 Task: Find a one-way flight from San Francisco to Jackson for 5 passengers in first class on May 2, using United Airlines, with 1 checked bag, nonstop, and a price limit of ₹300,000.
Action: Mouse moved to (303, 503)
Screenshot: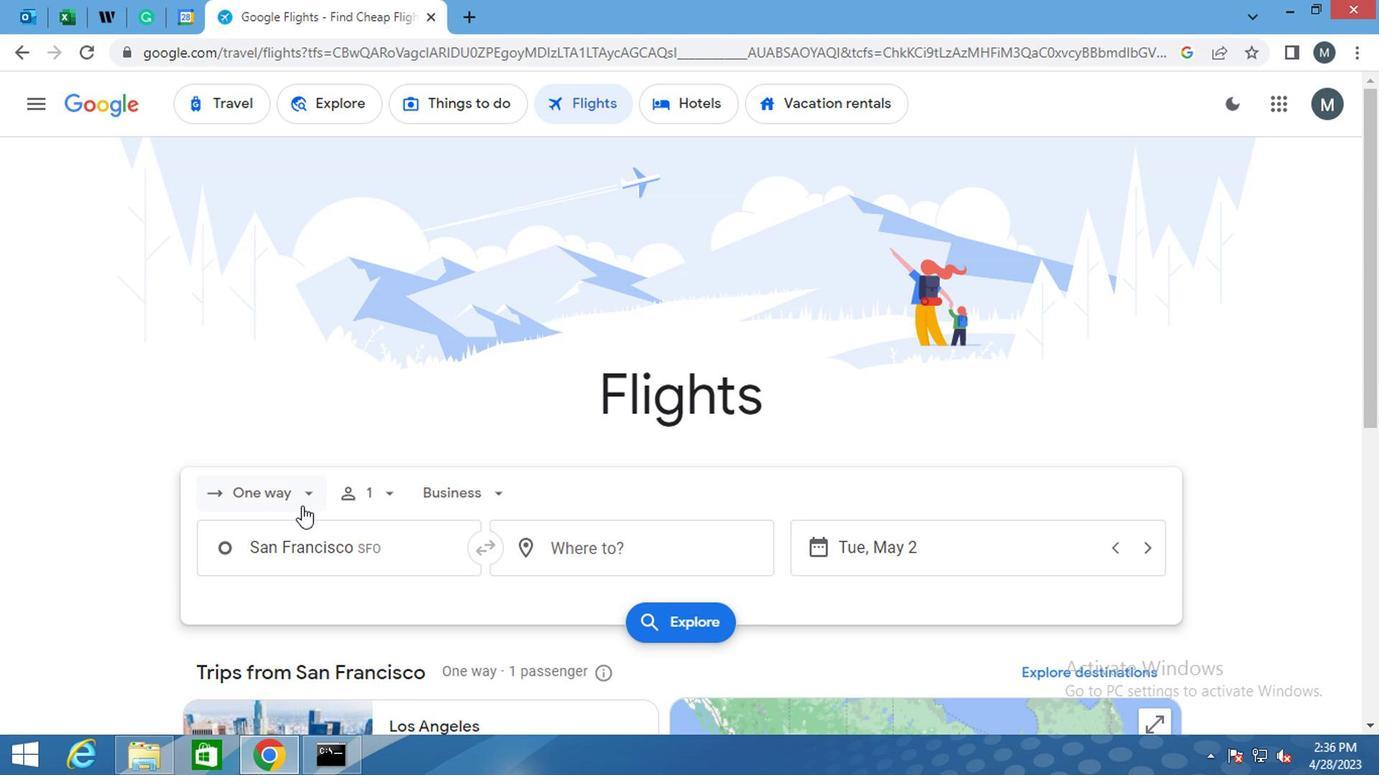 
Action: Mouse pressed left at (303, 503)
Screenshot: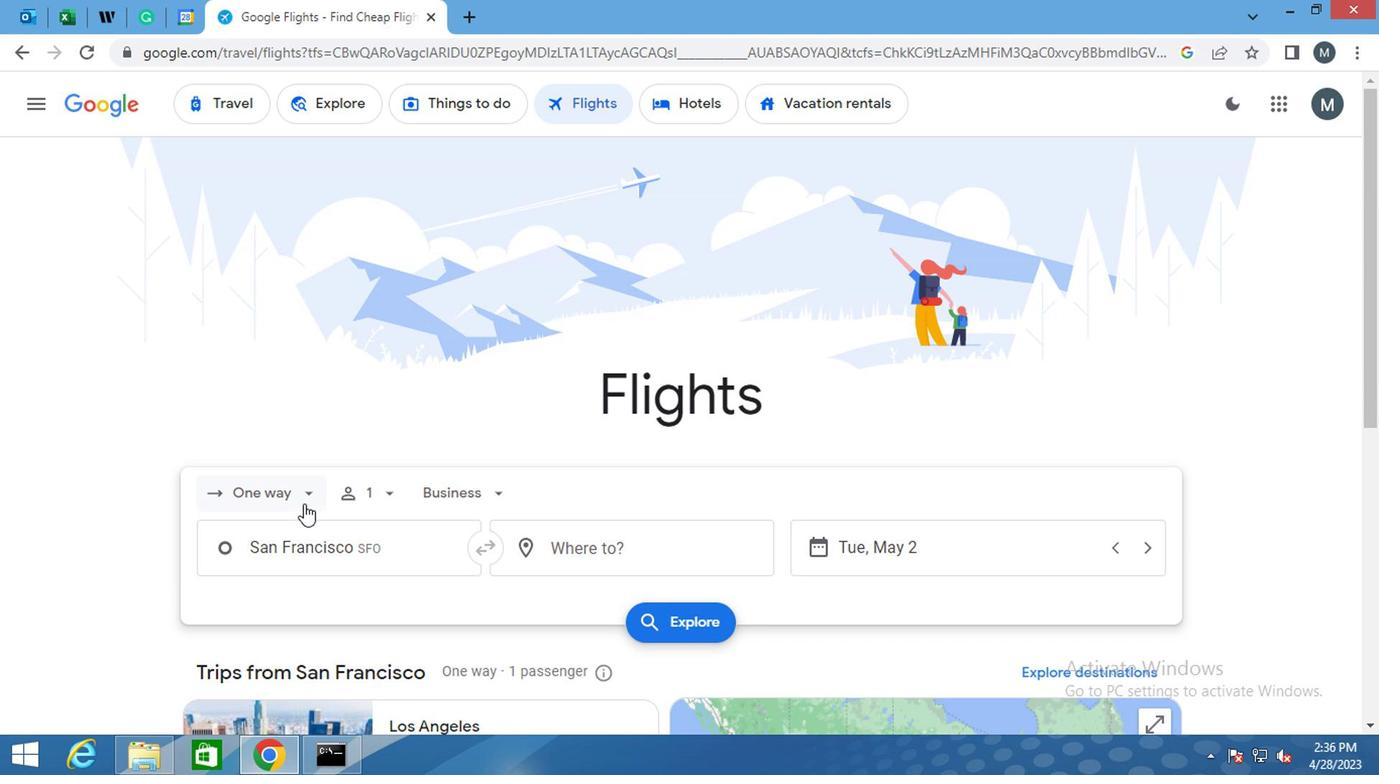 
Action: Mouse moved to (300, 595)
Screenshot: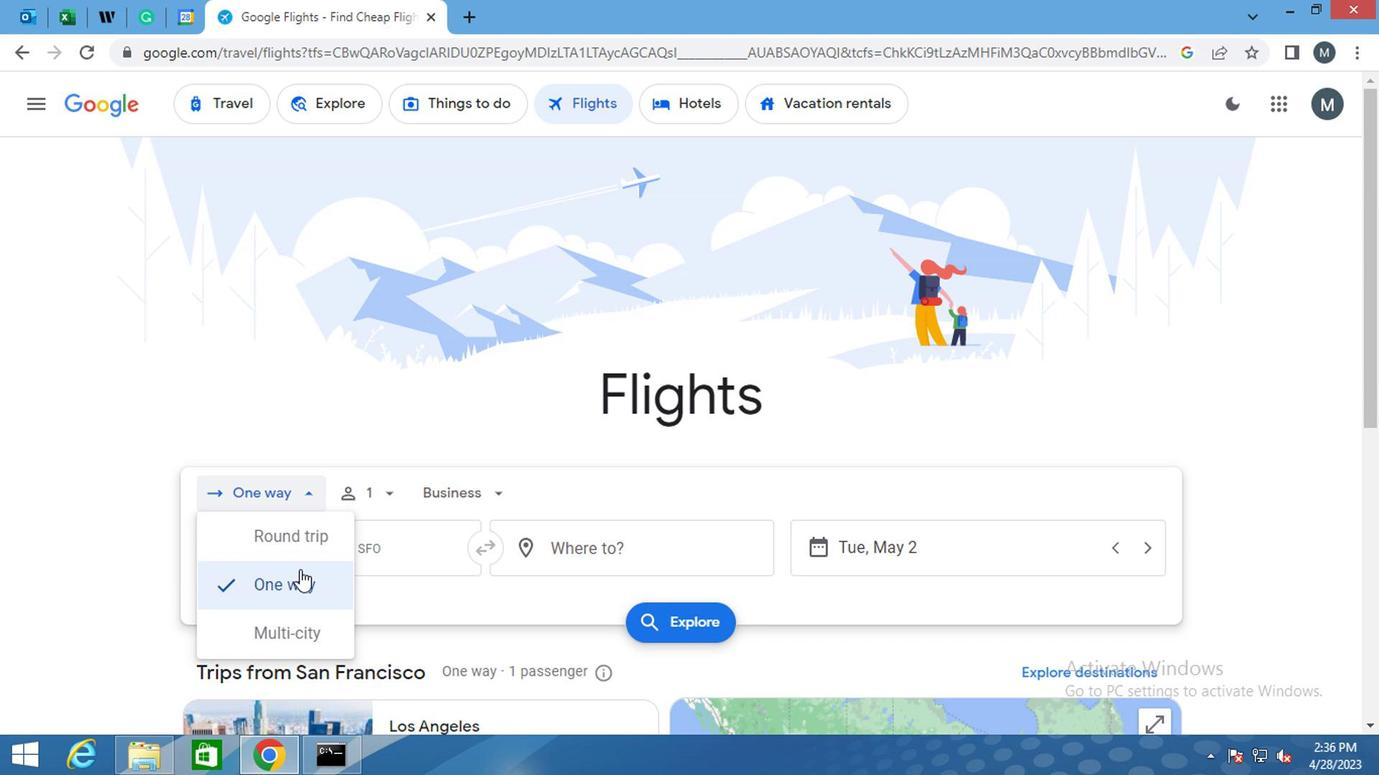 
Action: Mouse pressed left at (300, 595)
Screenshot: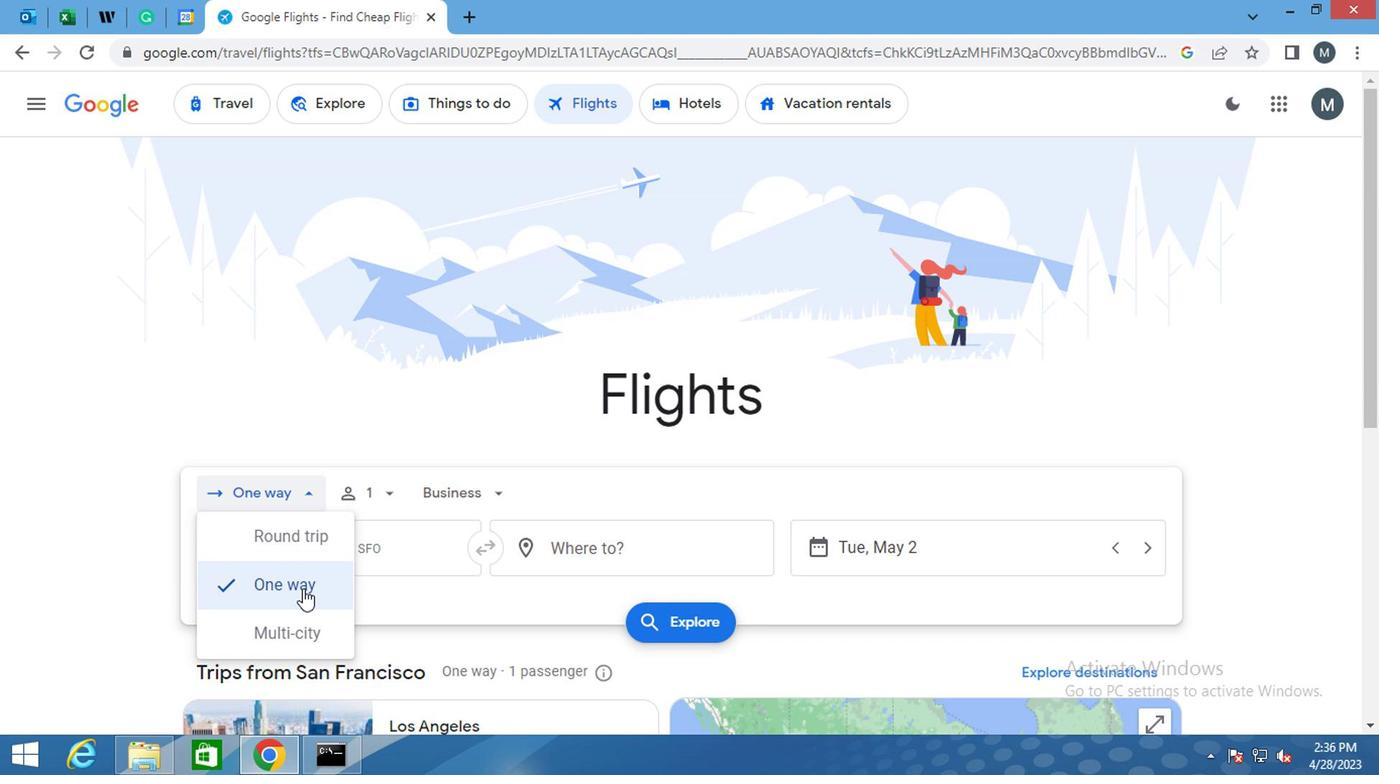 
Action: Mouse moved to (383, 499)
Screenshot: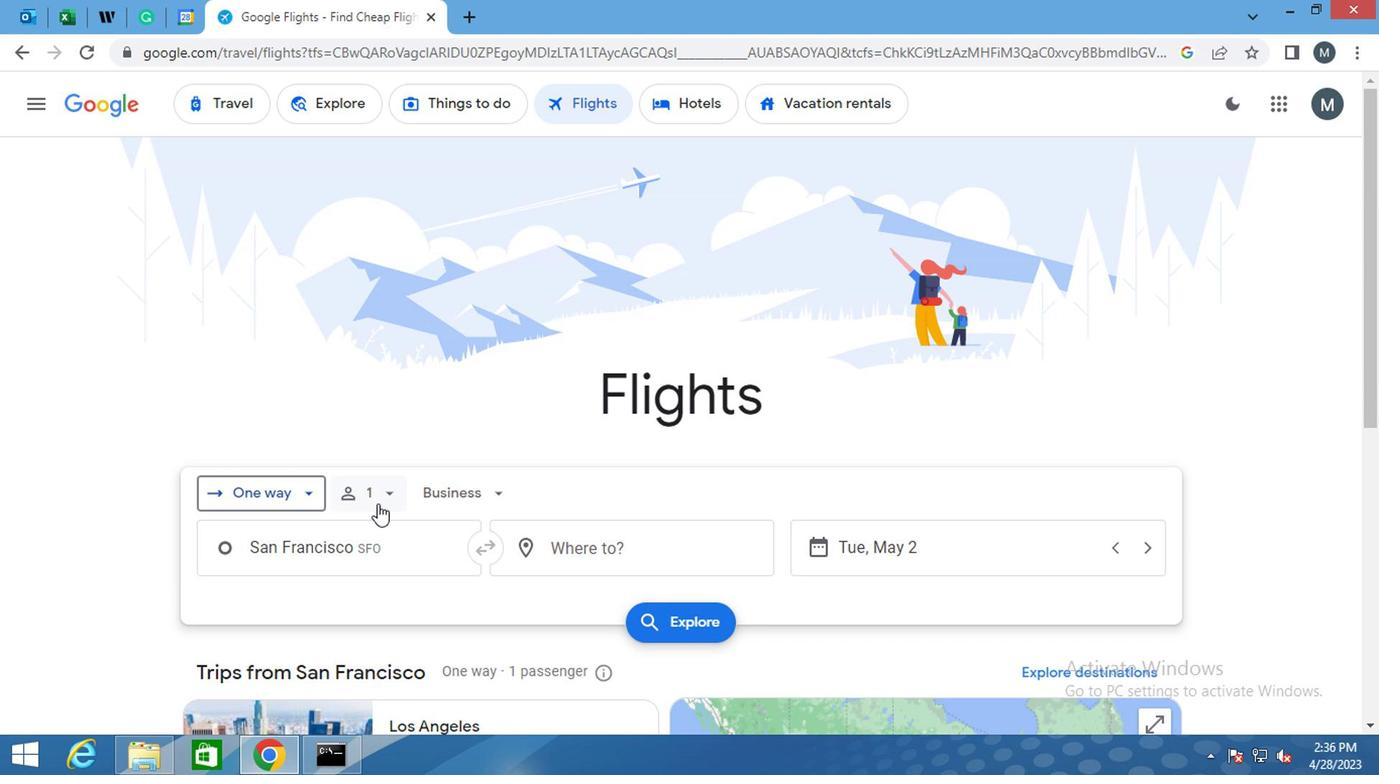 
Action: Mouse pressed left at (383, 499)
Screenshot: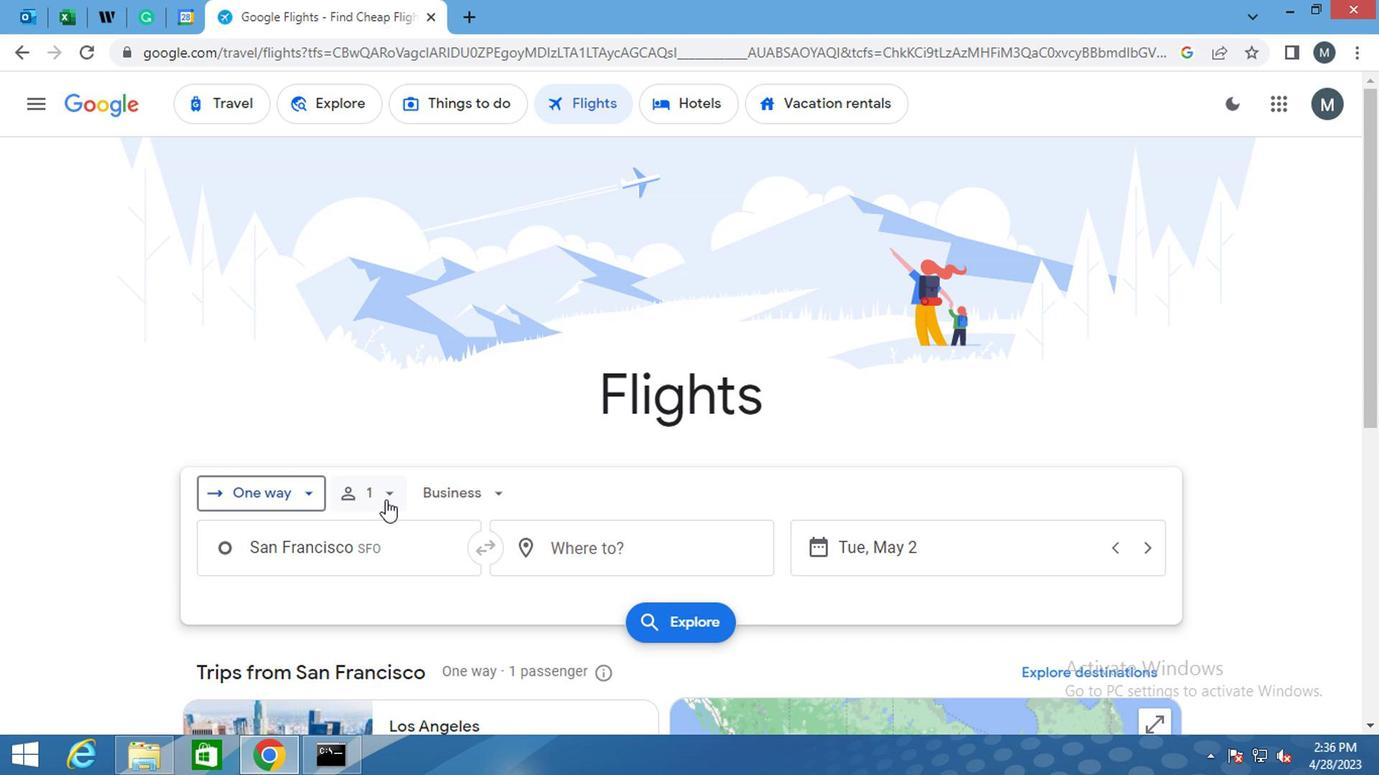 
Action: Mouse moved to (453, 489)
Screenshot: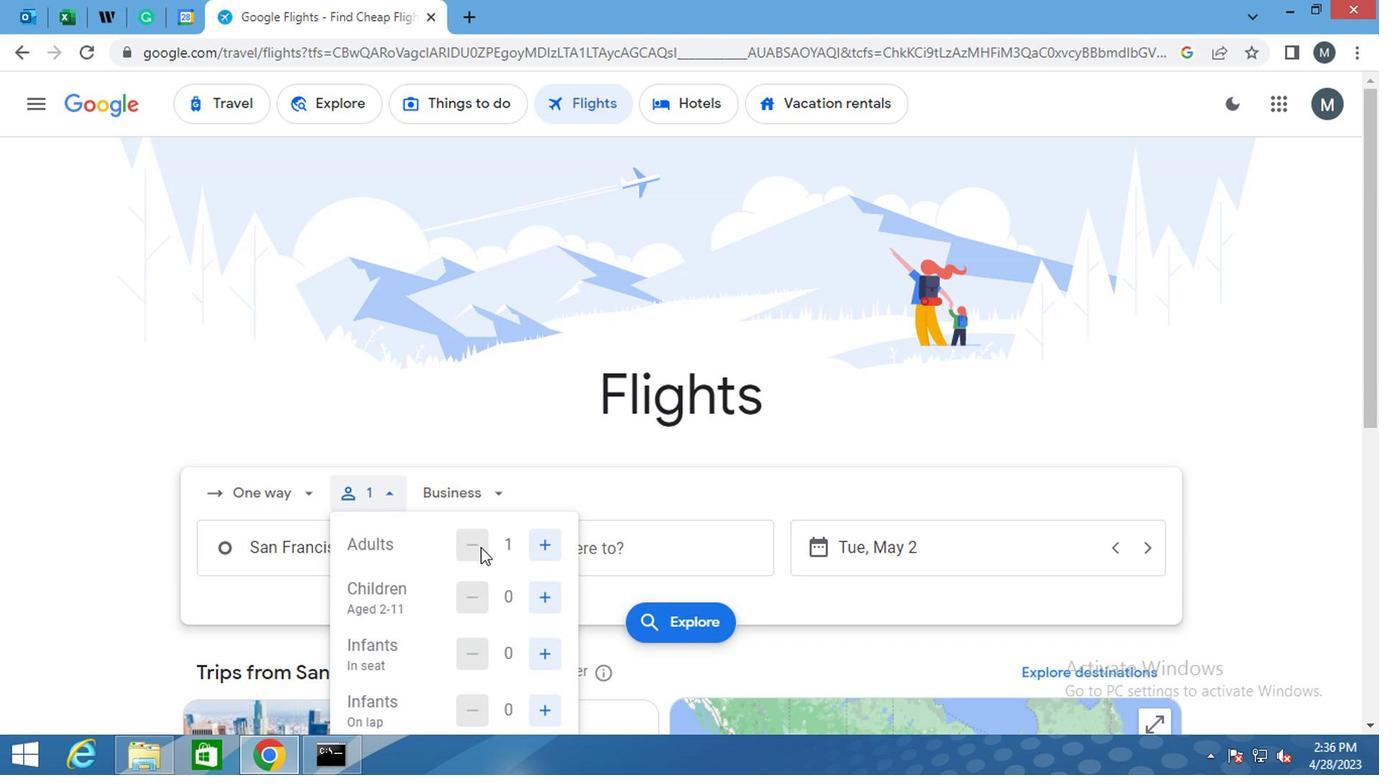 
Action: Mouse scrolled (453, 488) with delta (0, 0)
Screenshot: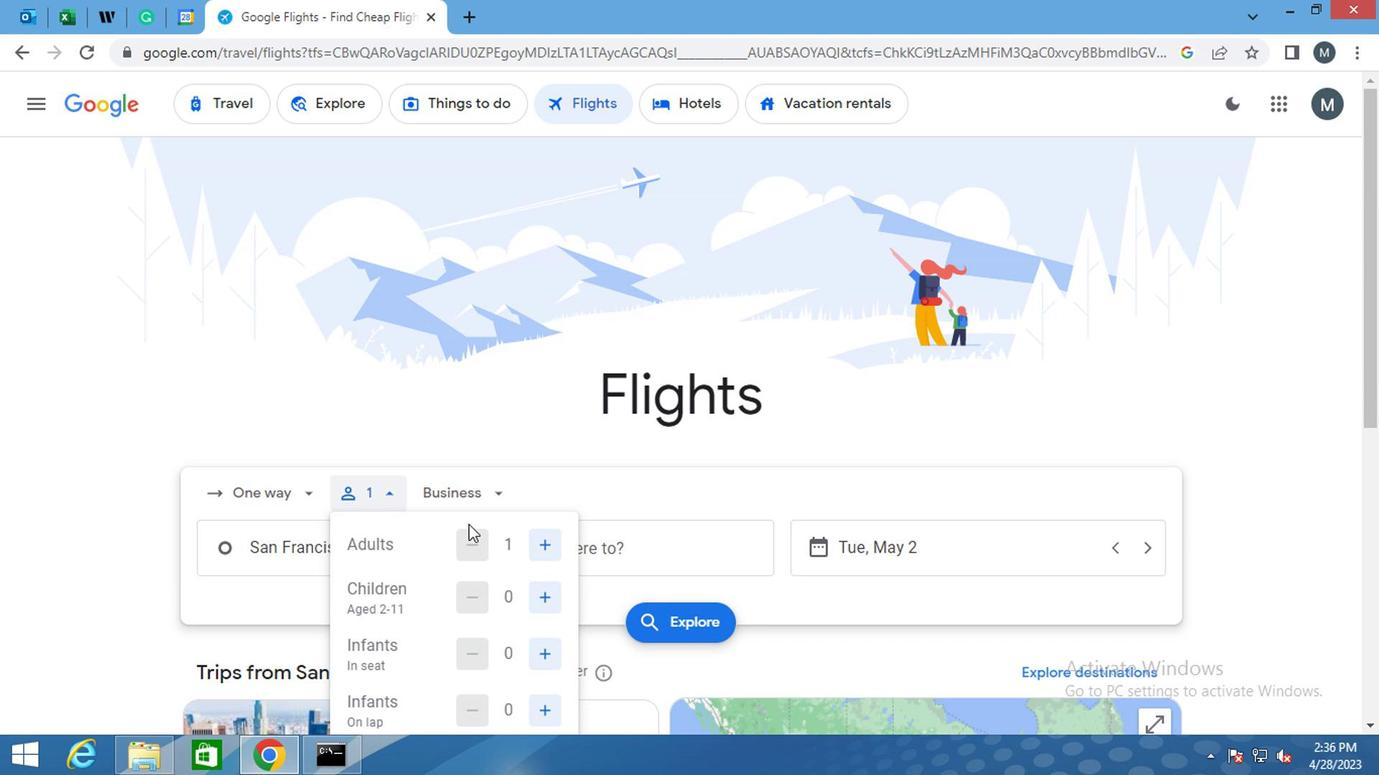 
Action: Mouse scrolled (453, 488) with delta (0, 0)
Screenshot: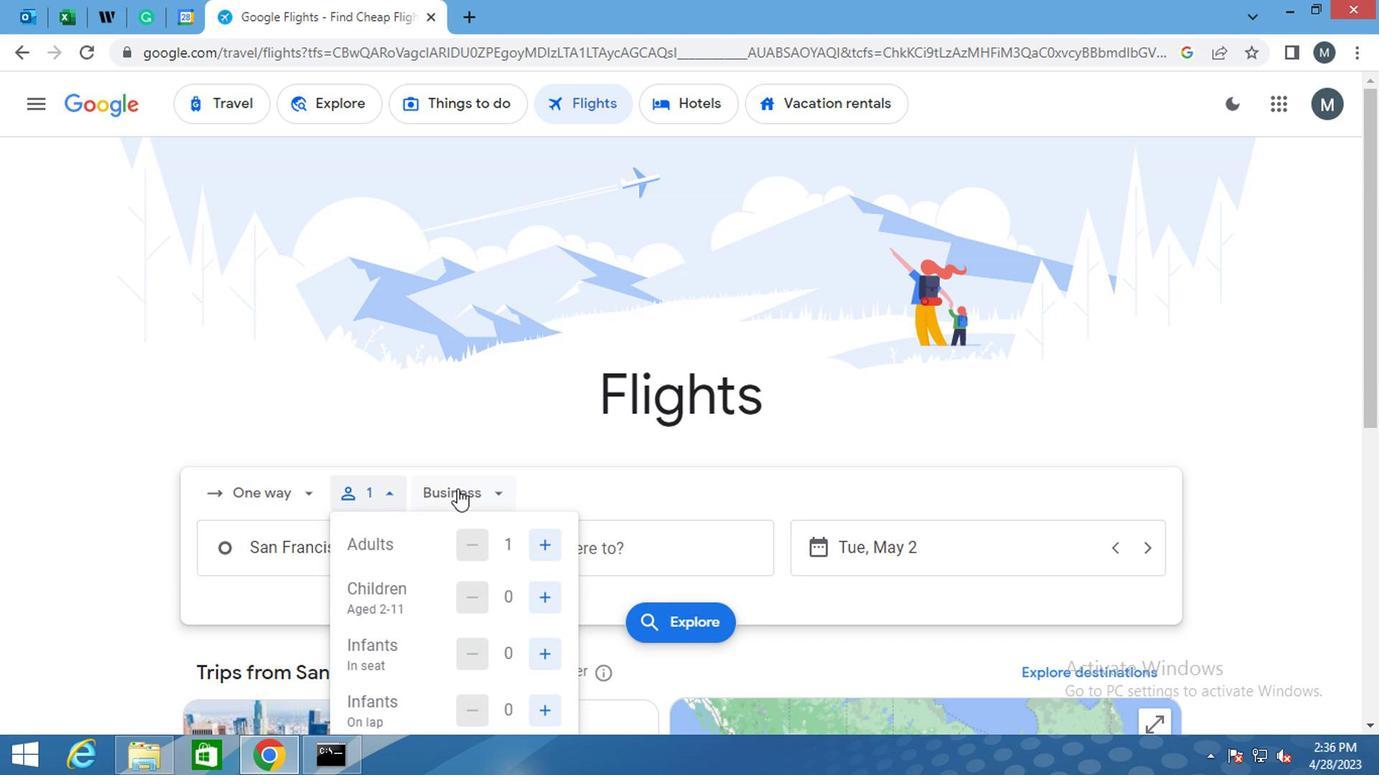 
Action: Mouse moved to (546, 338)
Screenshot: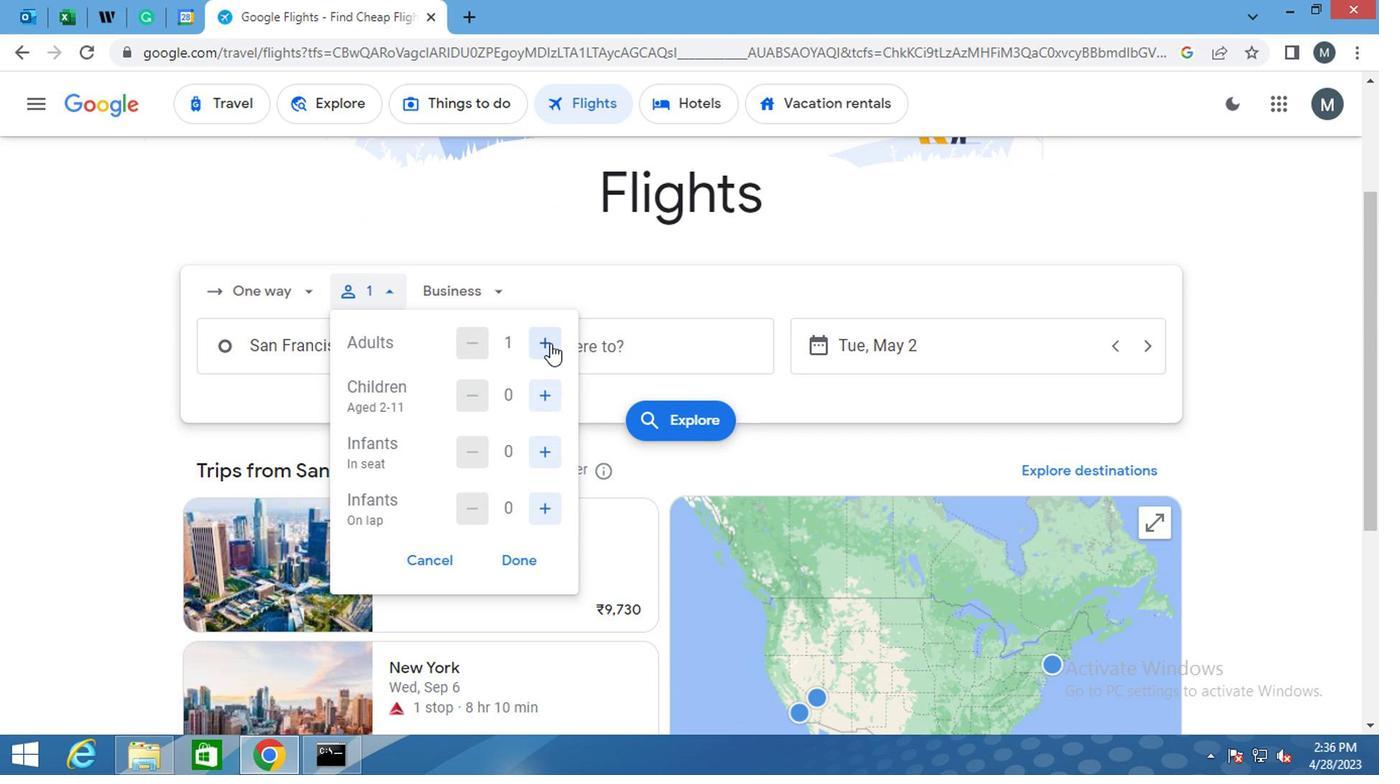 
Action: Mouse pressed left at (546, 338)
Screenshot: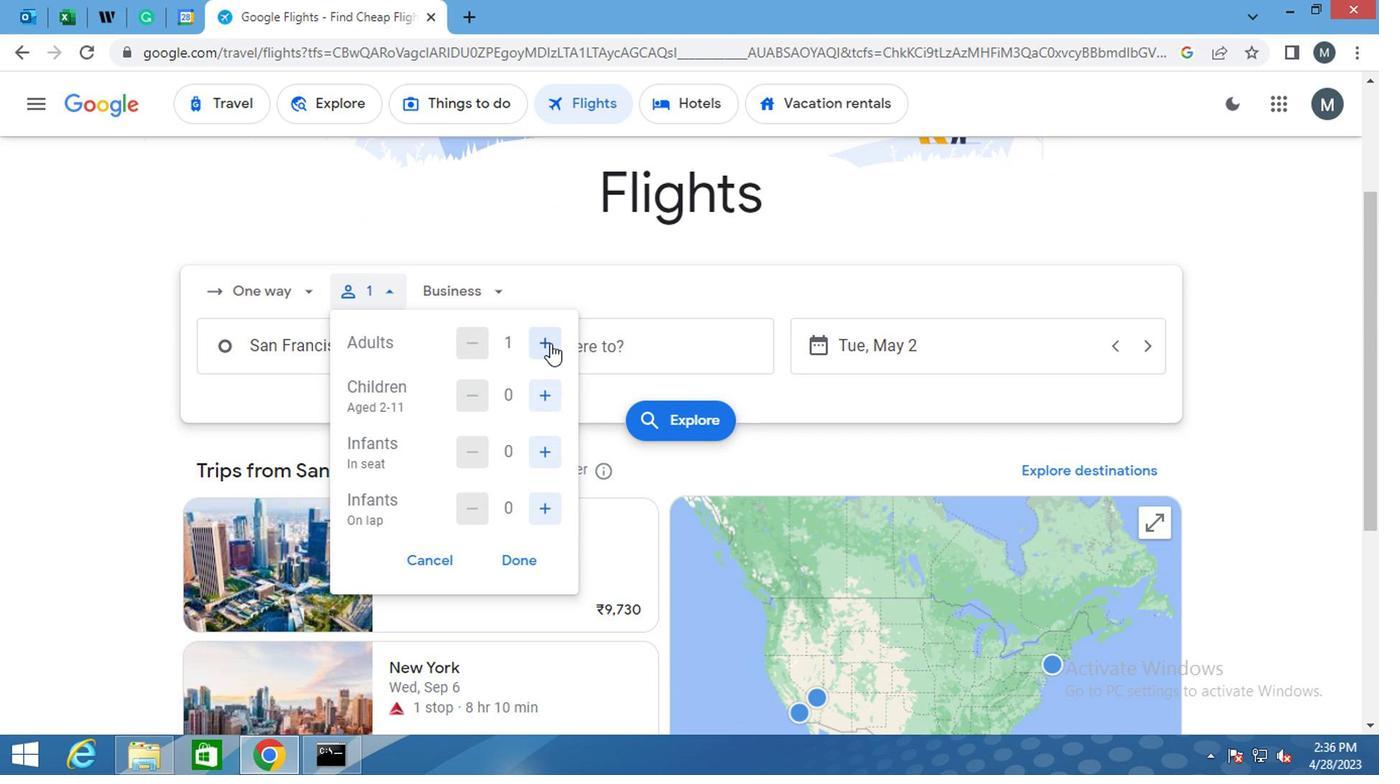 
Action: Mouse moved to (541, 453)
Screenshot: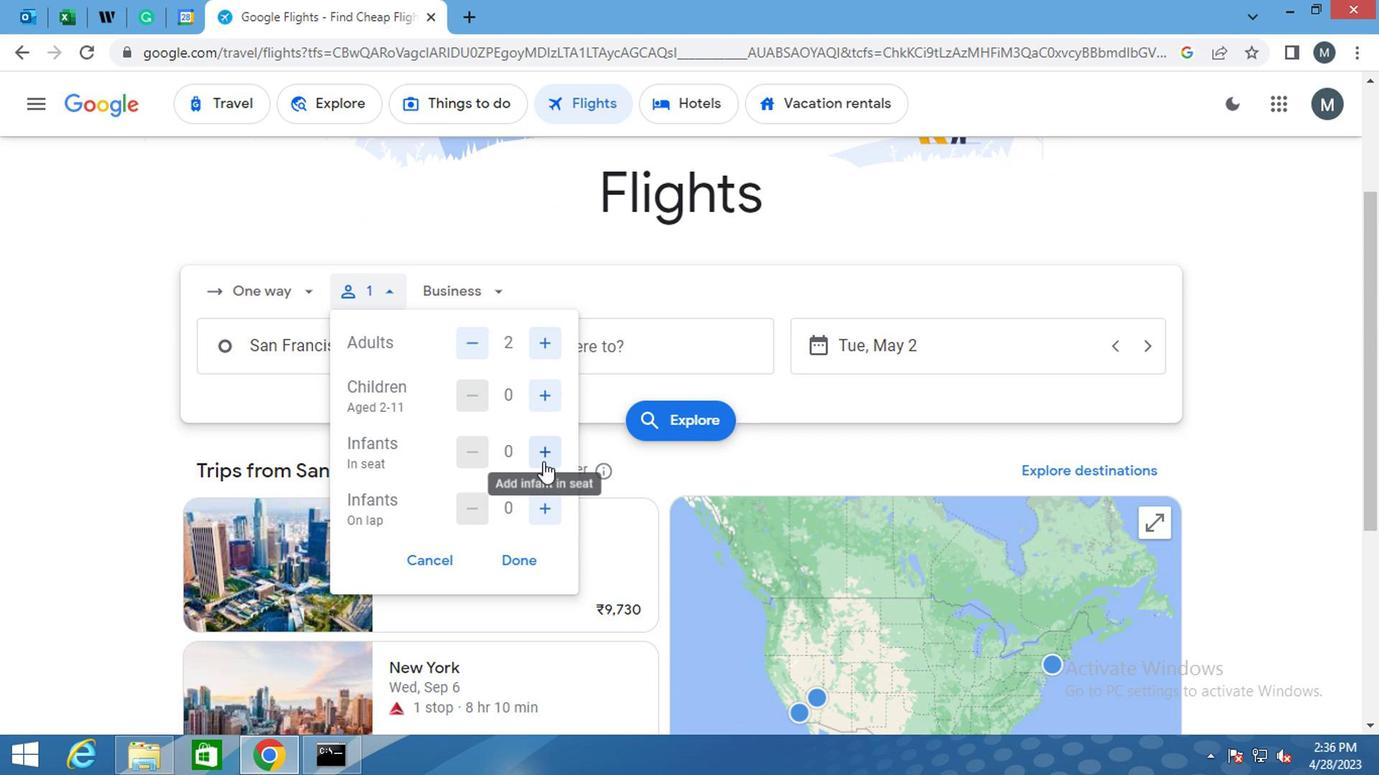
Action: Mouse pressed left at (541, 453)
Screenshot: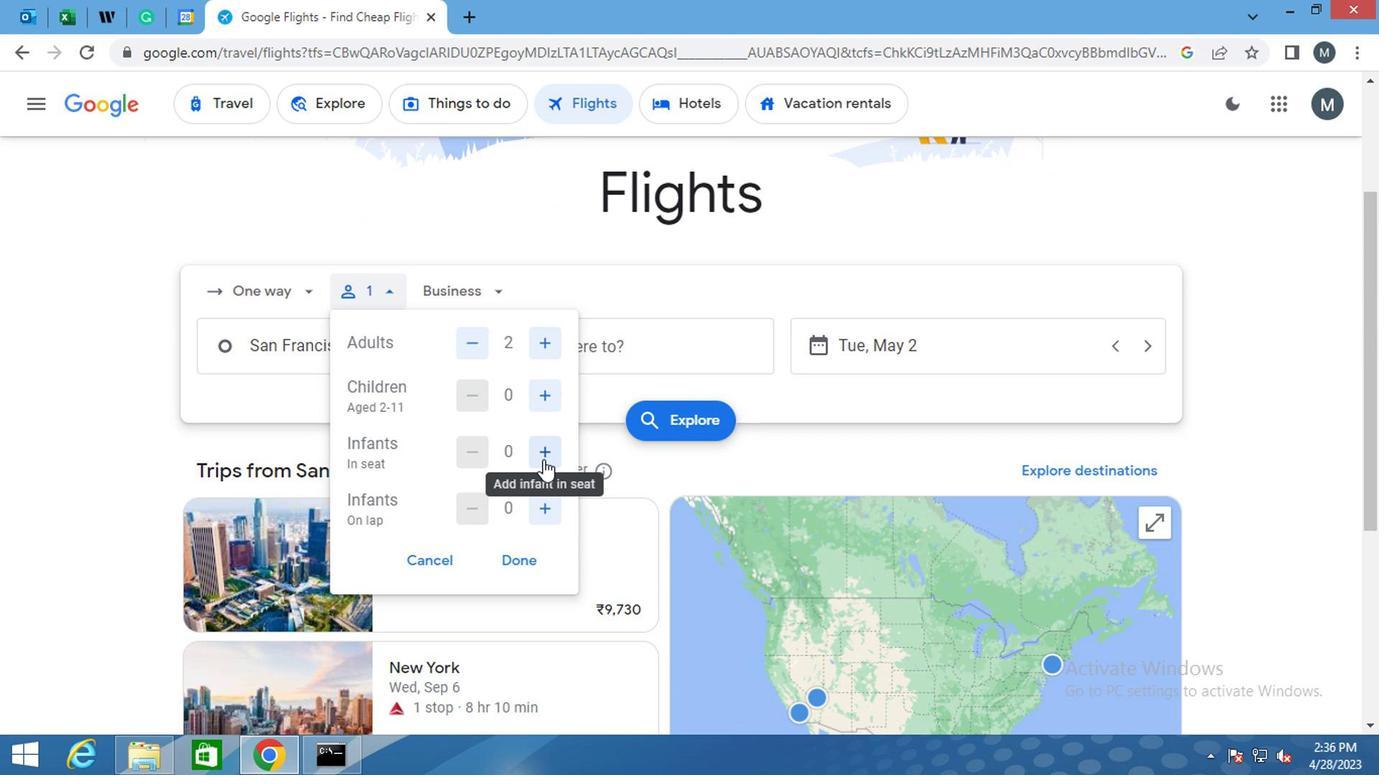 
Action: Mouse moved to (541, 452)
Screenshot: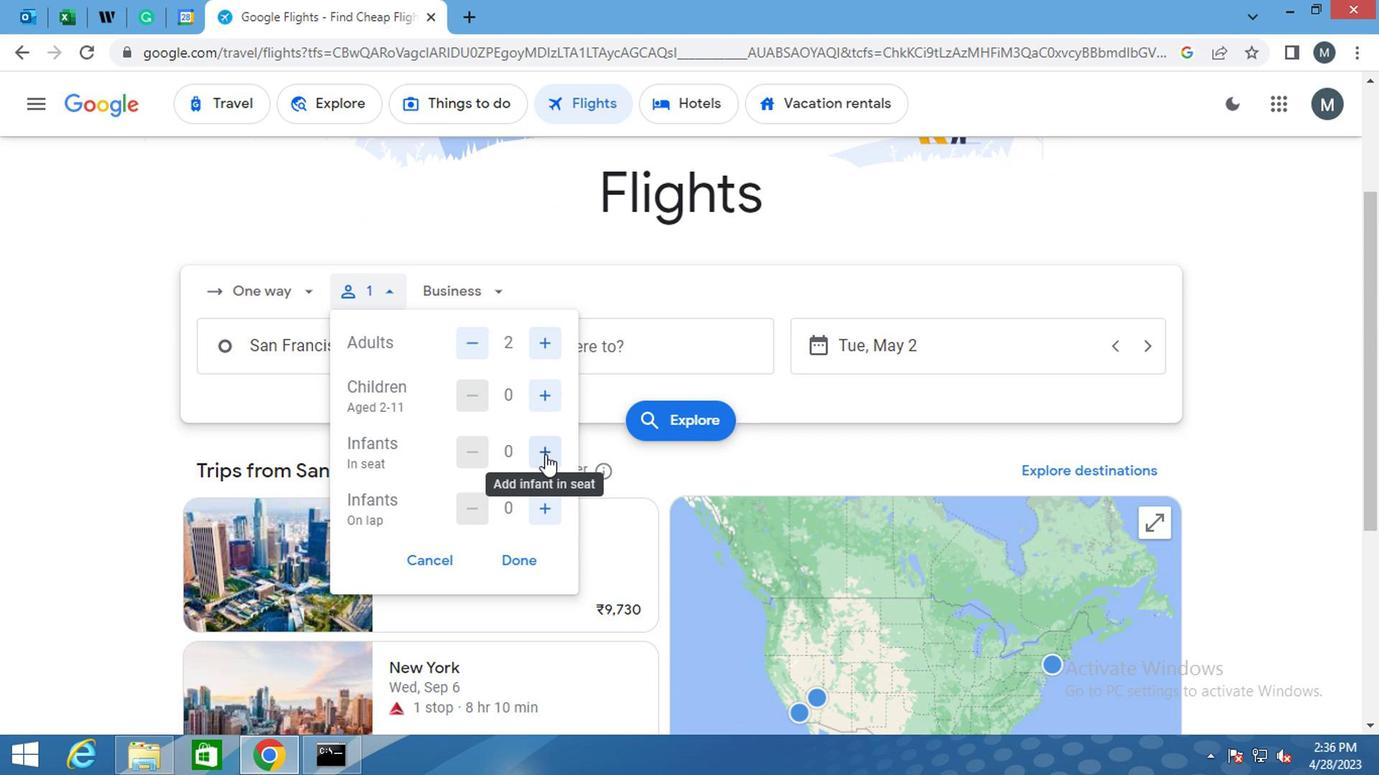 
Action: Mouse pressed left at (541, 452)
Screenshot: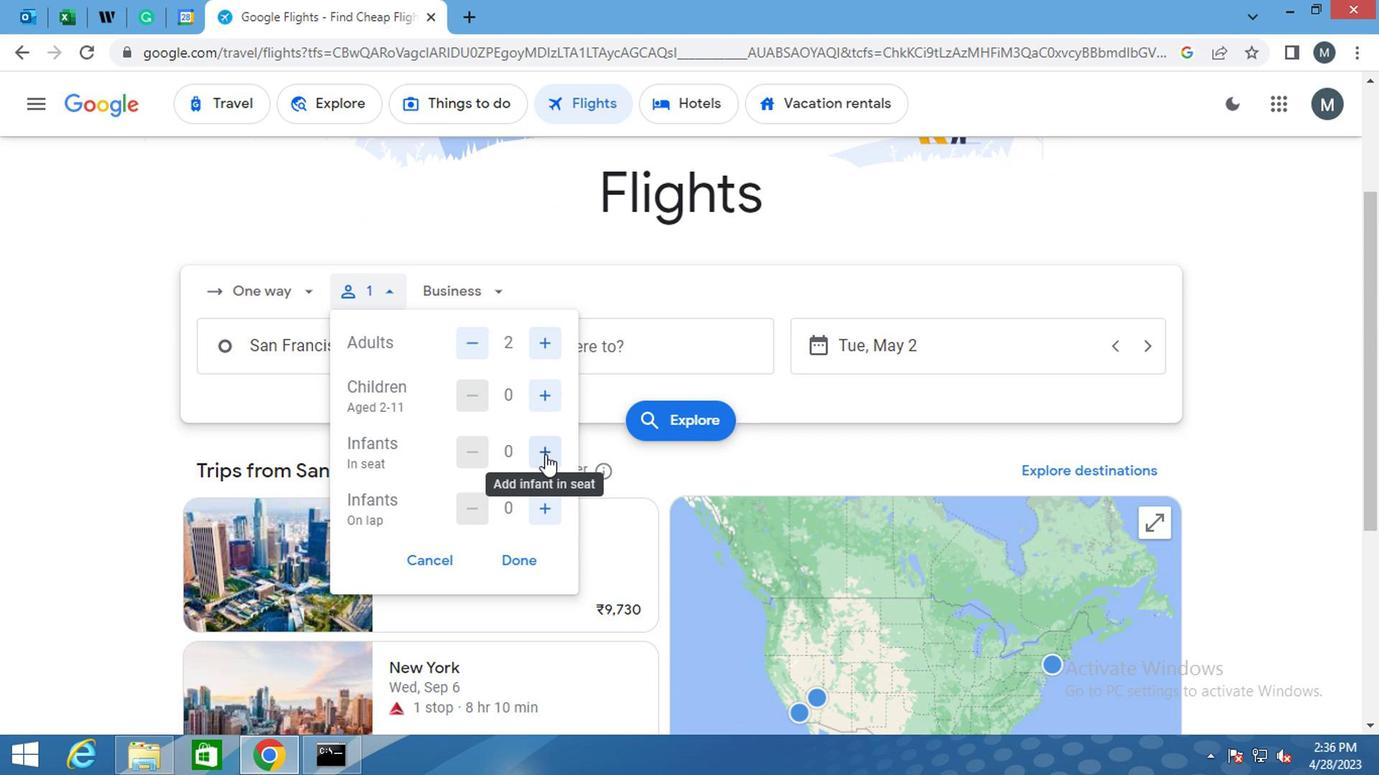 
Action: Mouse moved to (544, 513)
Screenshot: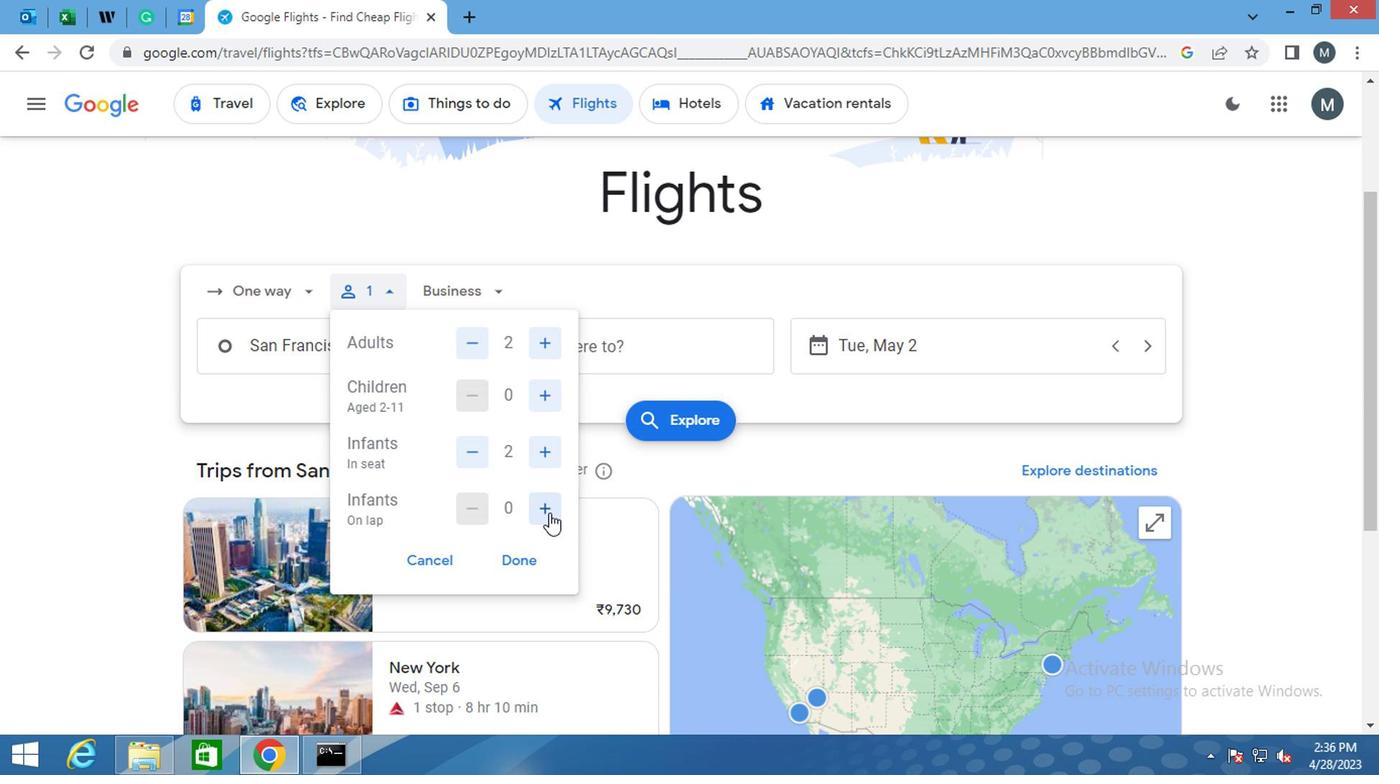 
Action: Mouse pressed left at (544, 513)
Screenshot: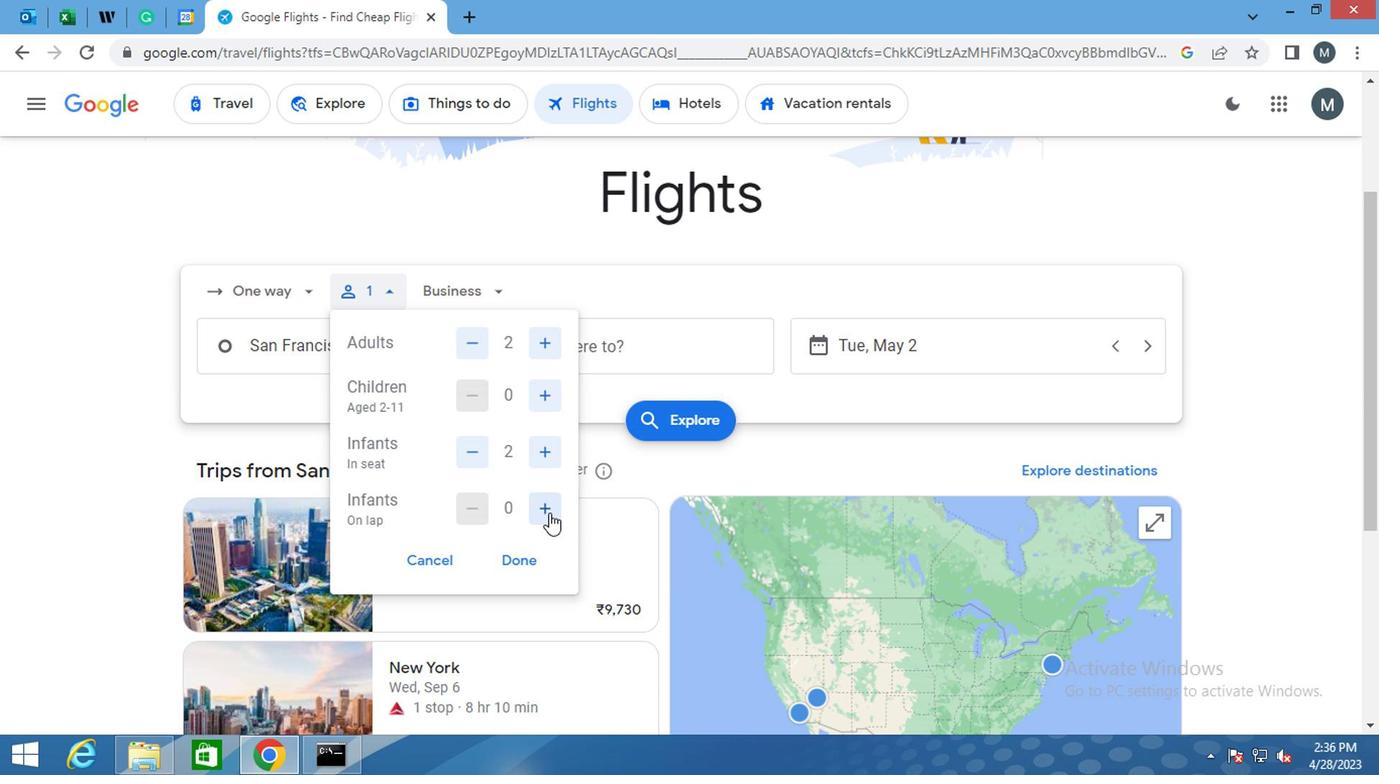 
Action: Mouse moved to (517, 564)
Screenshot: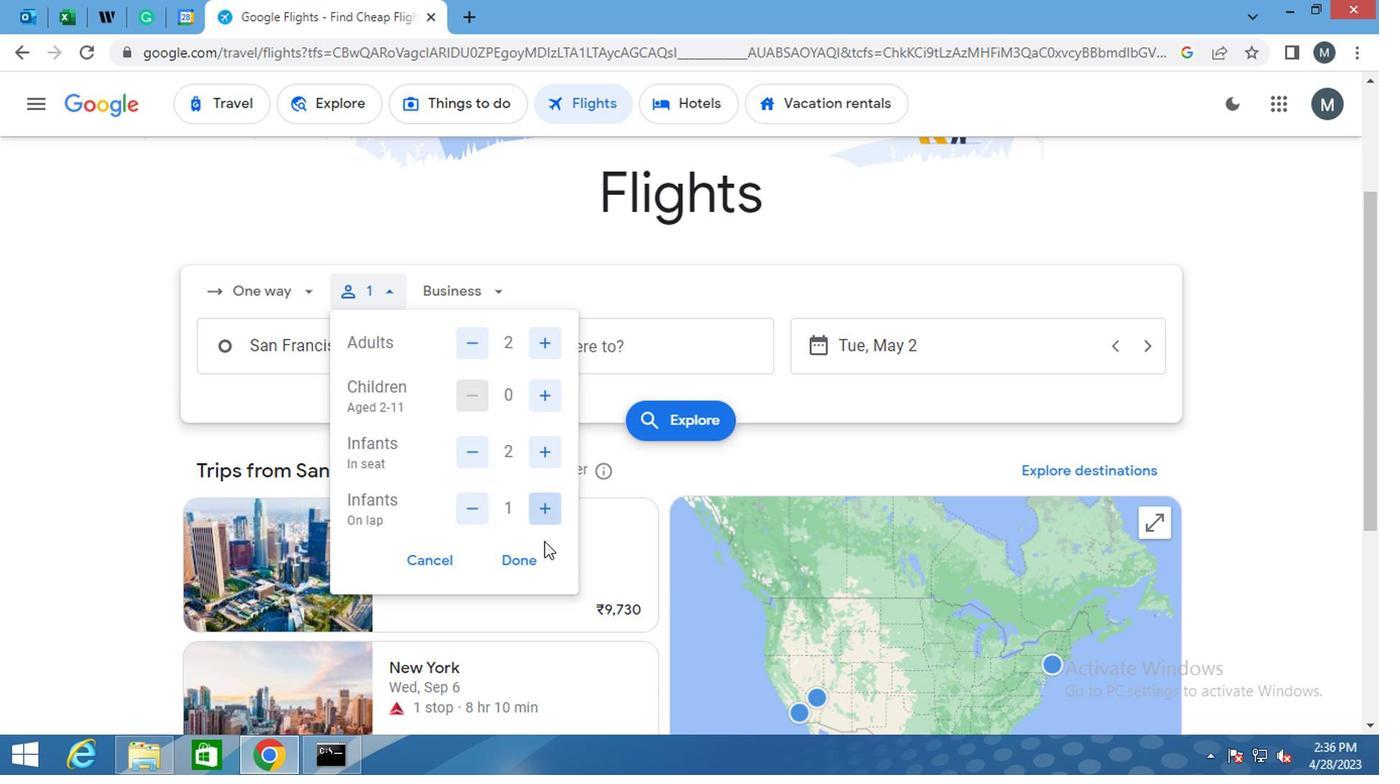 
Action: Mouse pressed left at (517, 564)
Screenshot: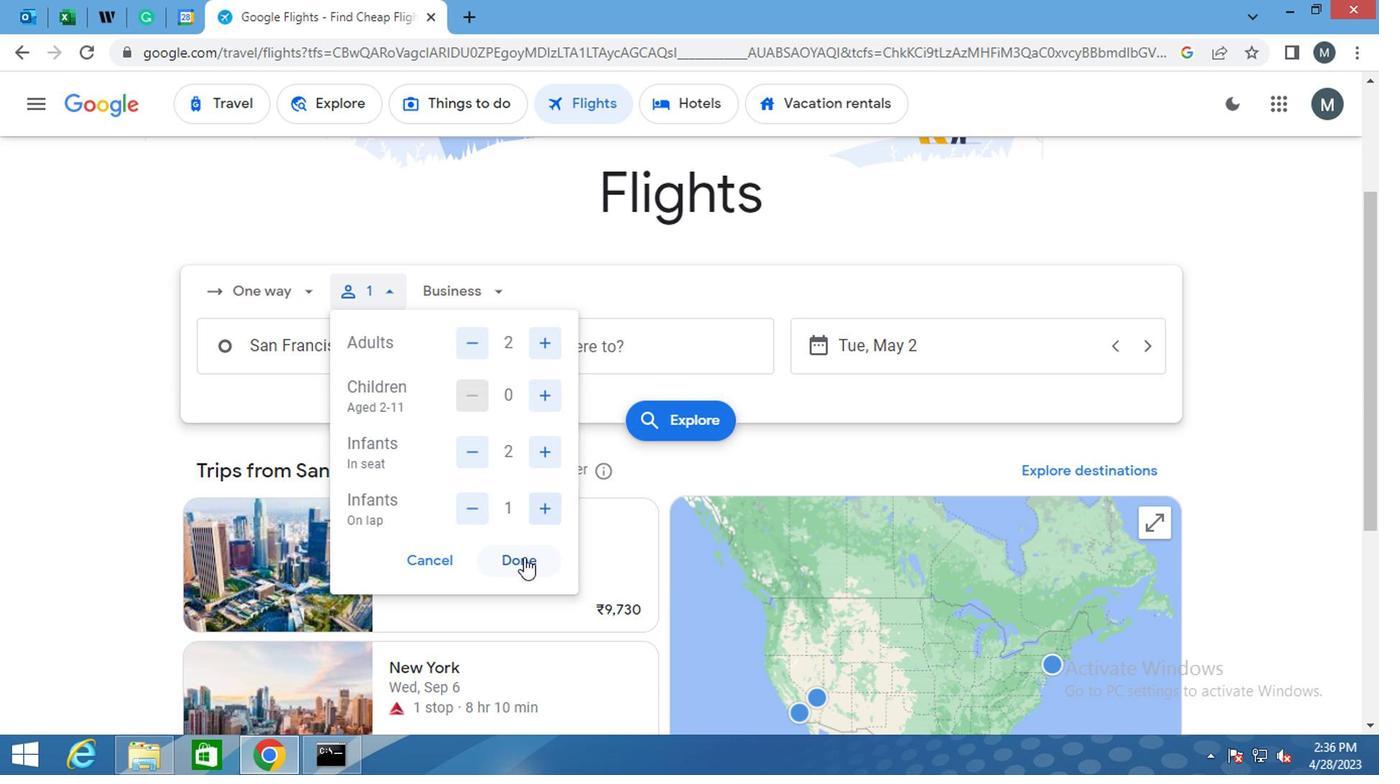 
Action: Mouse moved to (489, 280)
Screenshot: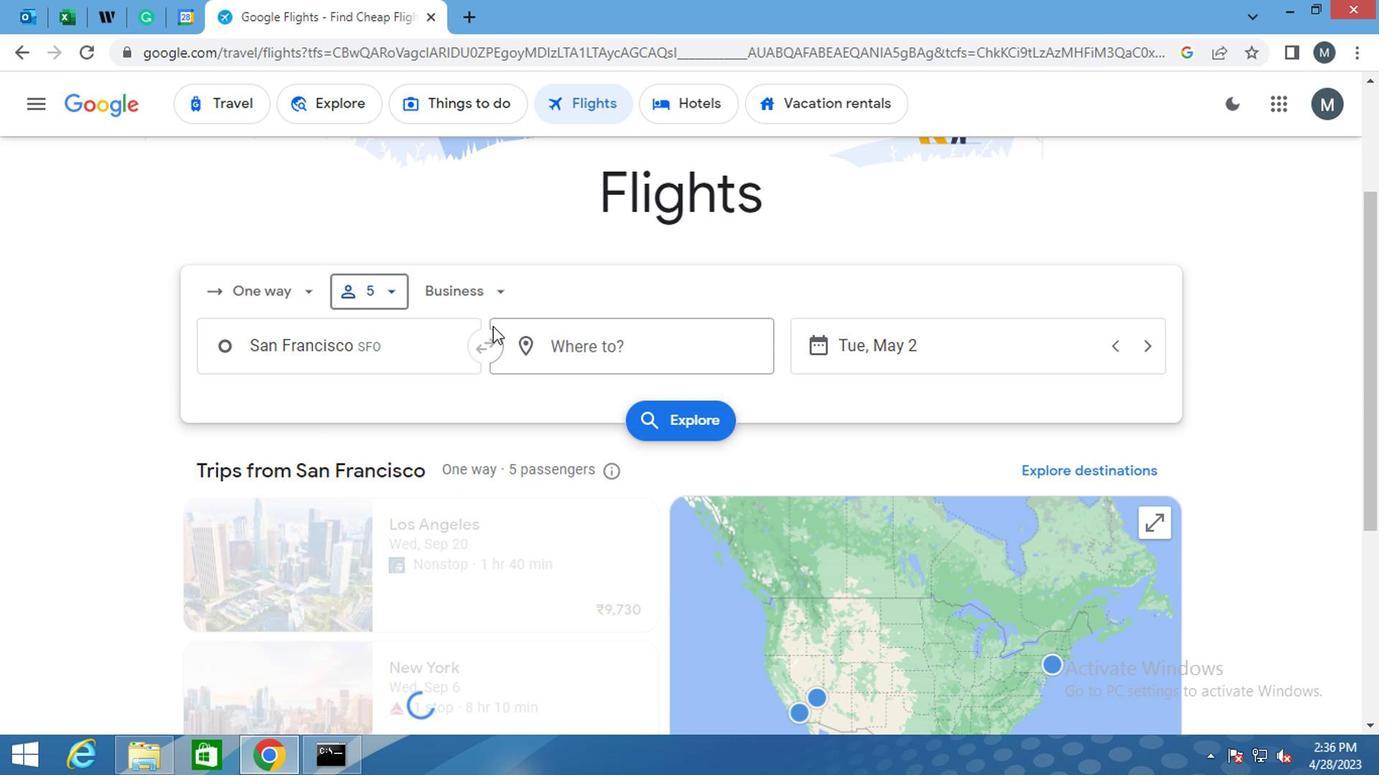 
Action: Mouse pressed left at (489, 280)
Screenshot: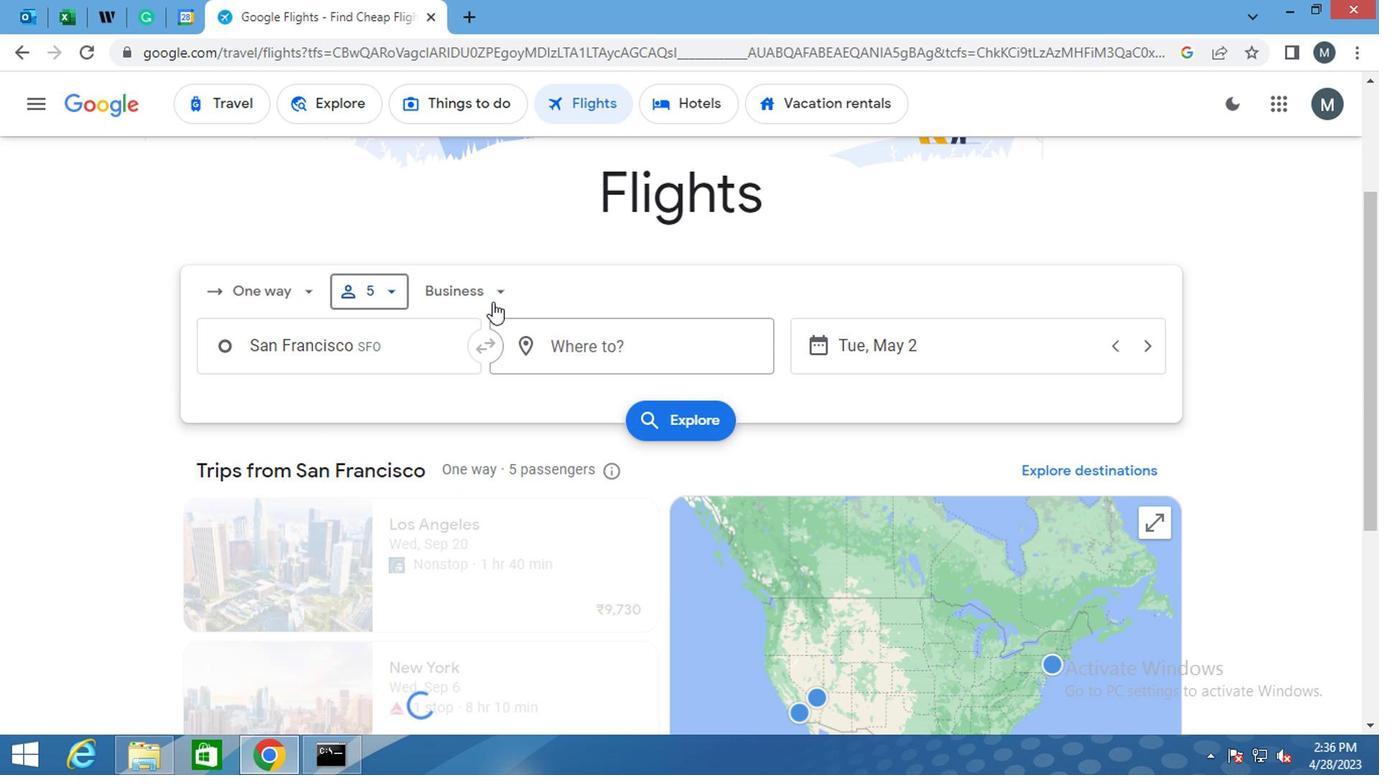 
Action: Mouse moved to (508, 477)
Screenshot: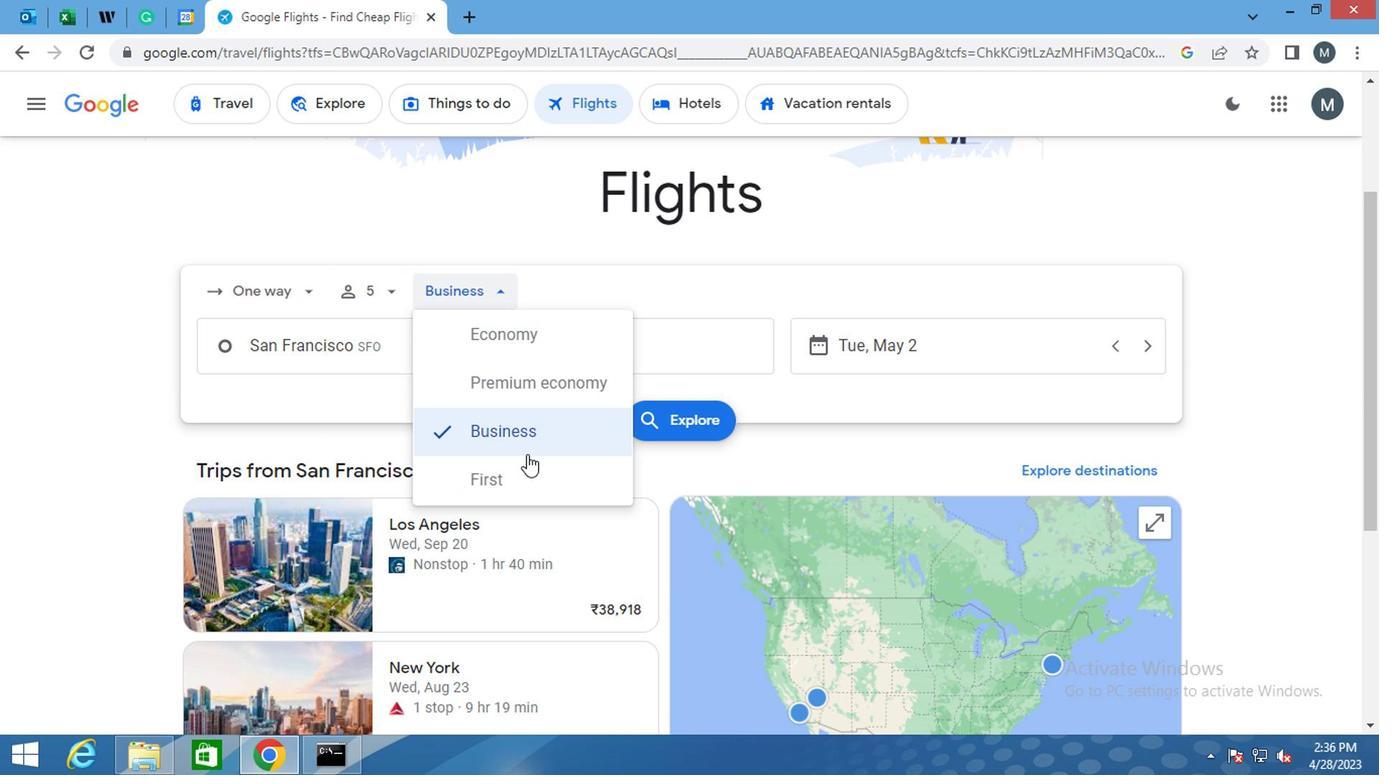 
Action: Mouse pressed left at (508, 477)
Screenshot: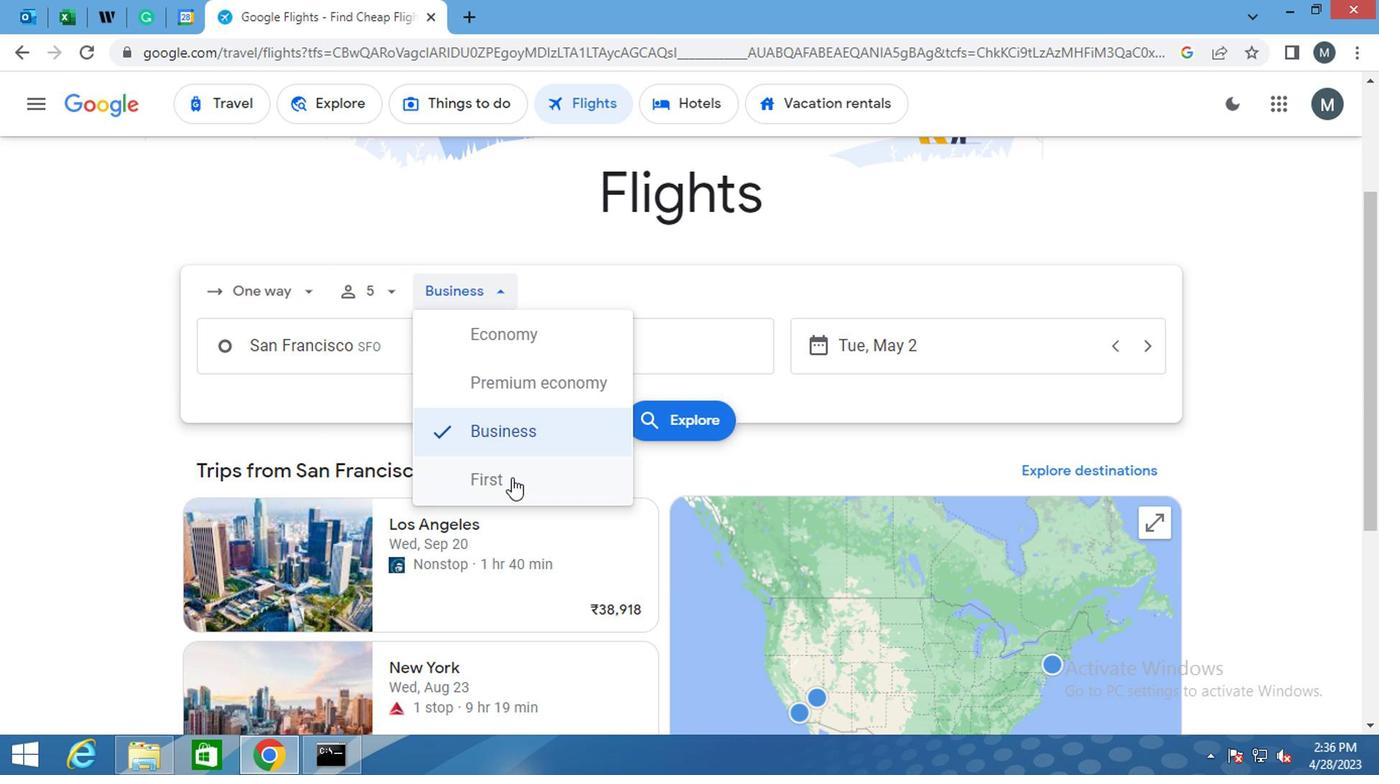 
Action: Mouse moved to (355, 349)
Screenshot: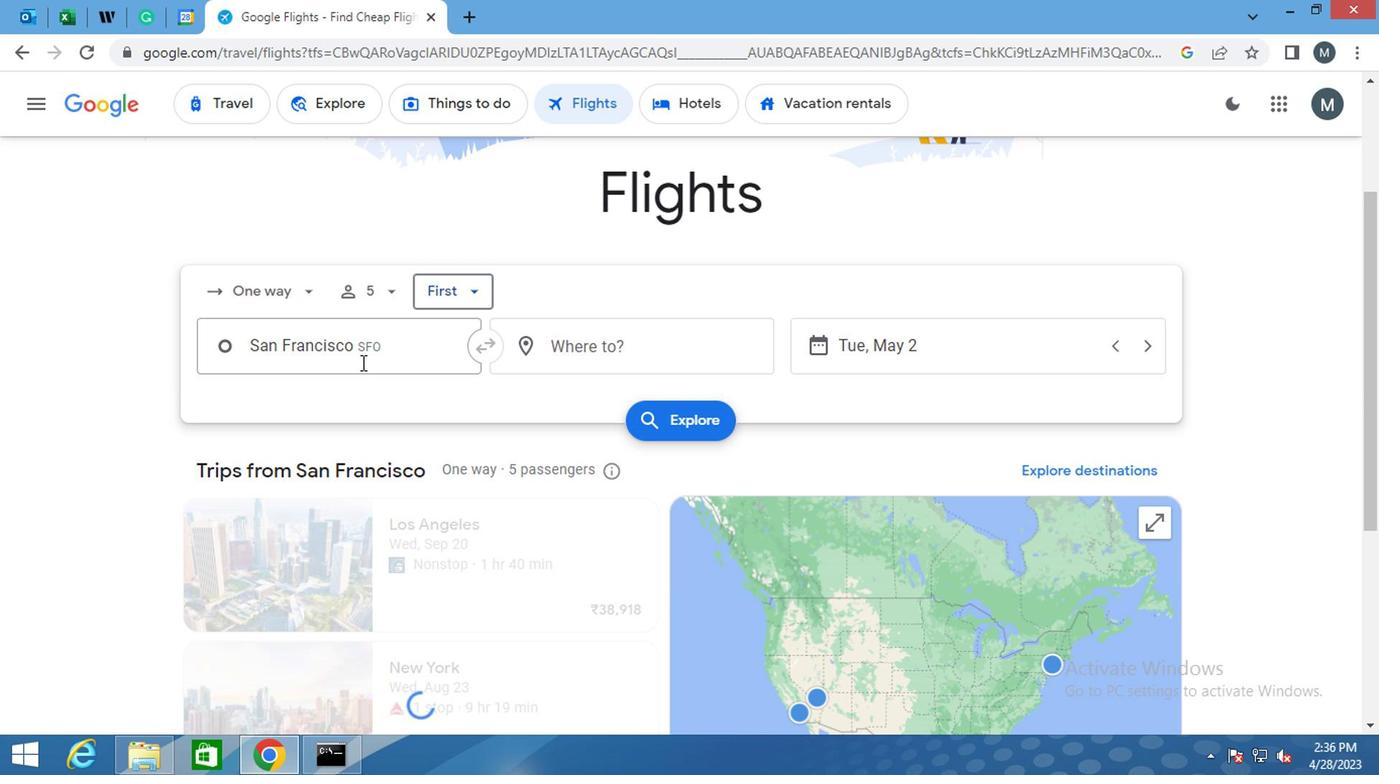 
Action: Mouse pressed left at (355, 349)
Screenshot: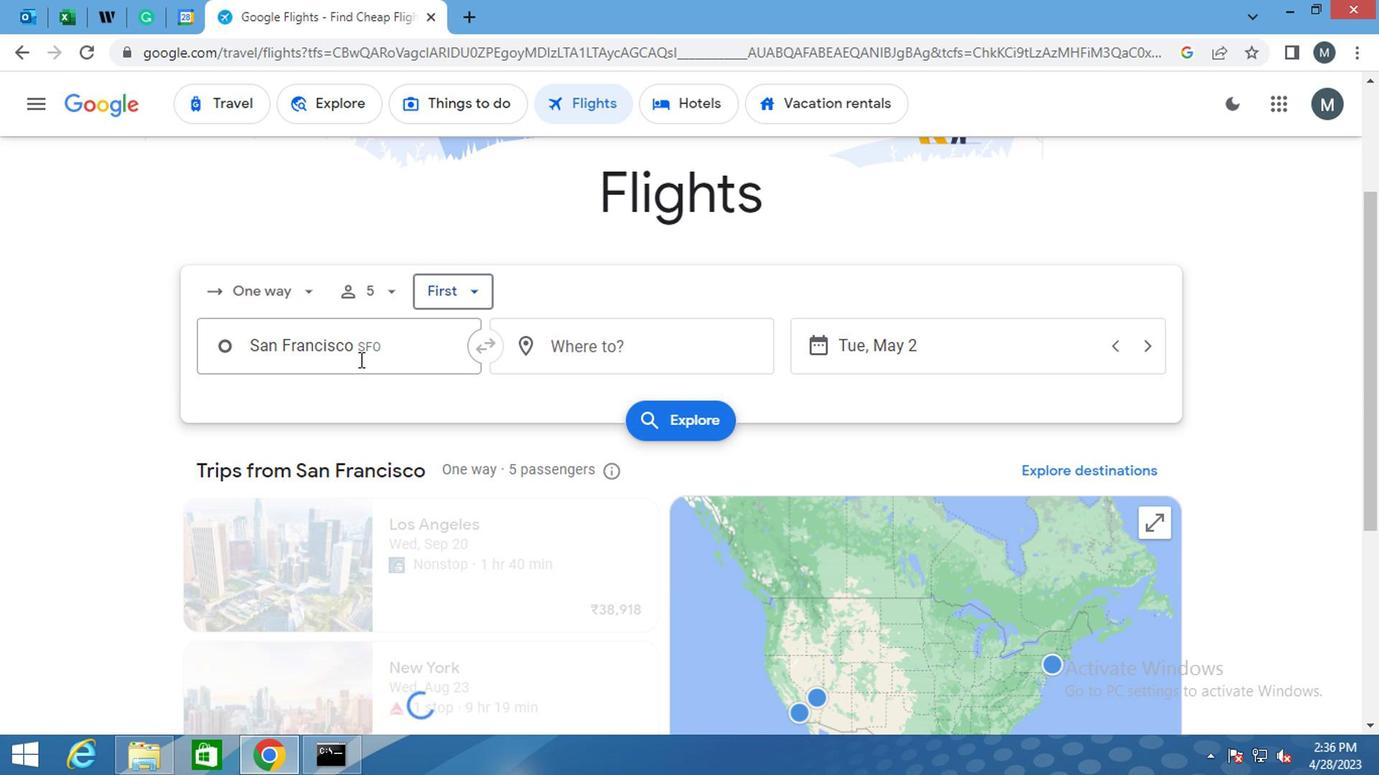 
Action: Mouse moved to (367, 459)
Screenshot: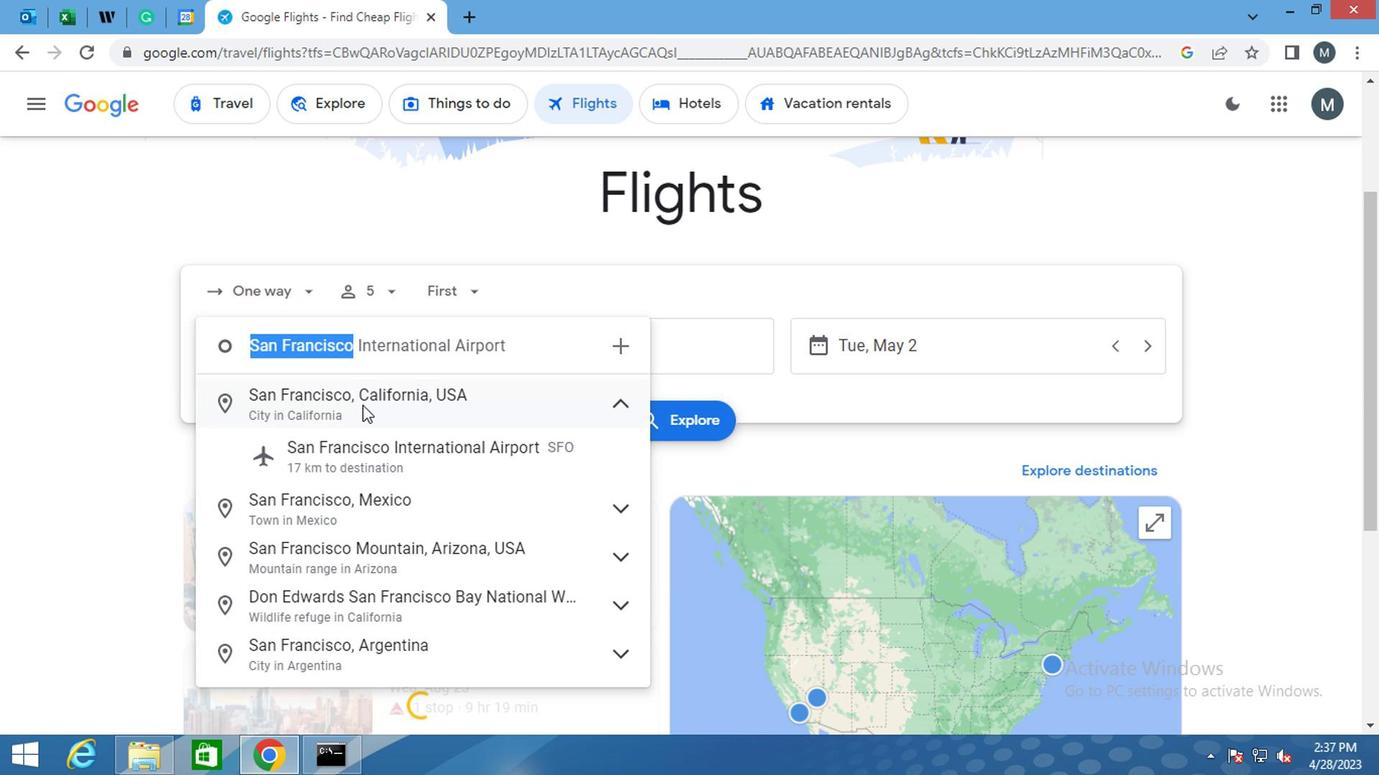 
Action: Mouse pressed left at (367, 459)
Screenshot: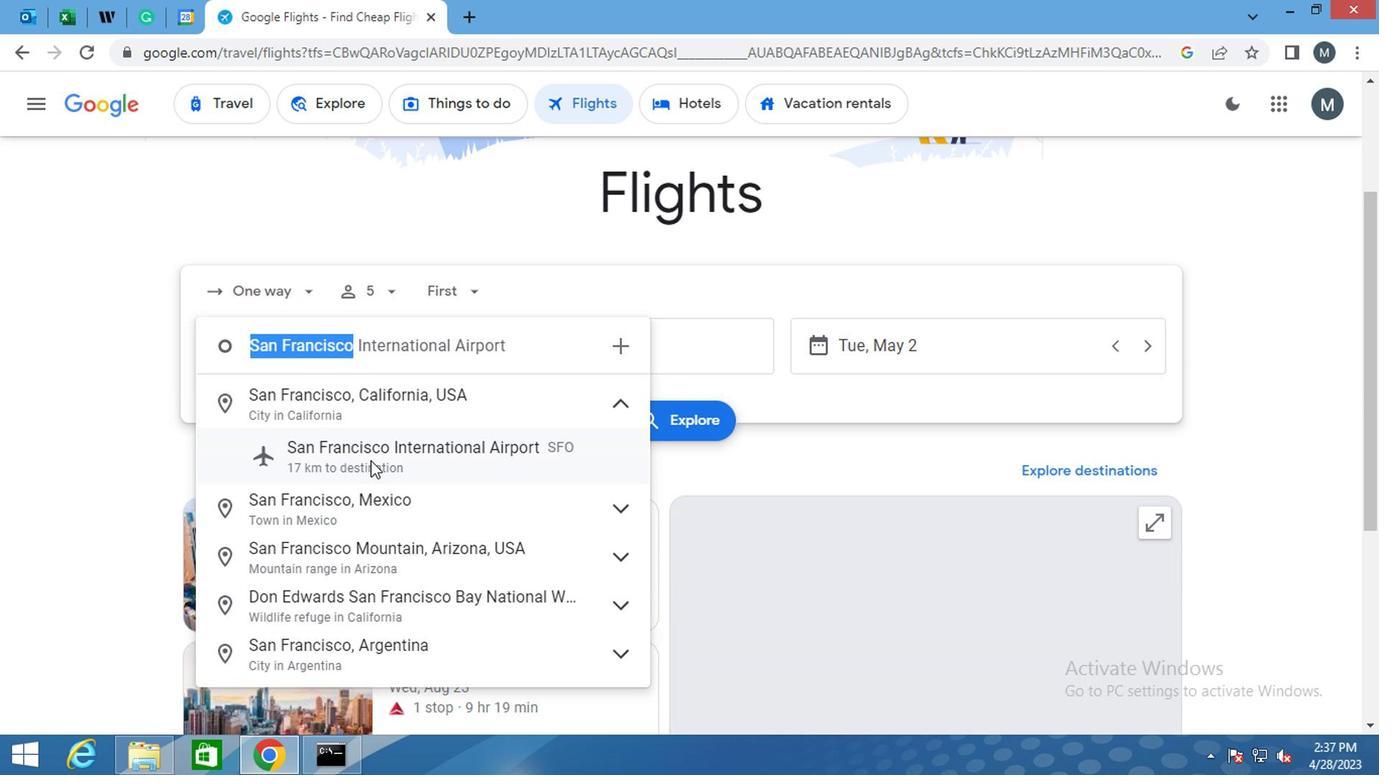 
Action: Mouse moved to (575, 350)
Screenshot: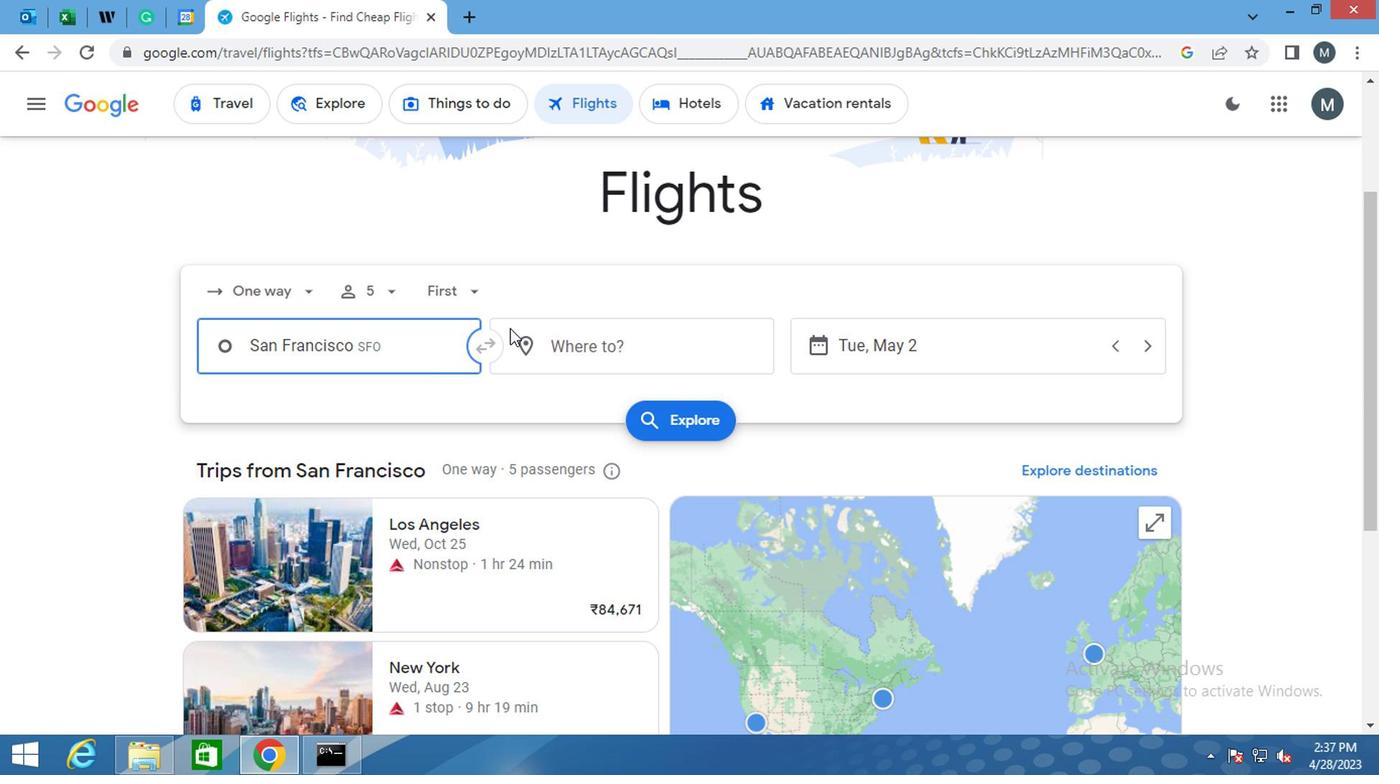 
Action: Mouse pressed left at (575, 350)
Screenshot: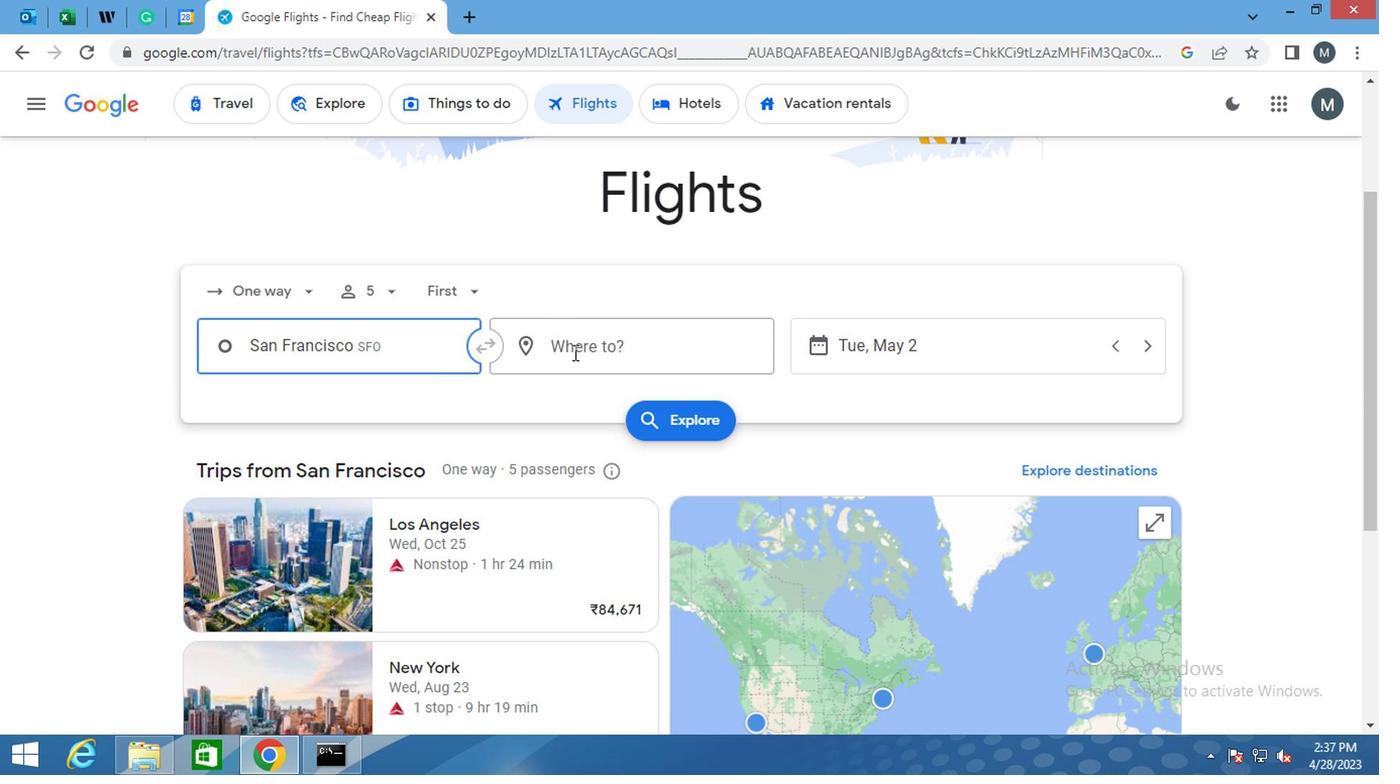 
Action: Key pressed <Key.shift>JACKSON<Key.space>HO
Screenshot: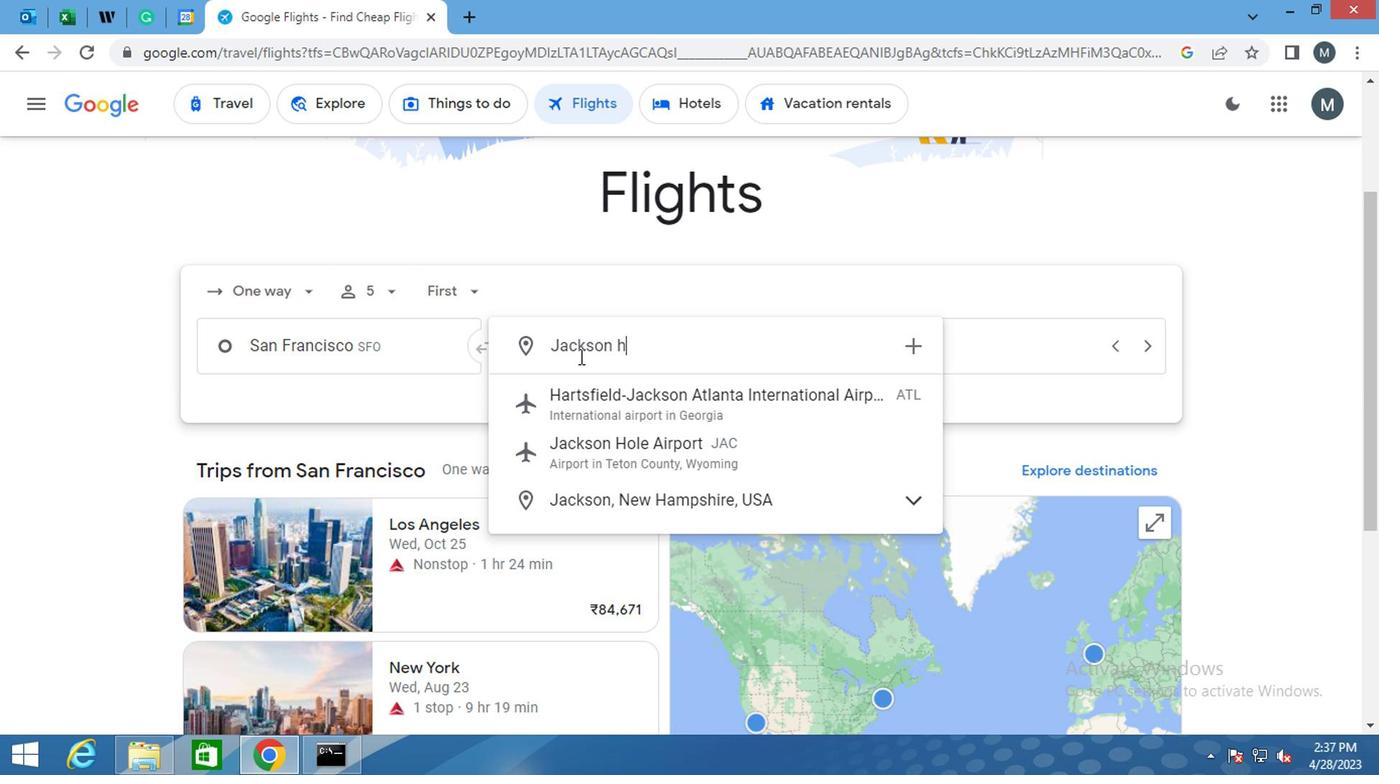 
Action: Mouse moved to (779, 402)
Screenshot: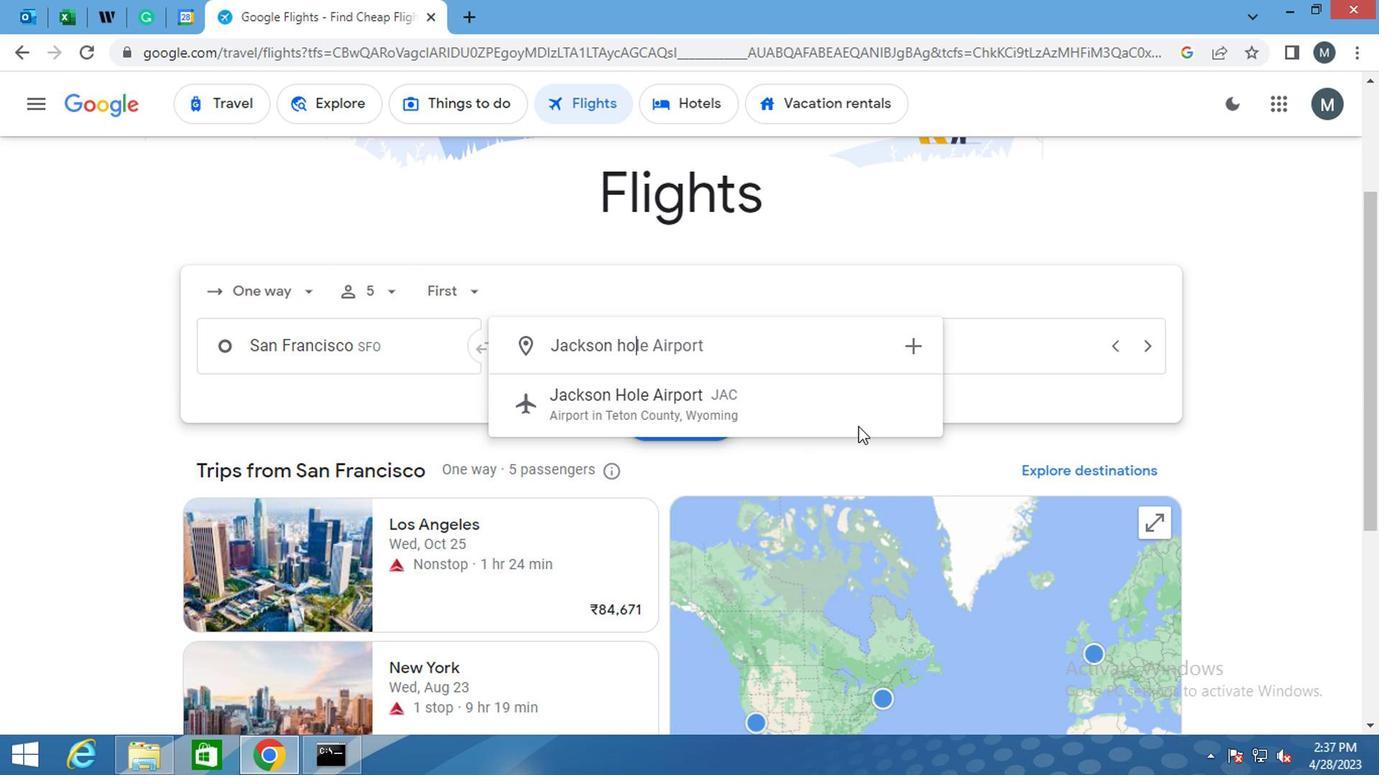
Action: Mouse pressed left at (779, 402)
Screenshot: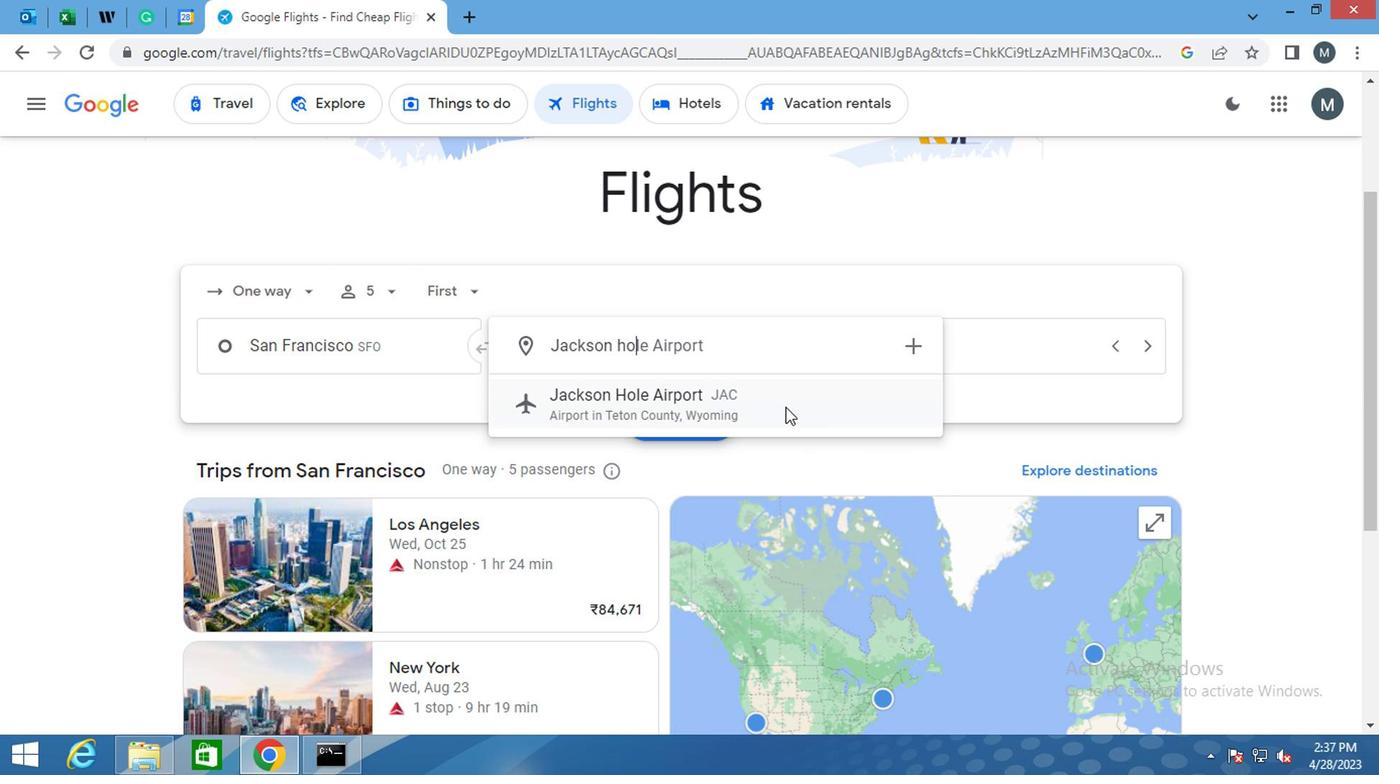 
Action: Mouse moved to (884, 344)
Screenshot: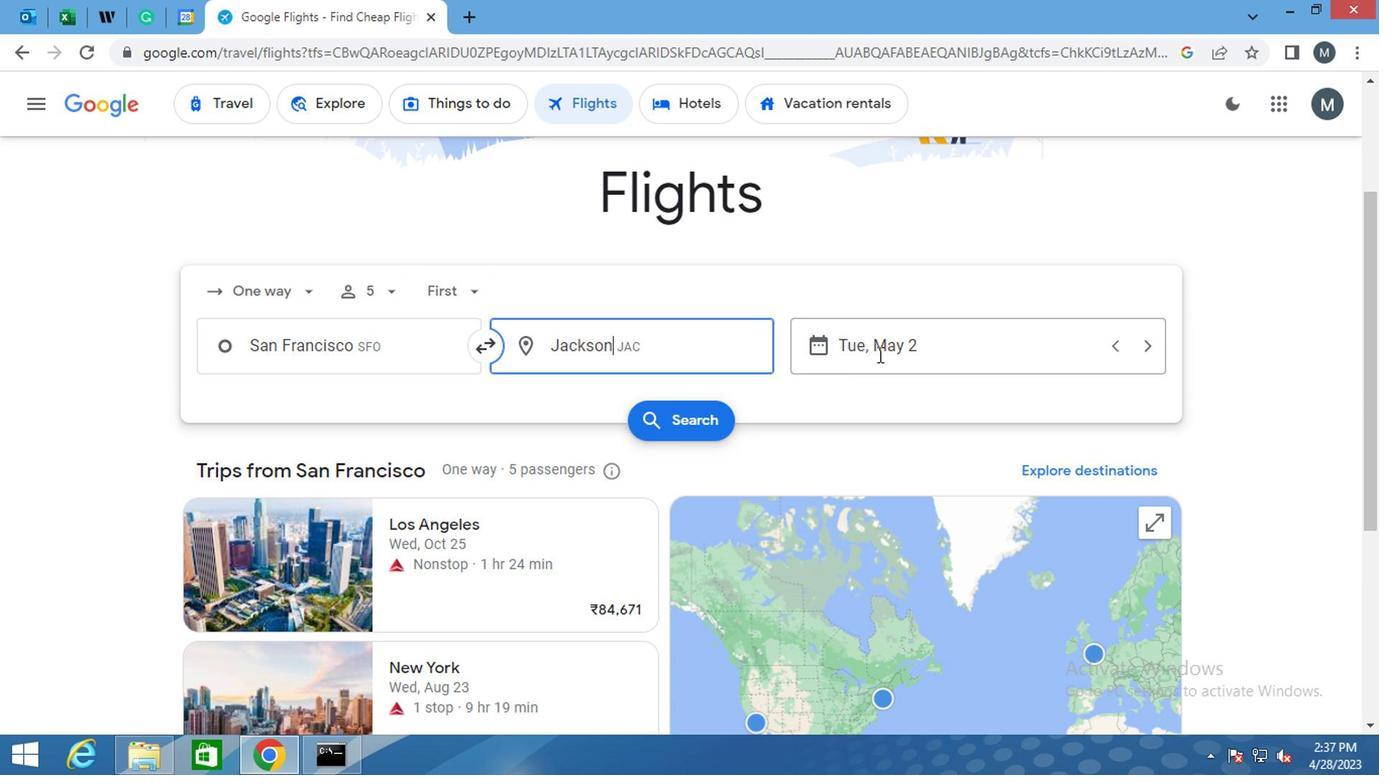 
Action: Mouse pressed left at (884, 344)
Screenshot: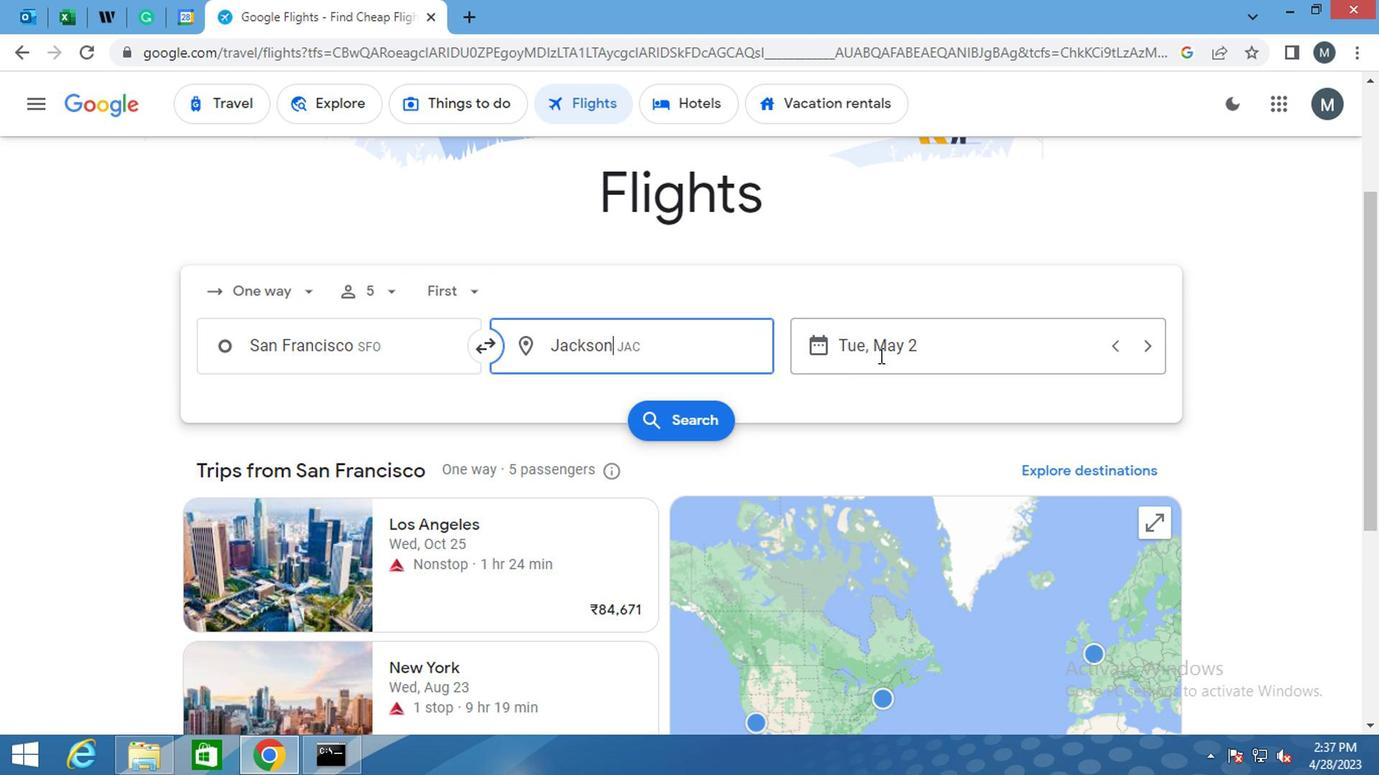 
Action: Mouse moved to (939, 344)
Screenshot: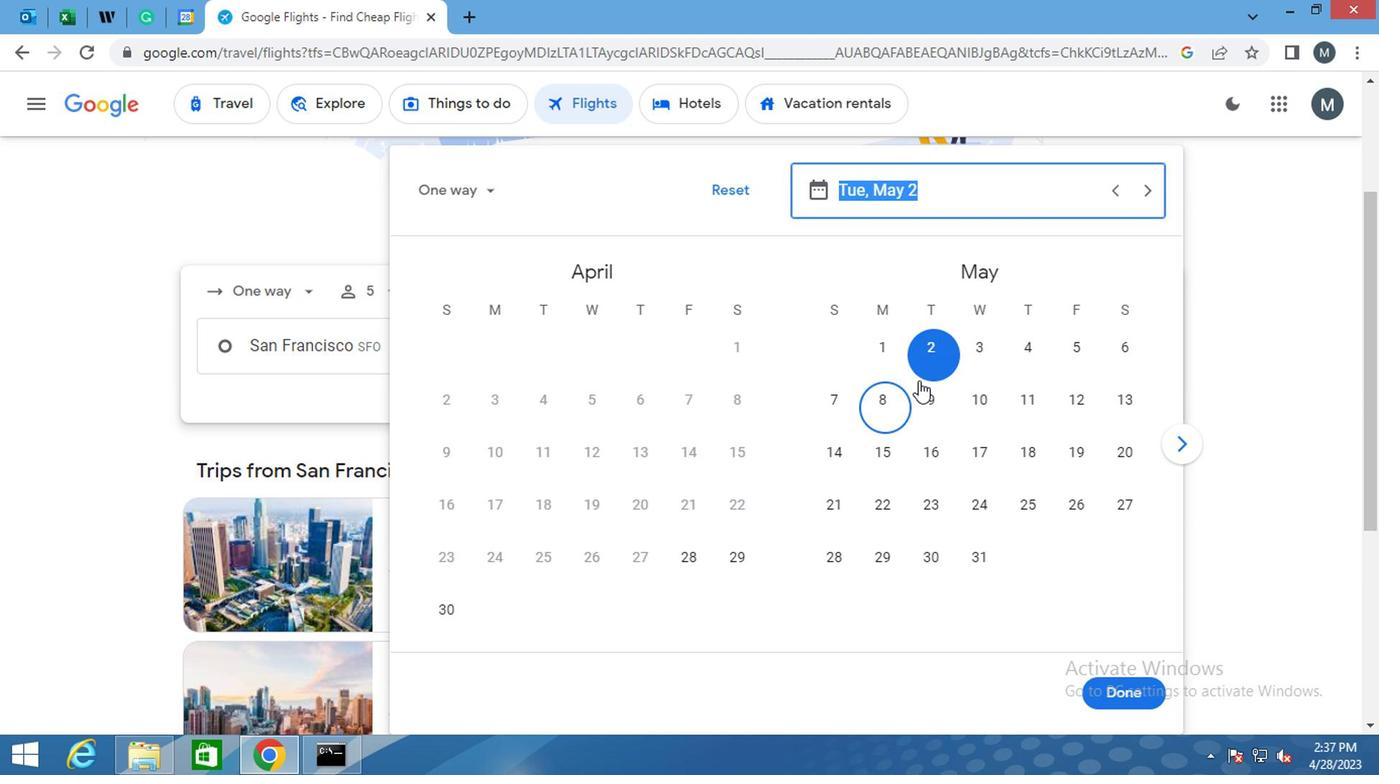 
Action: Mouse pressed left at (939, 344)
Screenshot: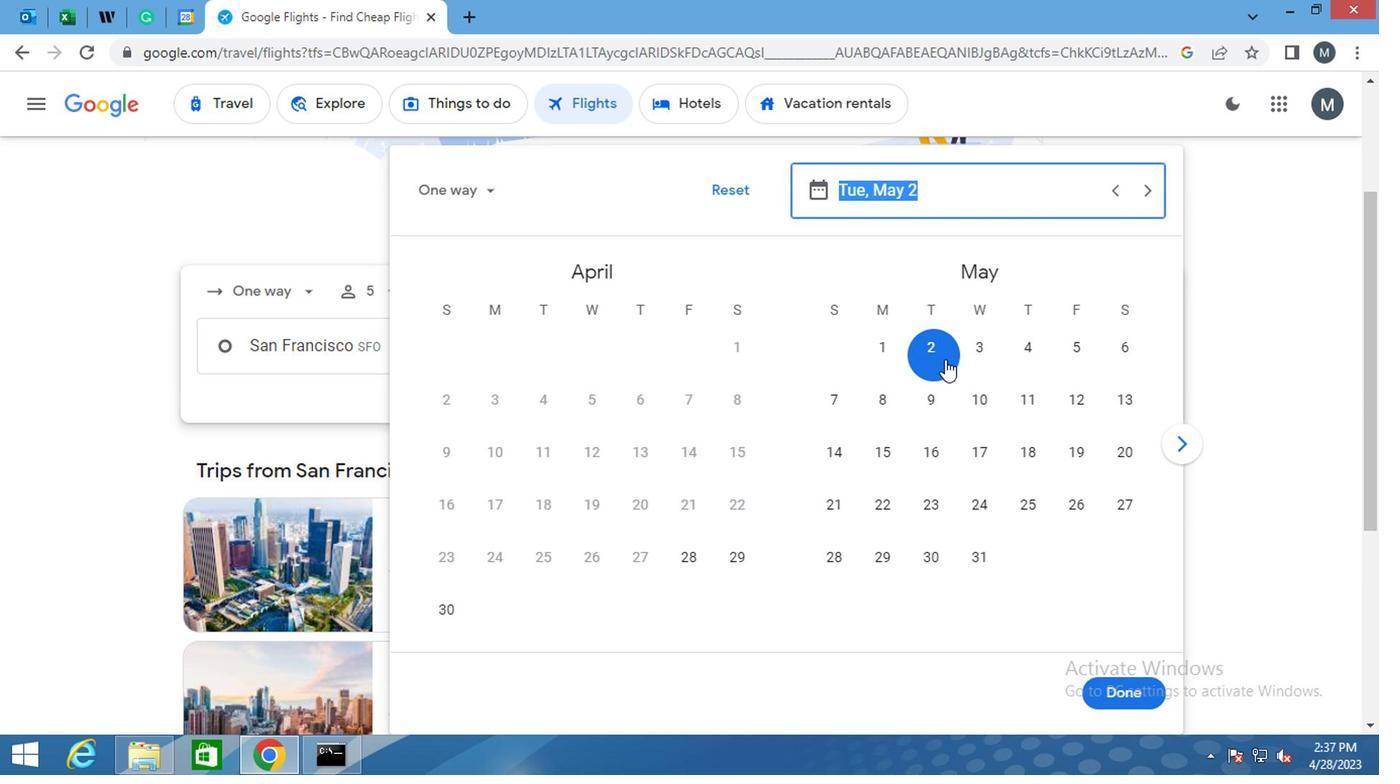 
Action: Mouse moved to (1116, 701)
Screenshot: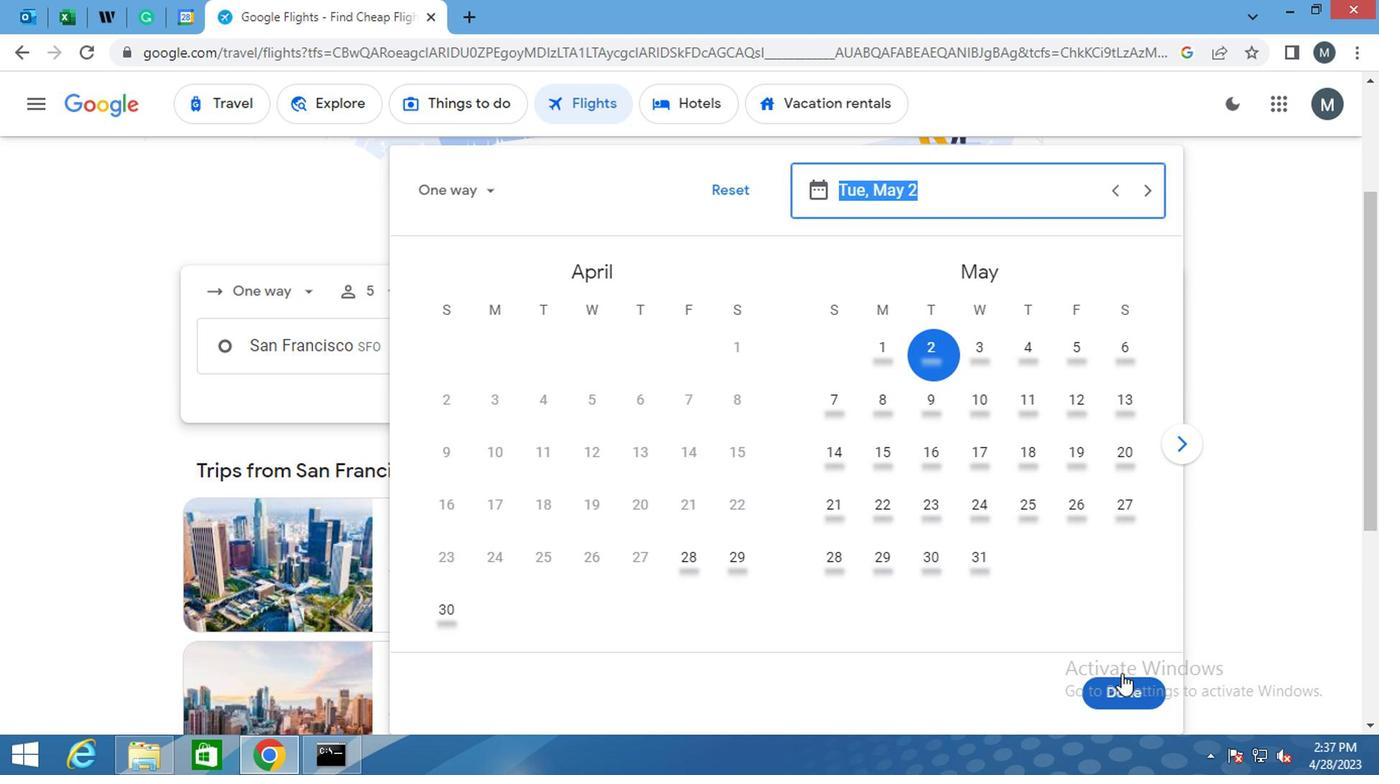 
Action: Mouse pressed left at (1116, 701)
Screenshot: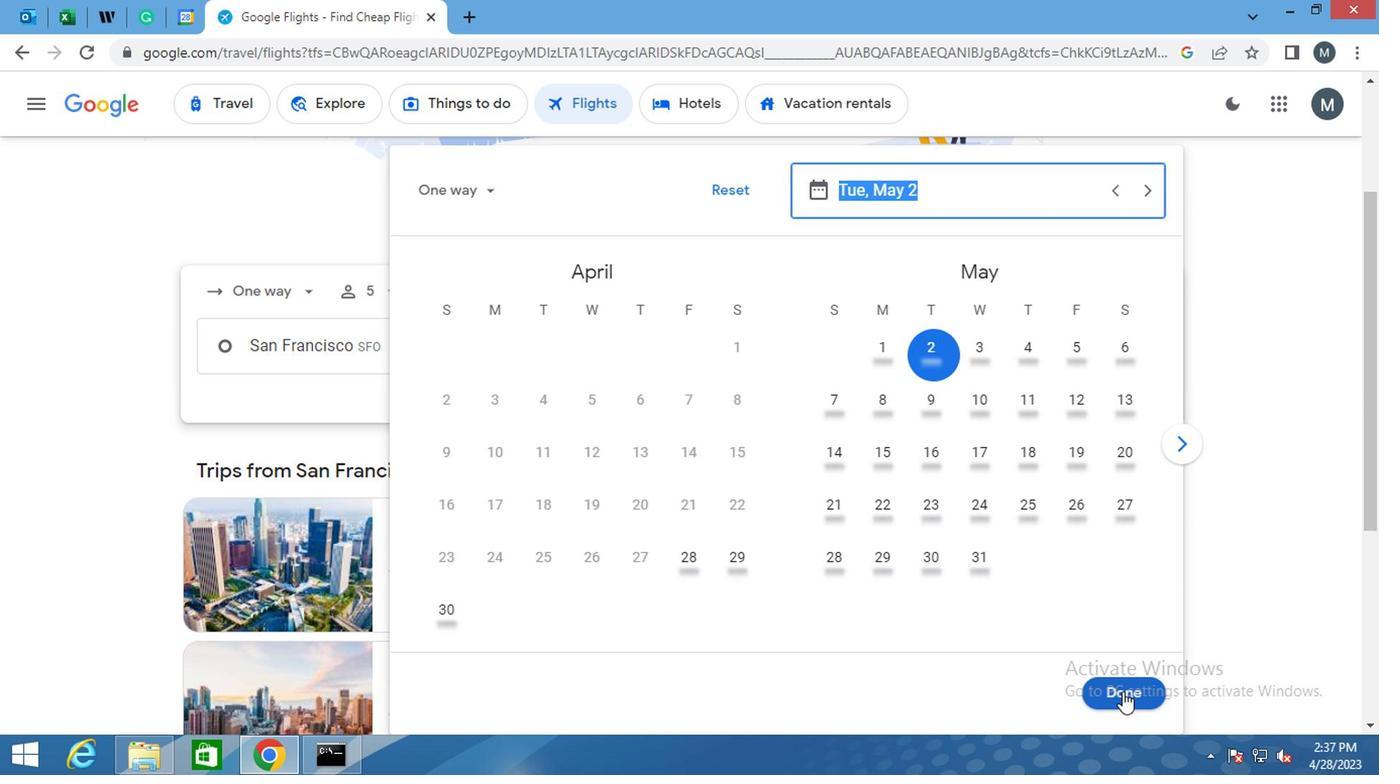 
Action: Mouse moved to (672, 417)
Screenshot: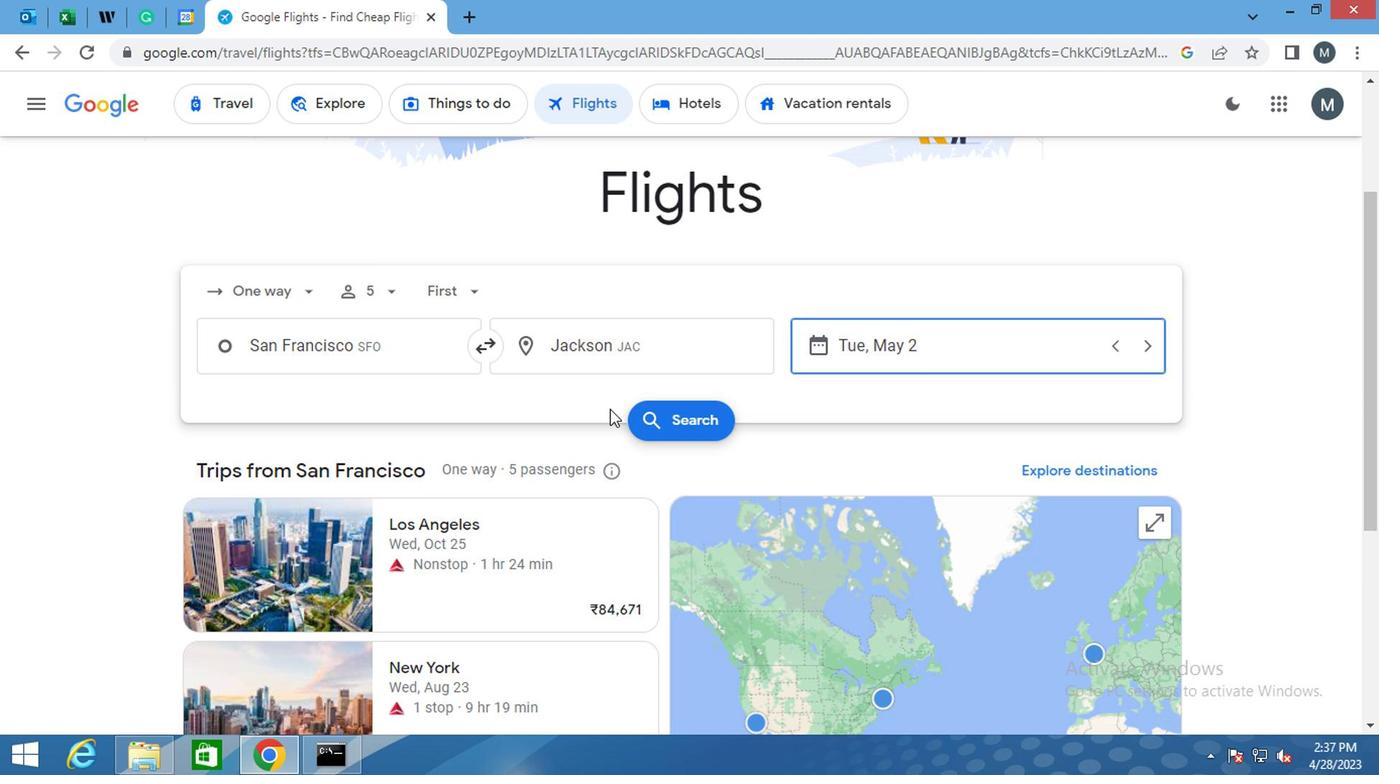 
Action: Mouse pressed left at (672, 417)
Screenshot: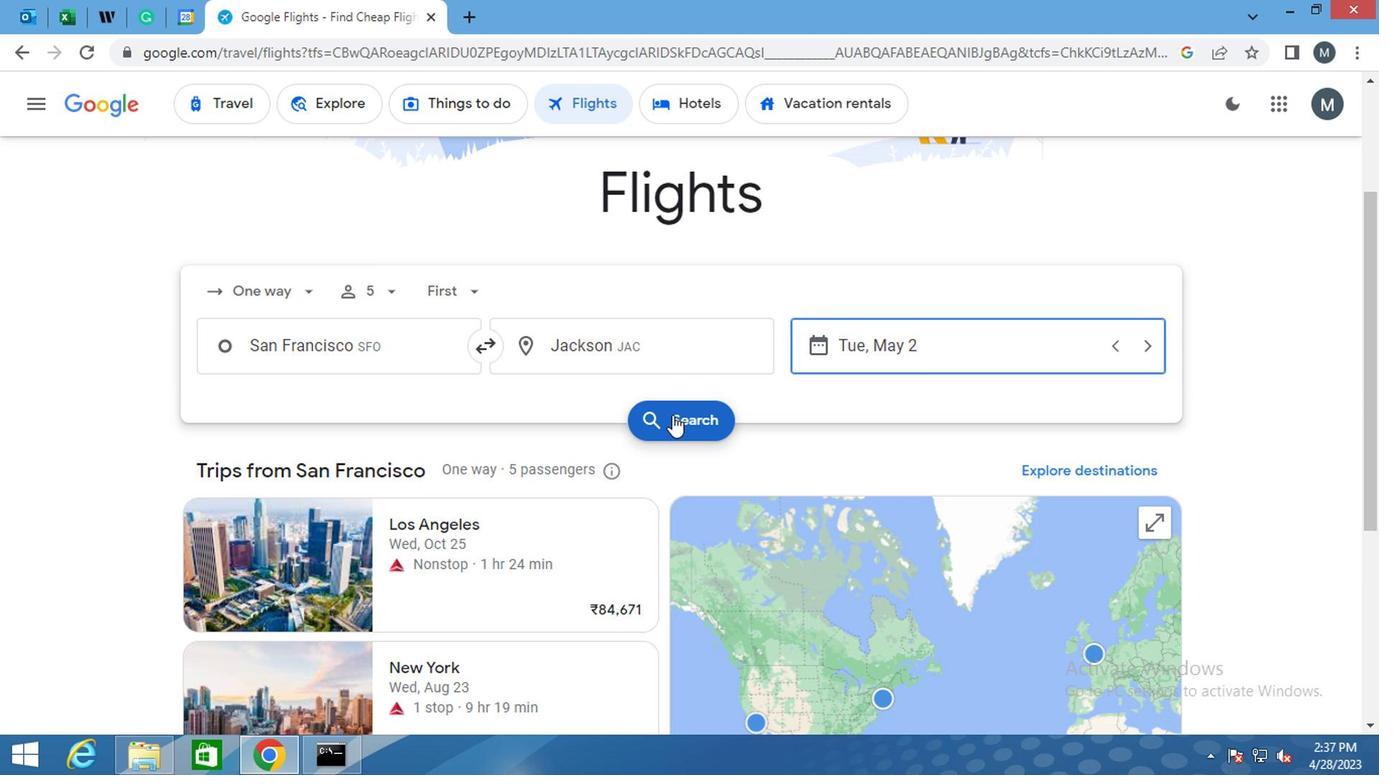 
Action: Mouse moved to (221, 286)
Screenshot: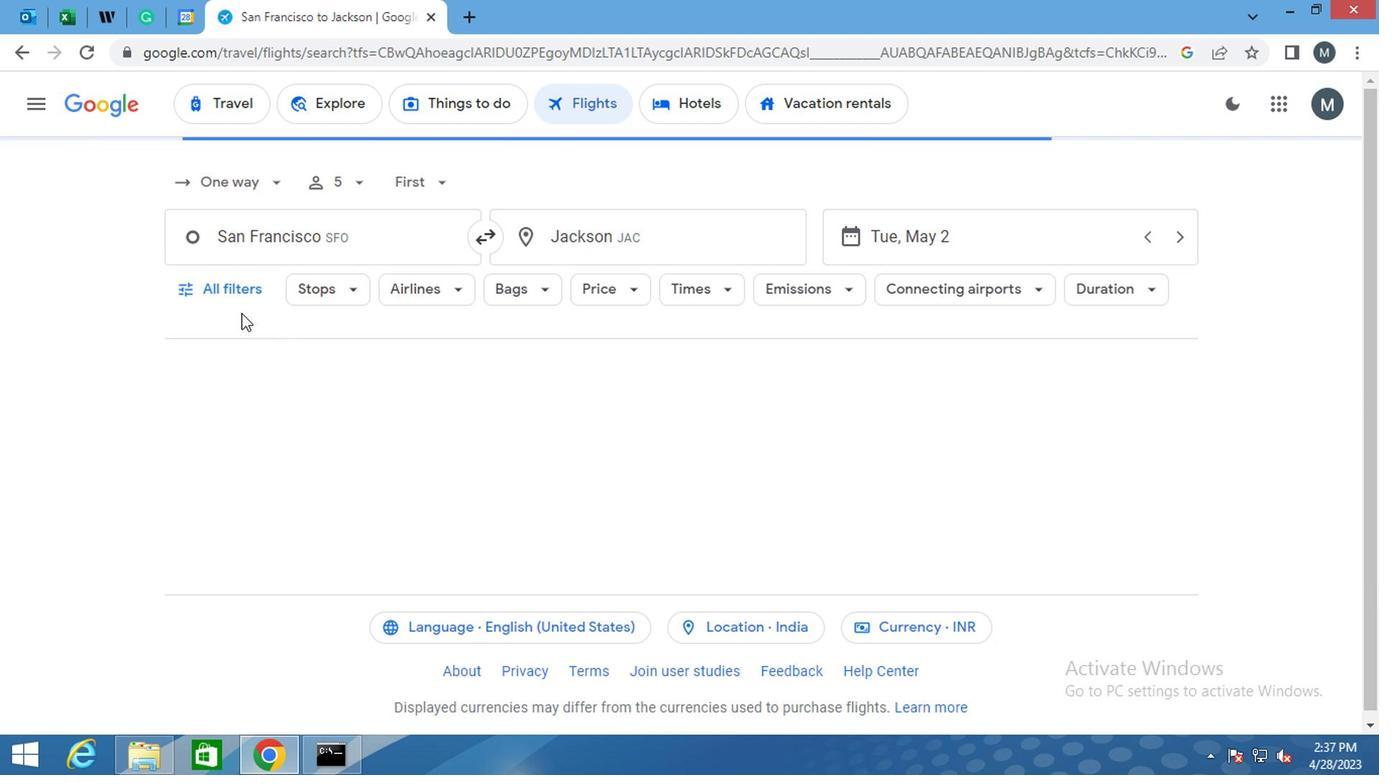 
Action: Mouse pressed left at (221, 286)
Screenshot: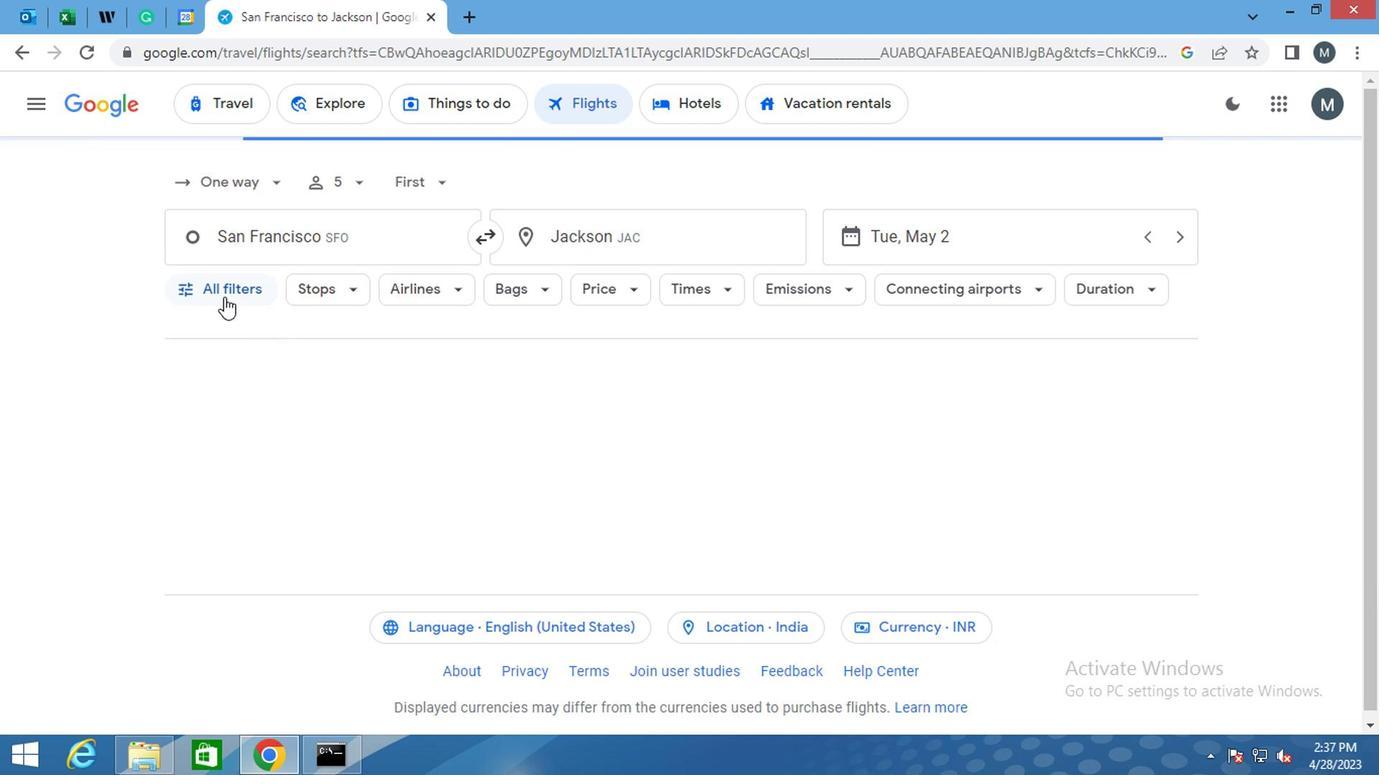 
Action: Mouse moved to (265, 435)
Screenshot: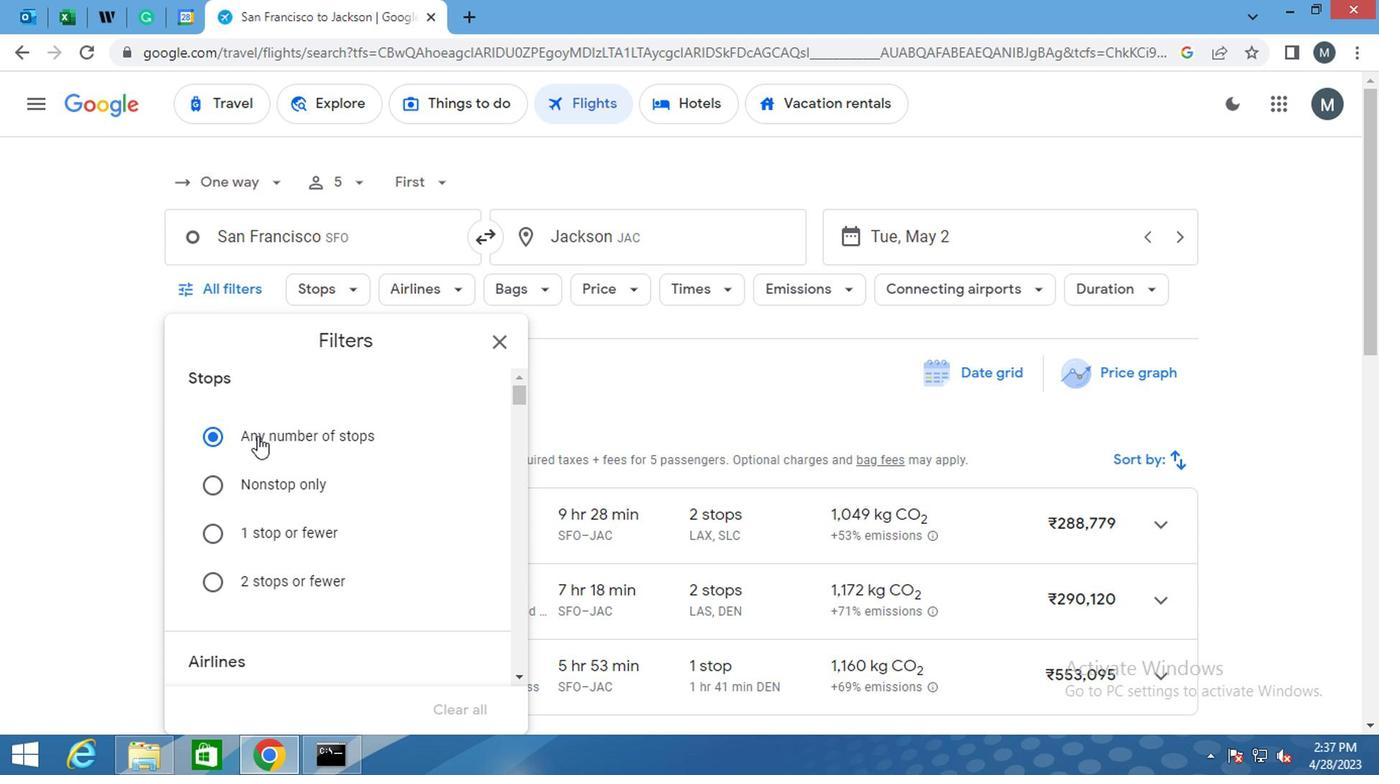
Action: Mouse scrolled (265, 434) with delta (0, 0)
Screenshot: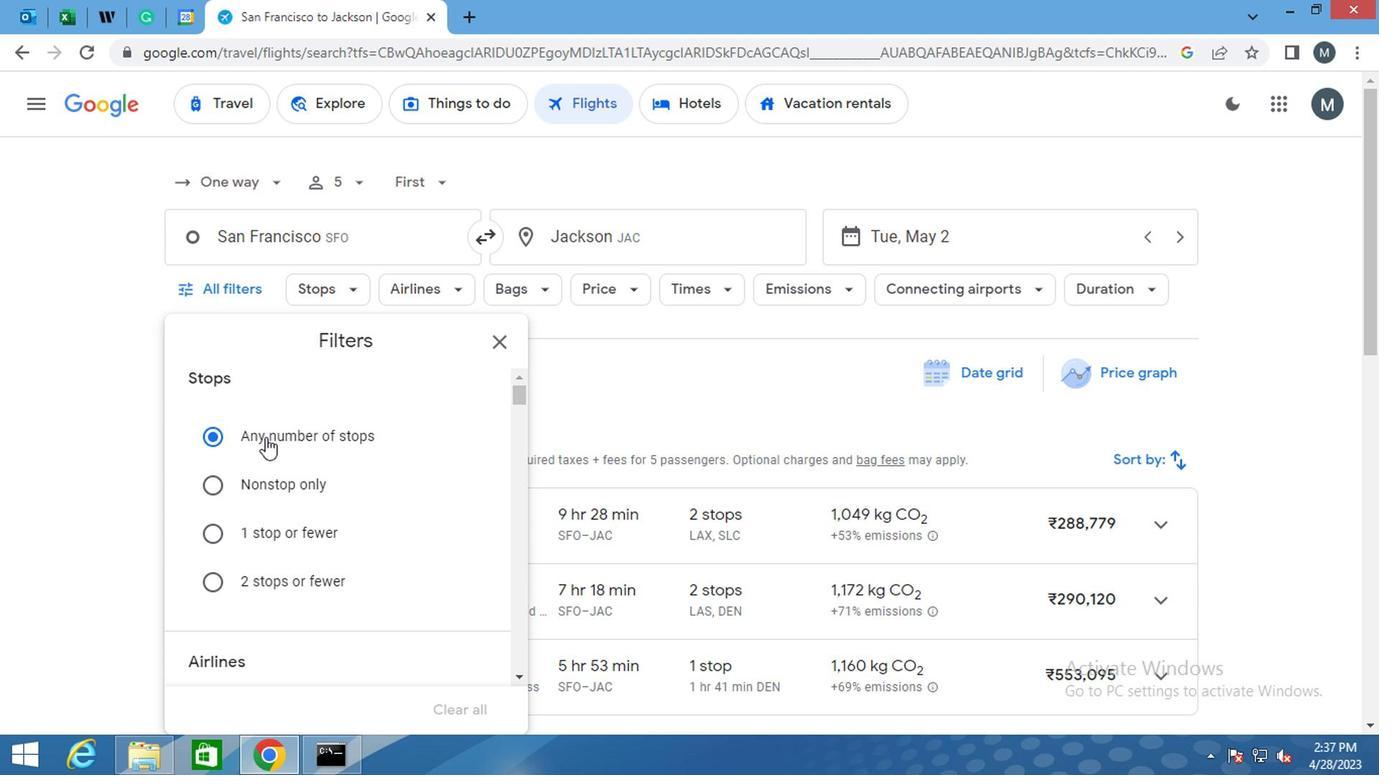 
Action: Mouse moved to (266, 437)
Screenshot: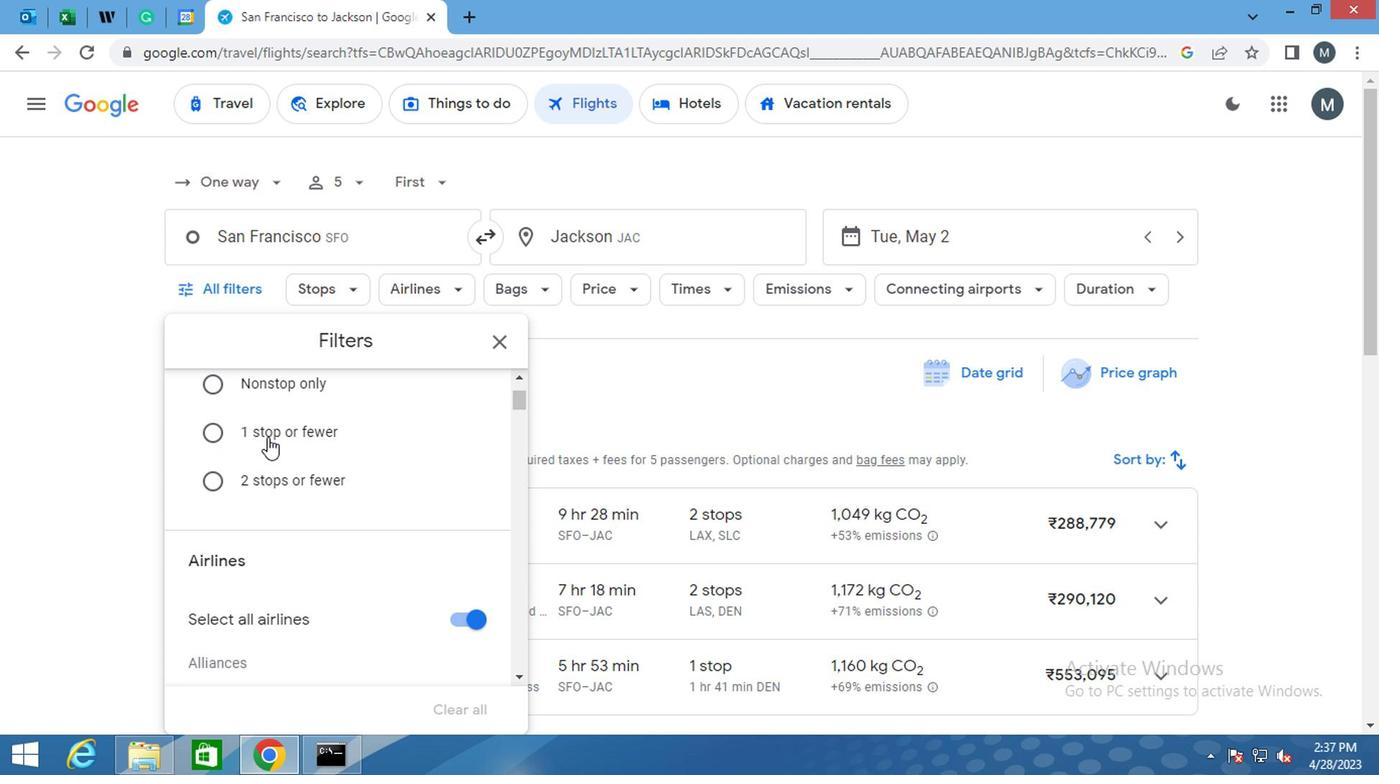
Action: Mouse scrolled (266, 436) with delta (0, 0)
Screenshot: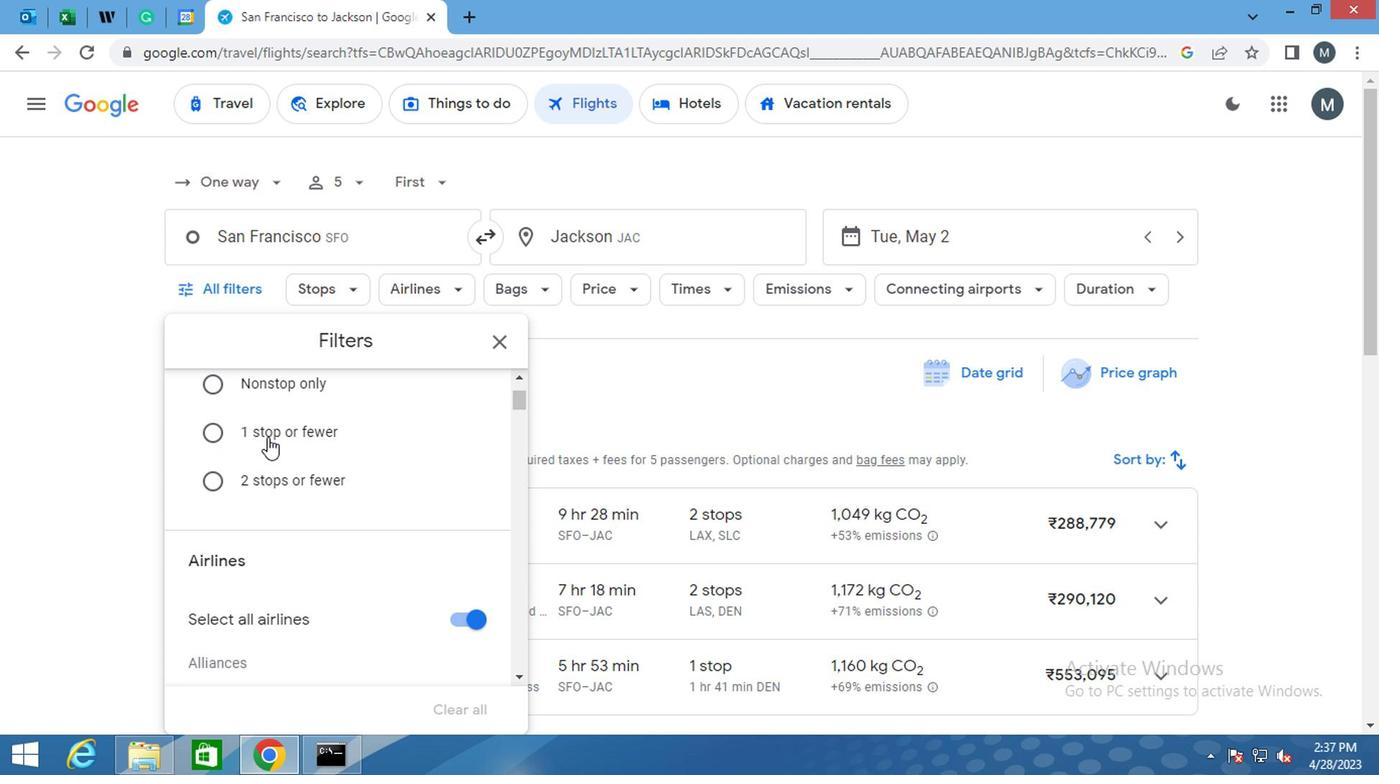 
Action: Mouse moved to (450, 522)
Screenshot: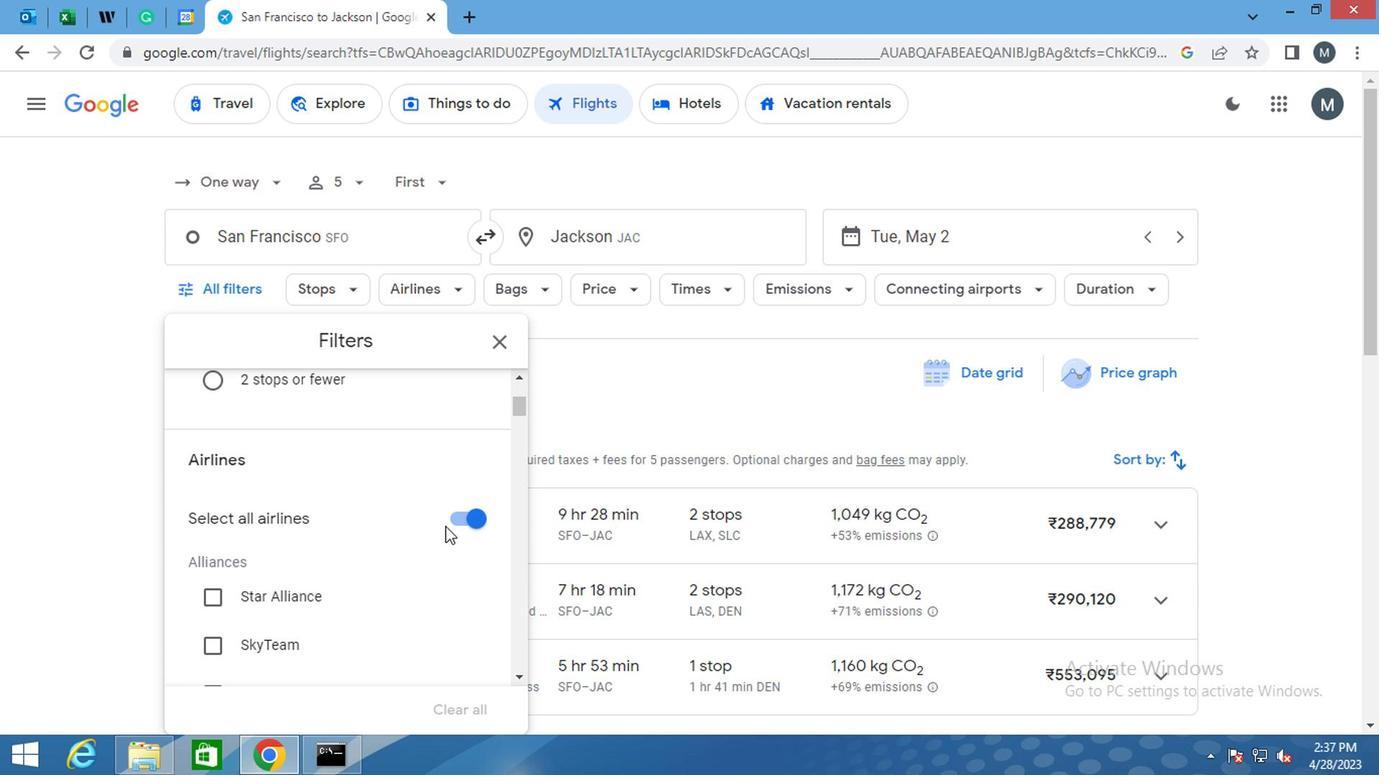 
Action: Mouse pressed left at (450, 522)
Screenshot: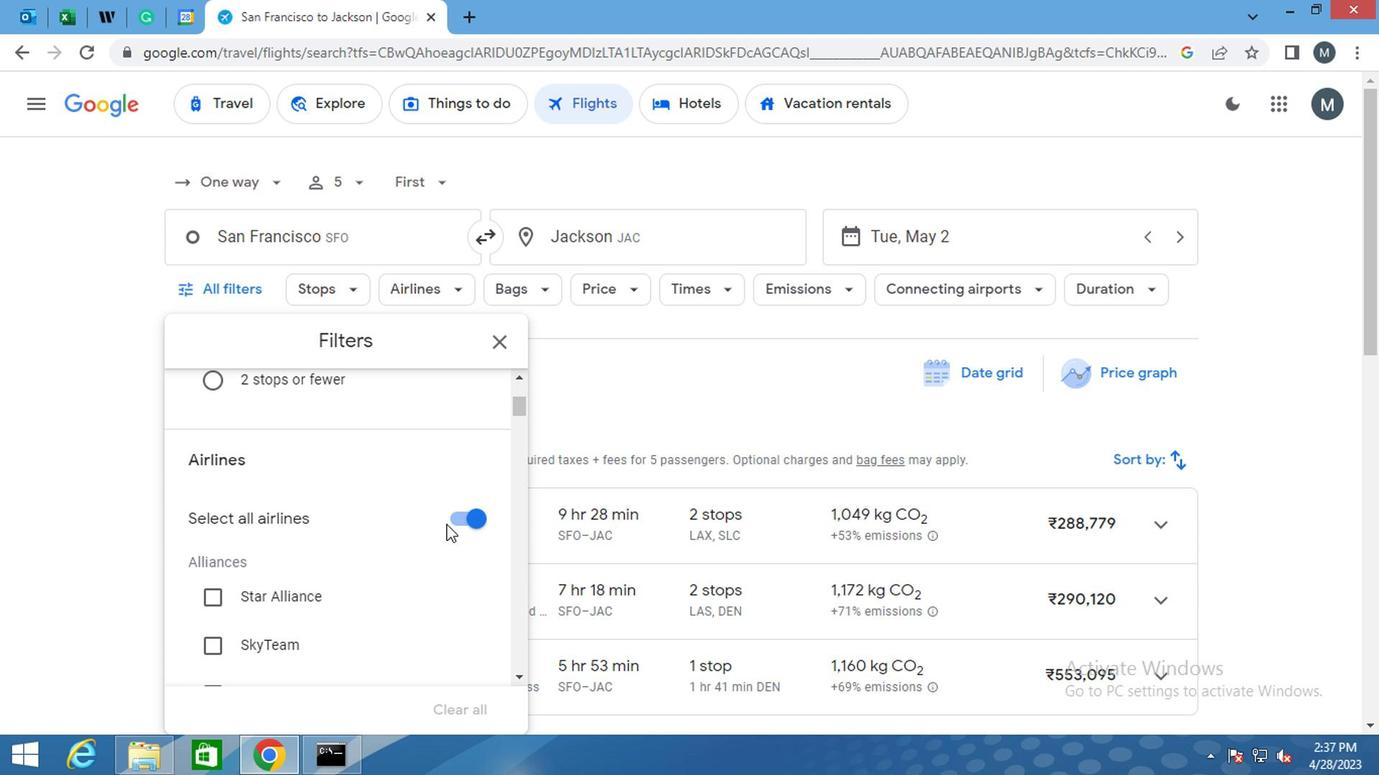 
Action: Mouse moved to (339, 517)
Screenshot: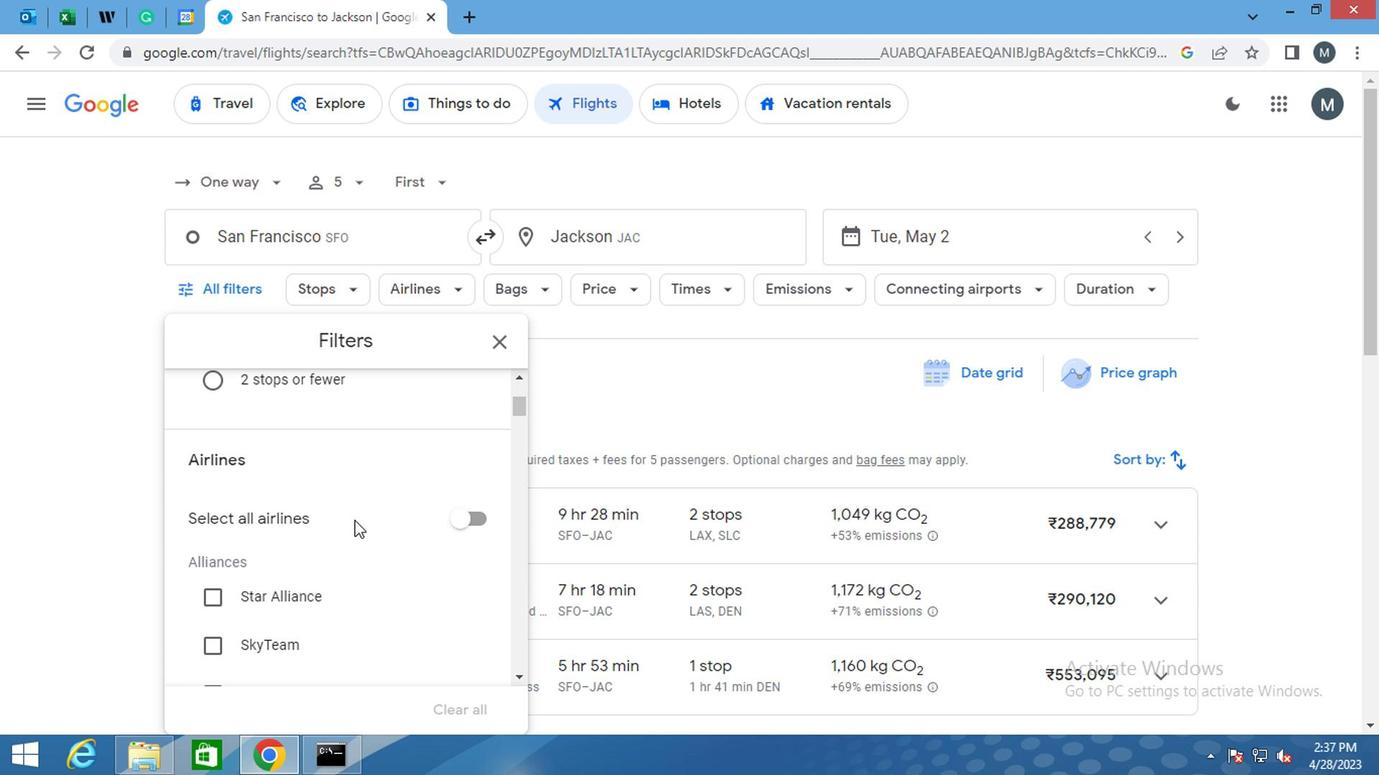 
Action: Mouse scrolled (339, 517) with delta (0, 0)
Screenshot: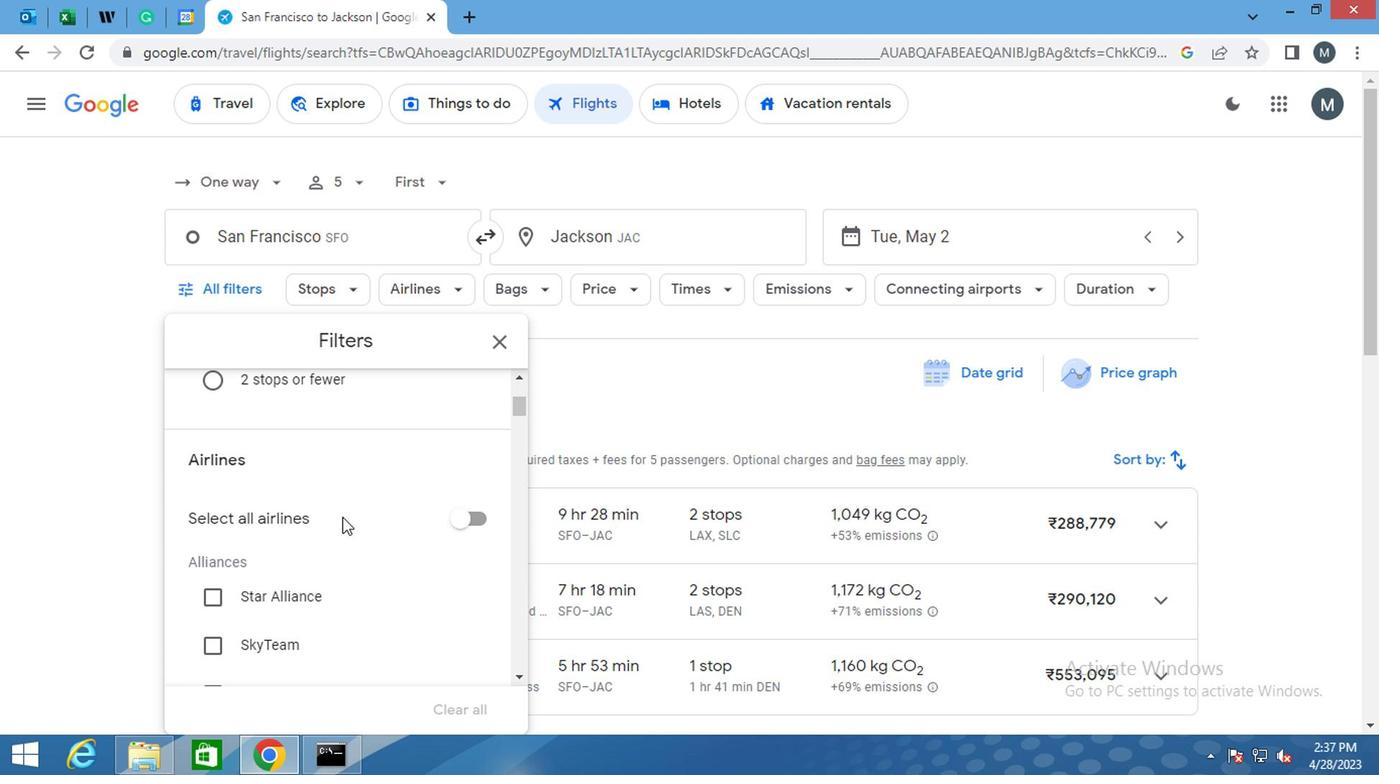 
Action: Mouse moved to (338, 517)
Screenshot: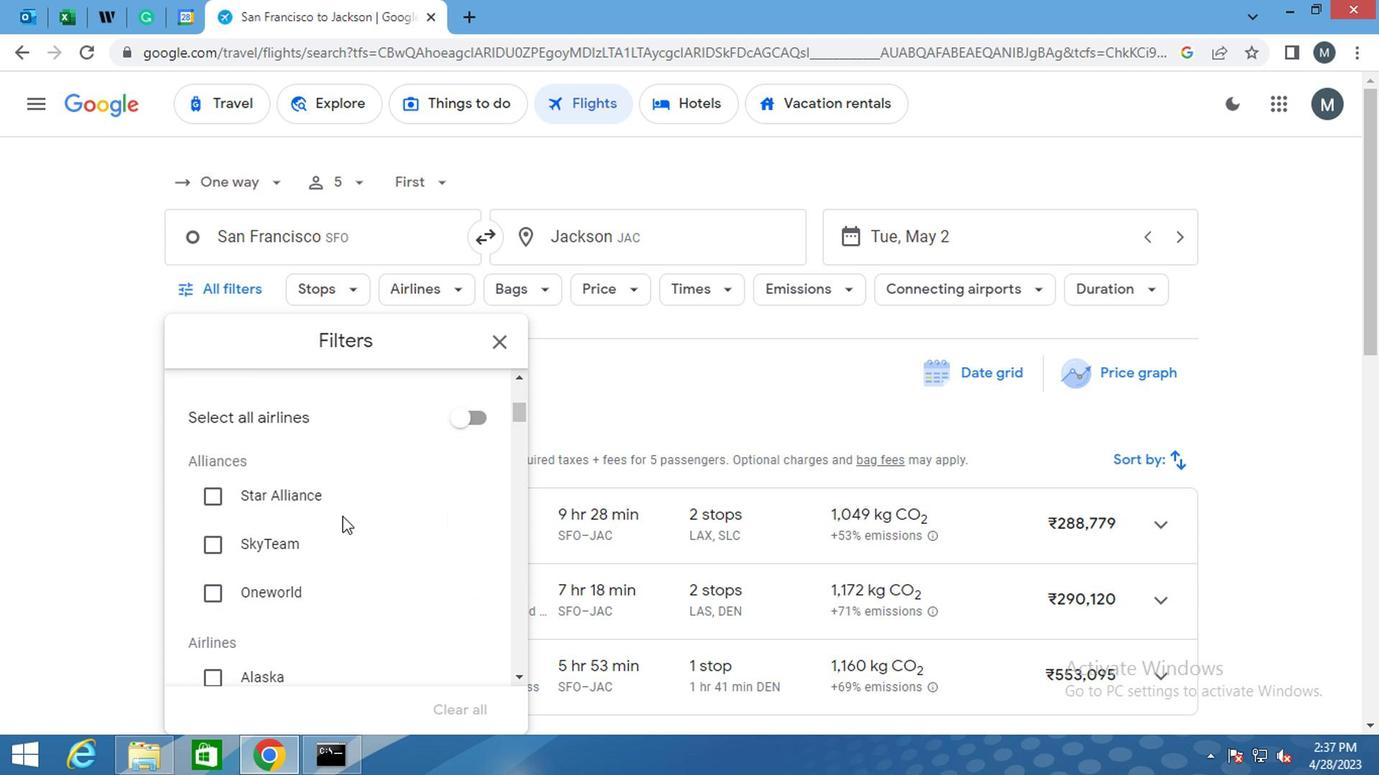 
Action: Mouse scrolled (338, 515) with delta (0, -1)
Screenshot: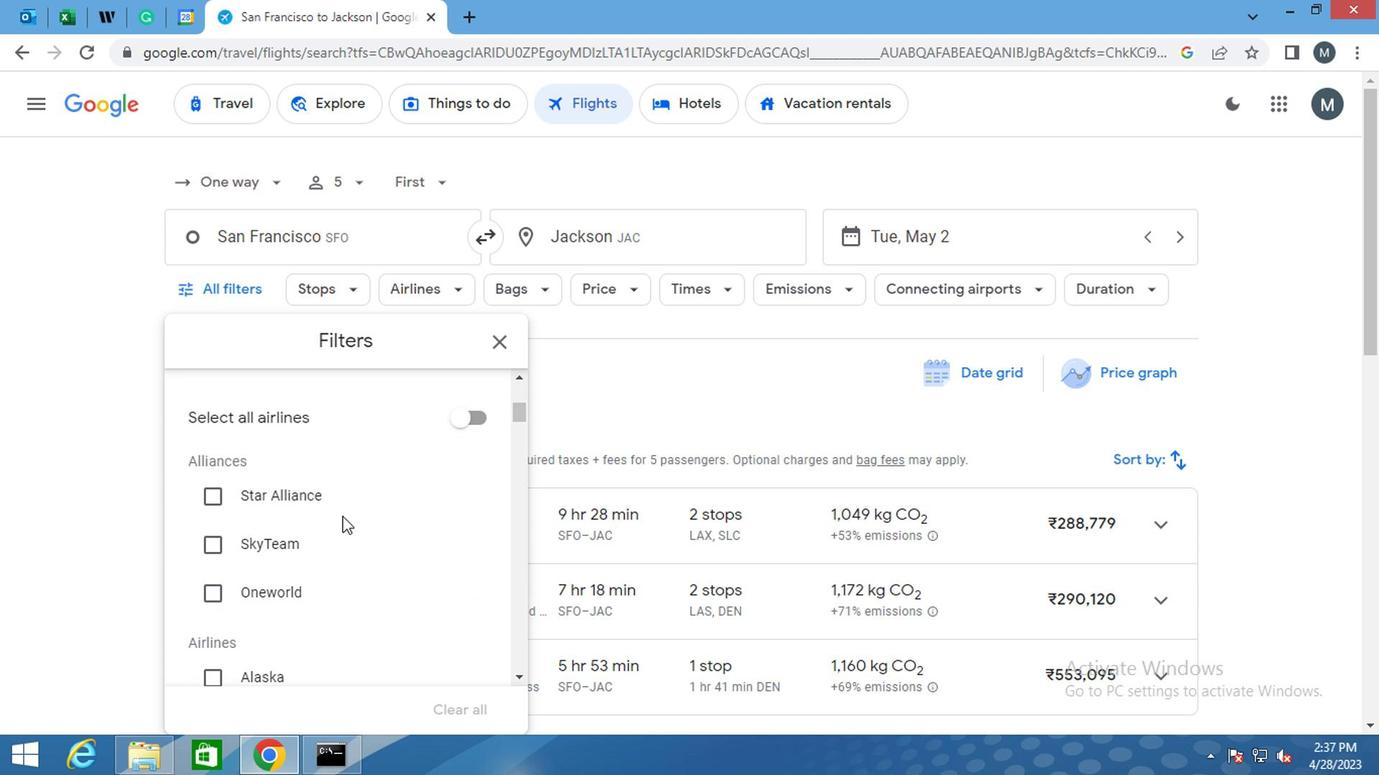 
Action: Mouse moved to (340, 511)
Screenshot: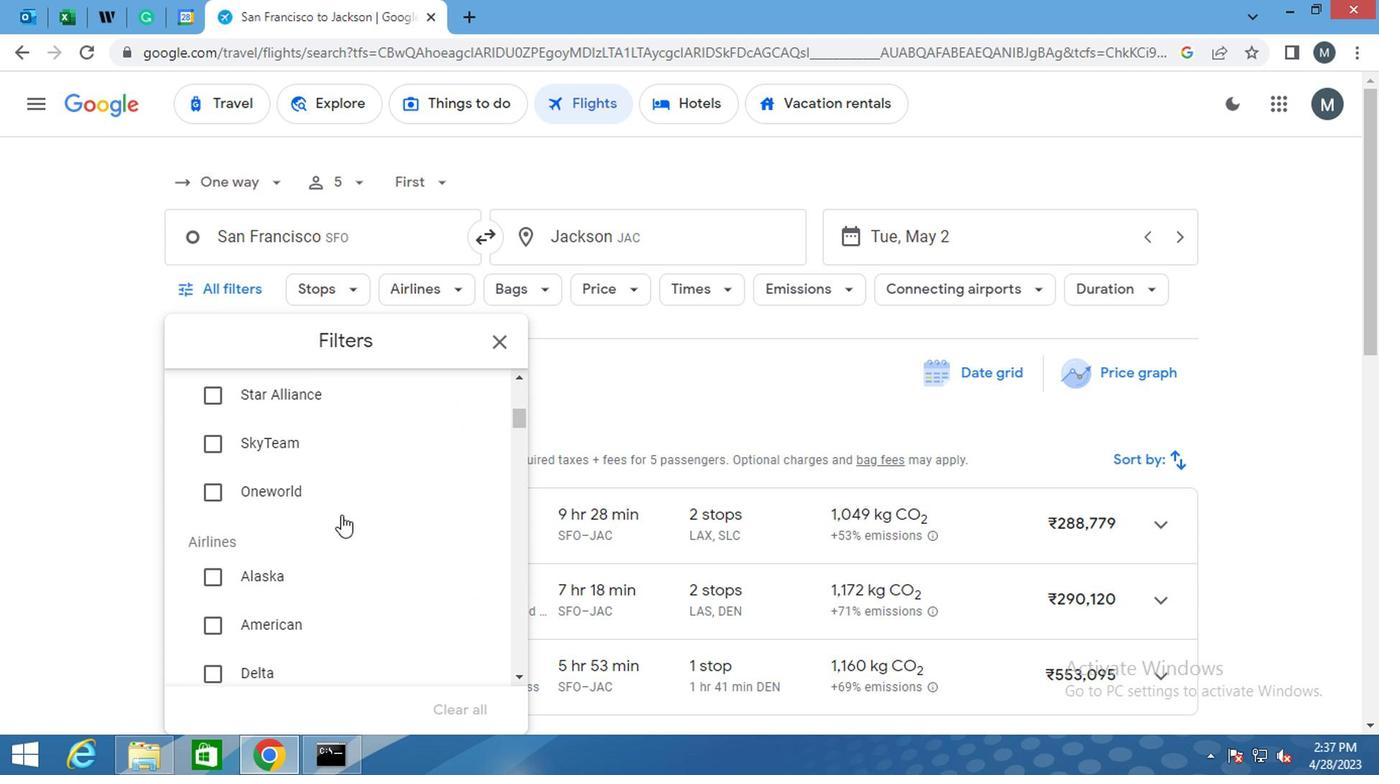 
Action: Mouse scrolled (340, 510) with delta (0, 0)
Screenshot: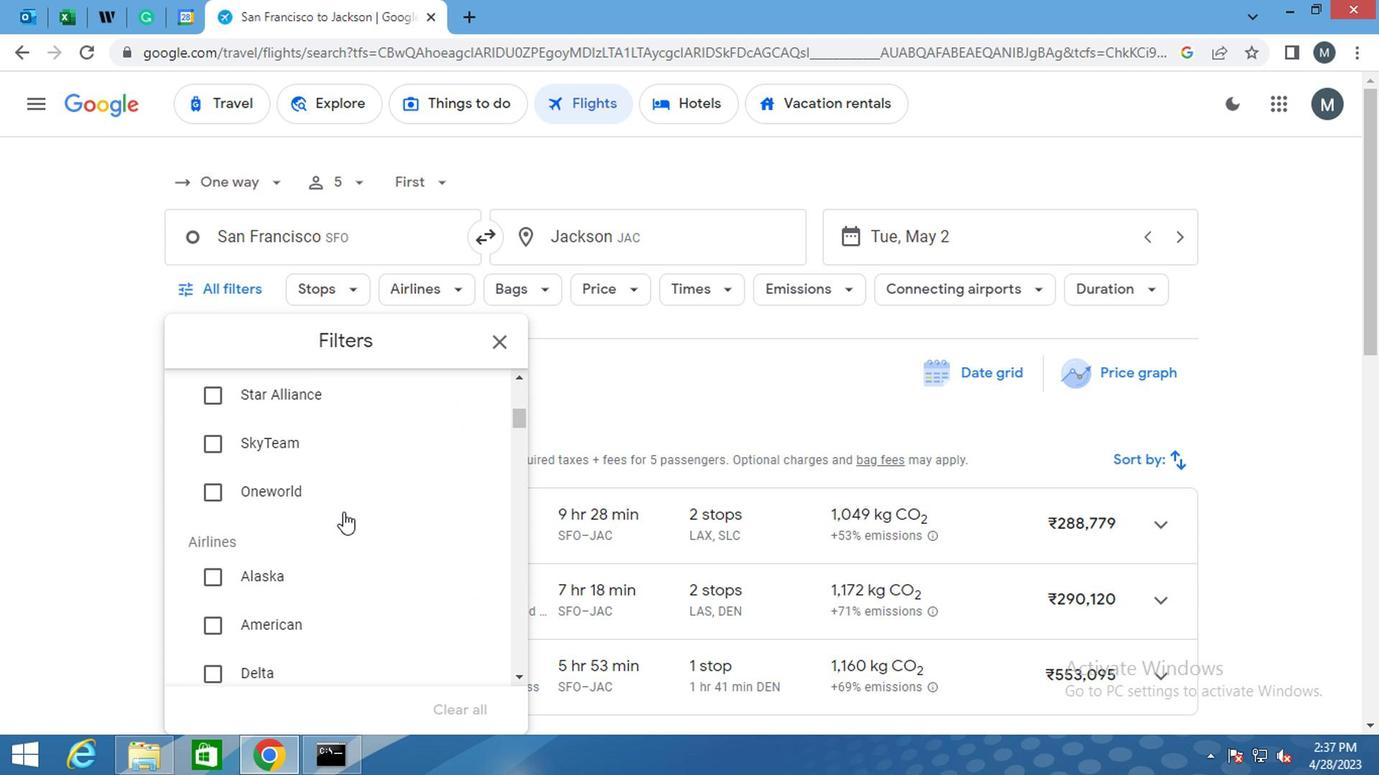 
Action: Mouse moved to (341, 510)
Screenshot: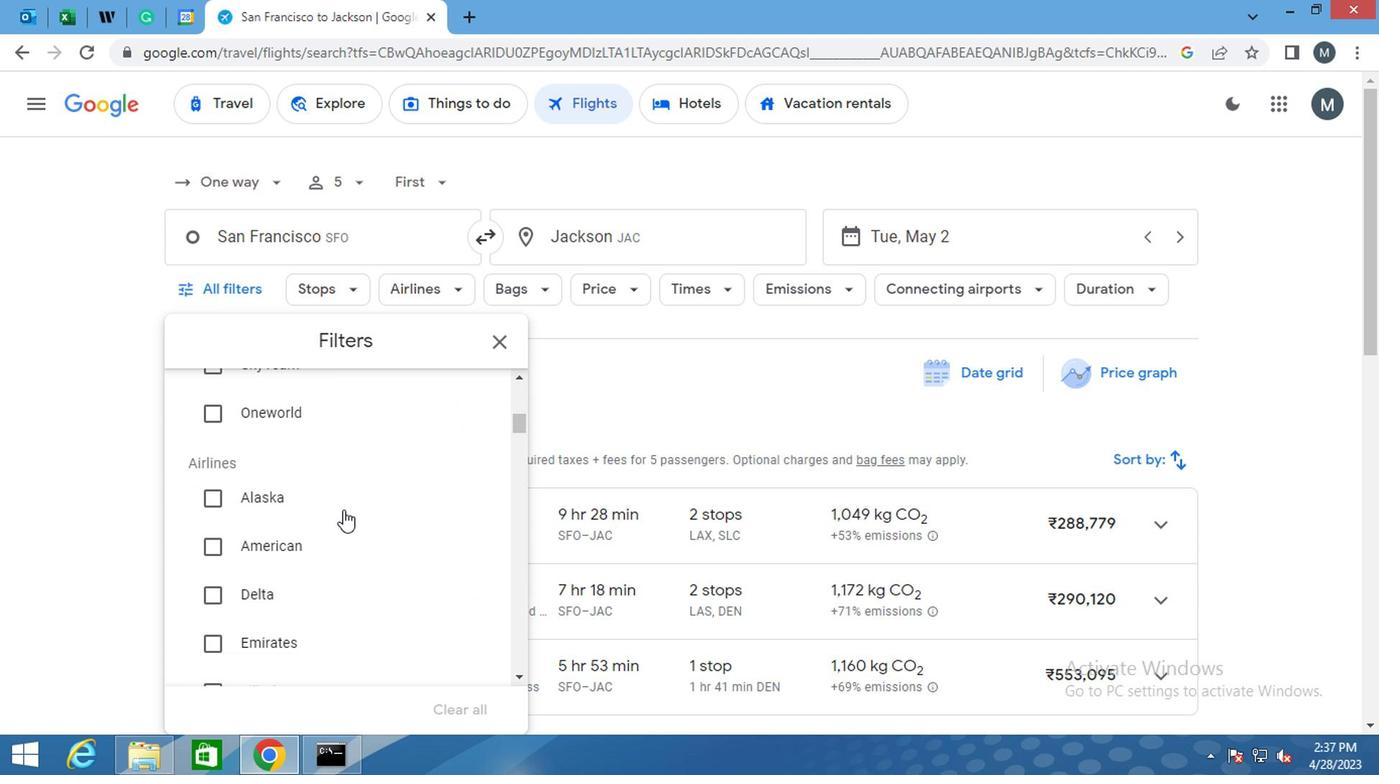 
Action: Mouse scrolled (341, 509) with delta (0, -1)
Screenshot: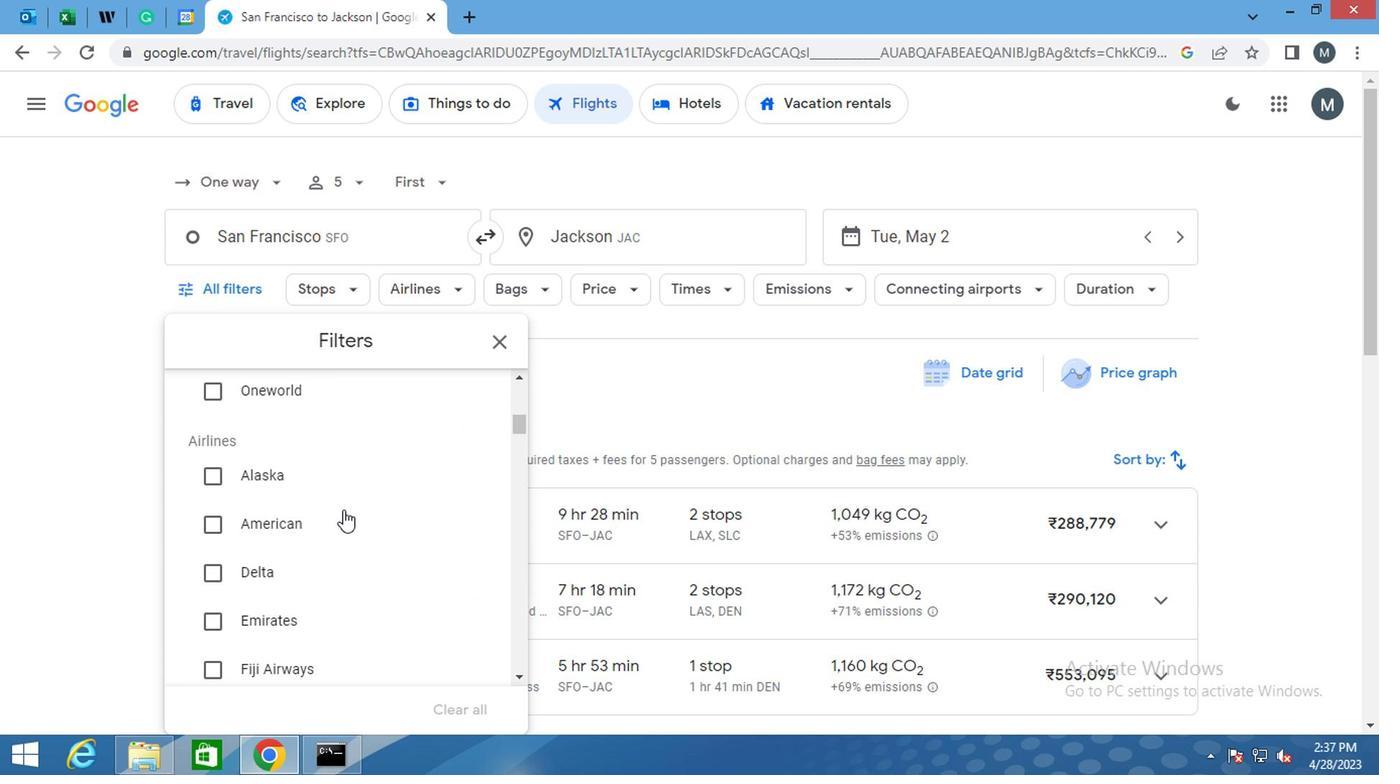 
Action: Mouse moved to (341, 510)
Screenshot: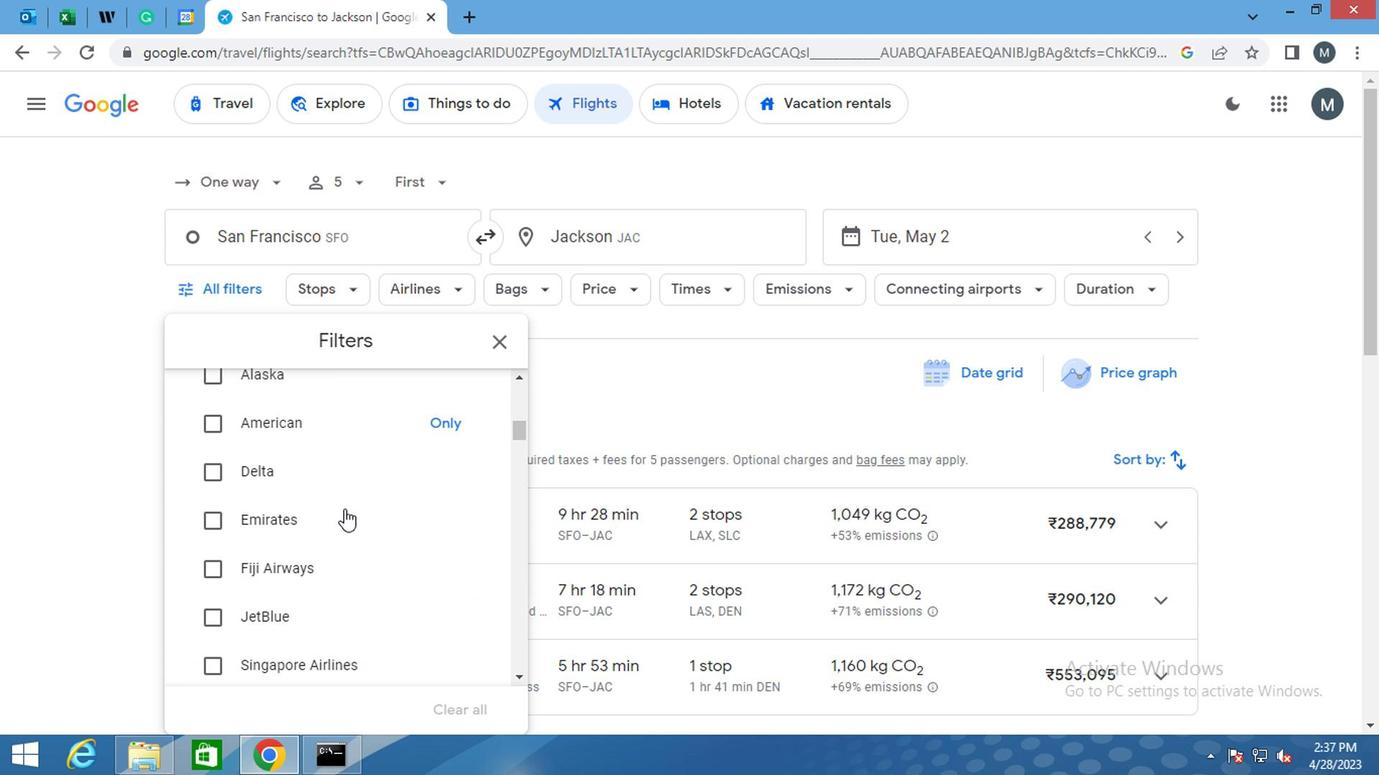 
Action: Mouse scrolled (341, 509) with delta (0, -1)
Screenshot: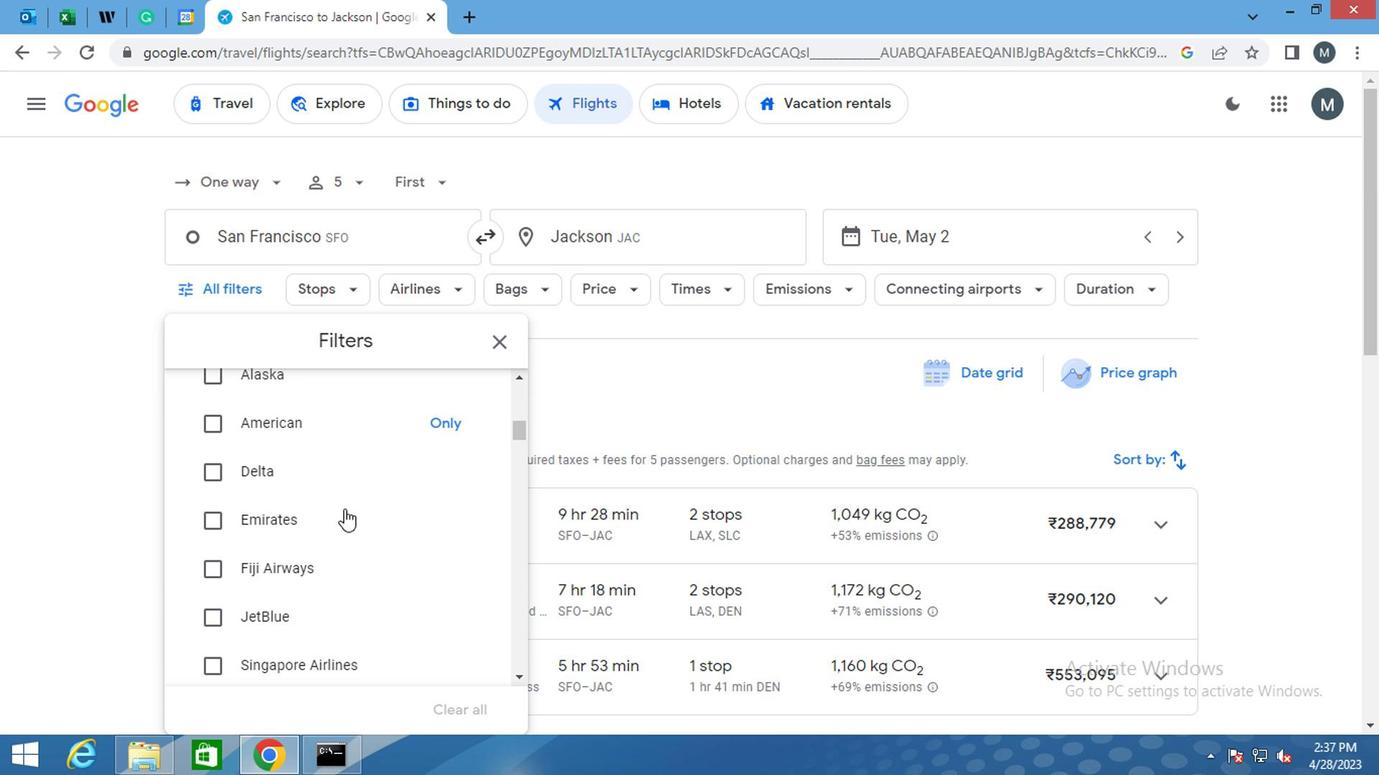 
Action: Mouse moved to (339, 510)
Screenshot: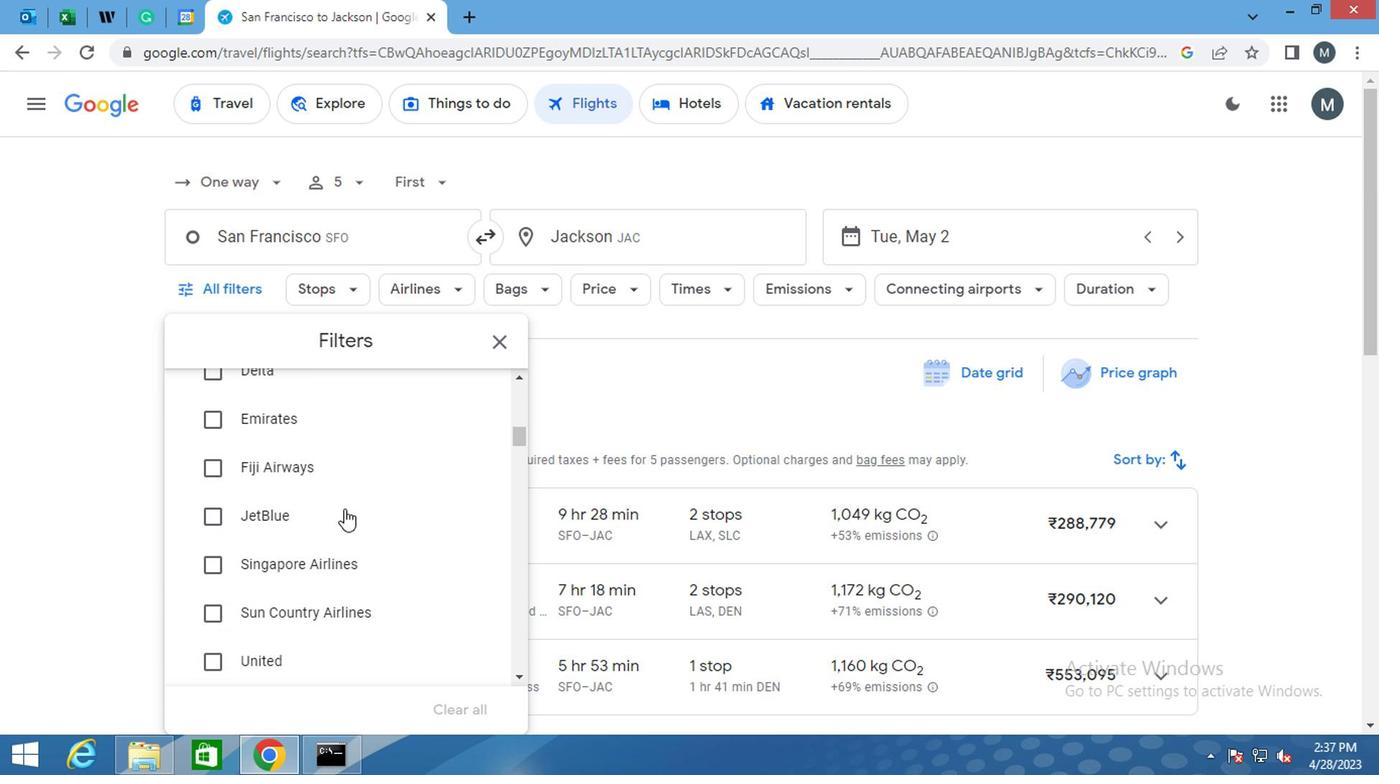 
Action: Mouse scrolled (339, 509) with delta (0, -1)
Screenshot: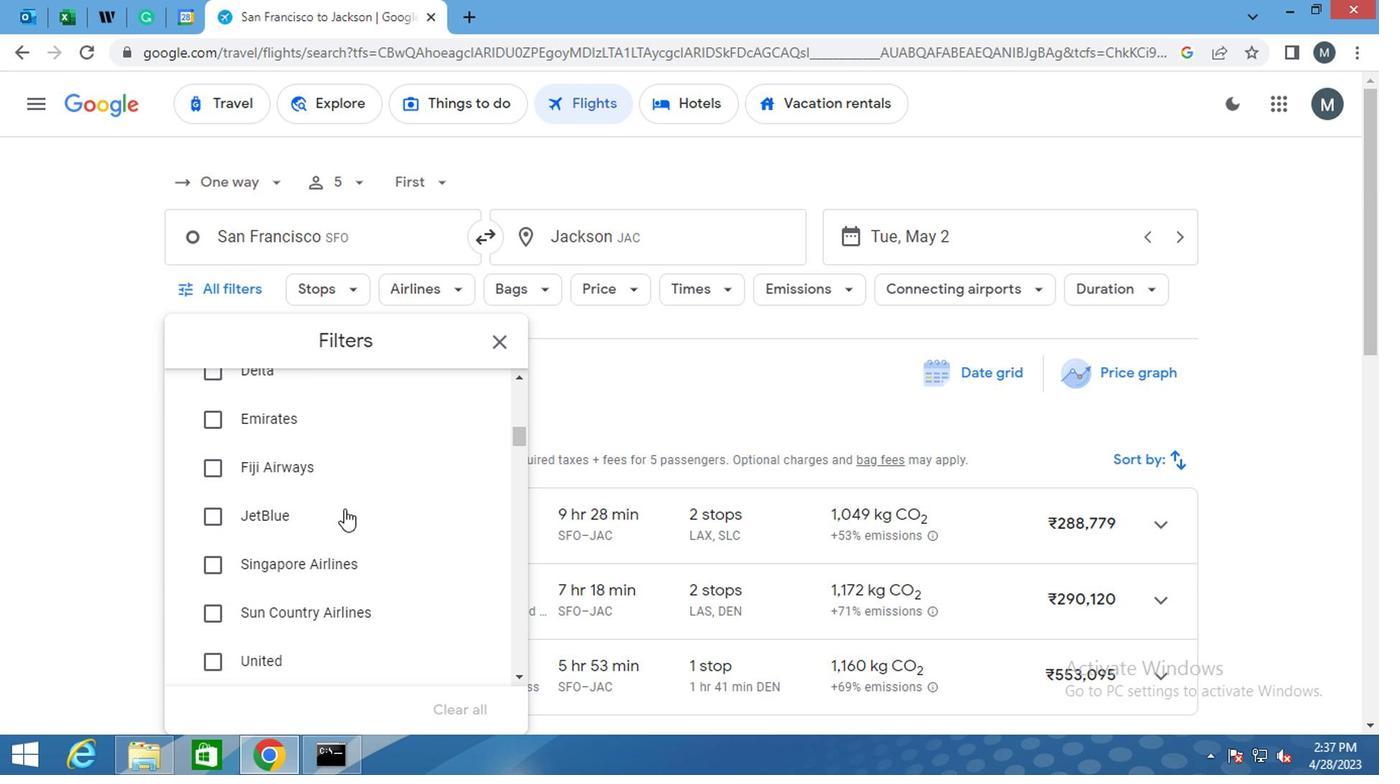
Action: Mouse moved to (203, 564)
Screenshot: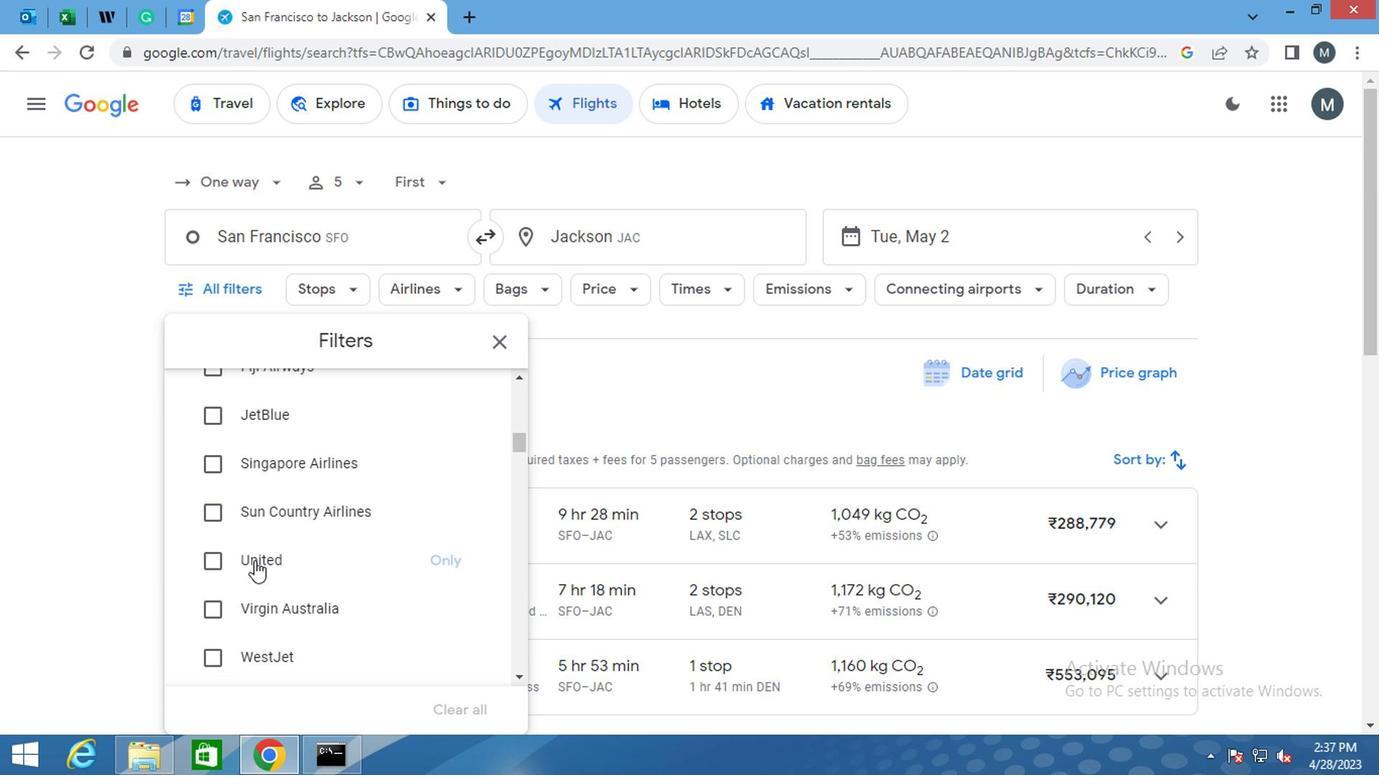
Action: Mouse pressed left at (203, 564)
Screenshot: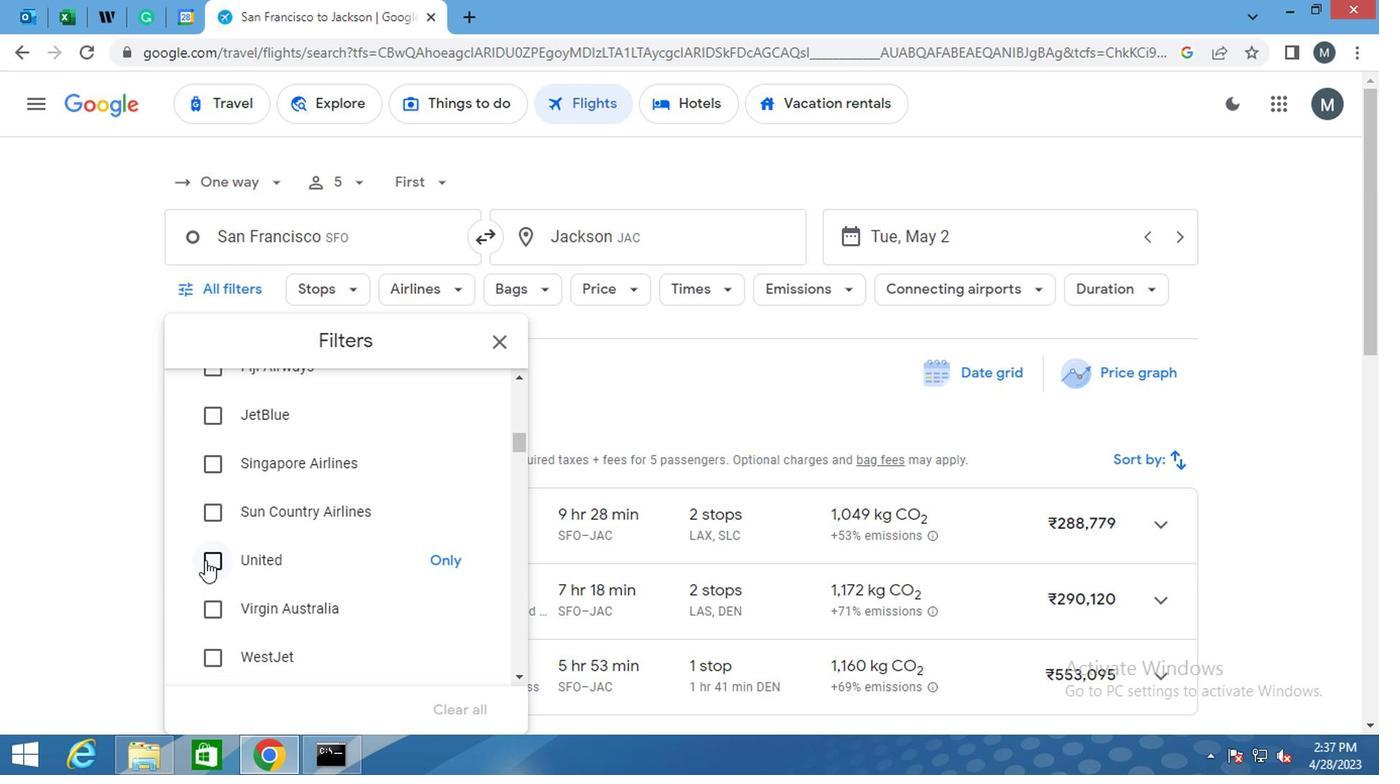 
Action: Mouse moved to (340, 551)
Screenshot: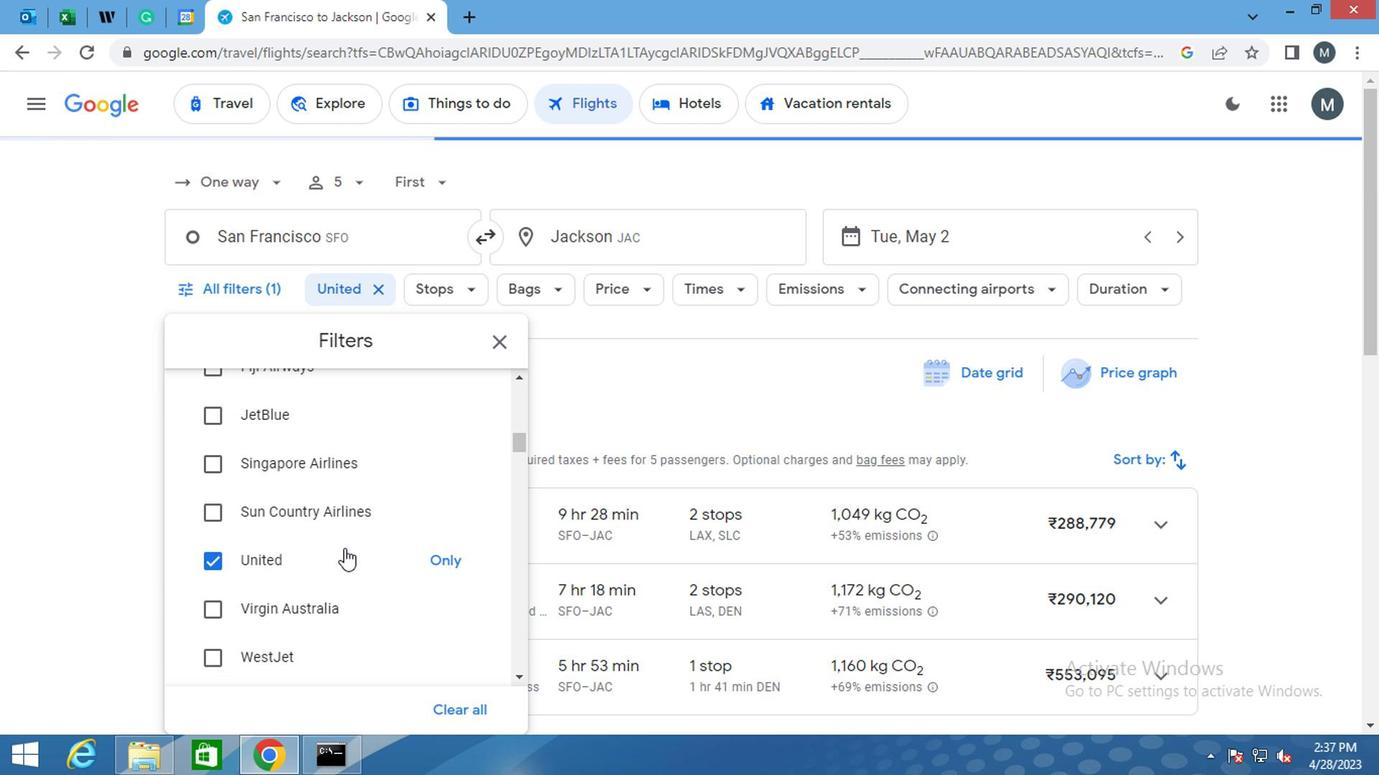 
Action: Mouse scrolled (340, 550) with delta (0, 0)
Screenshot: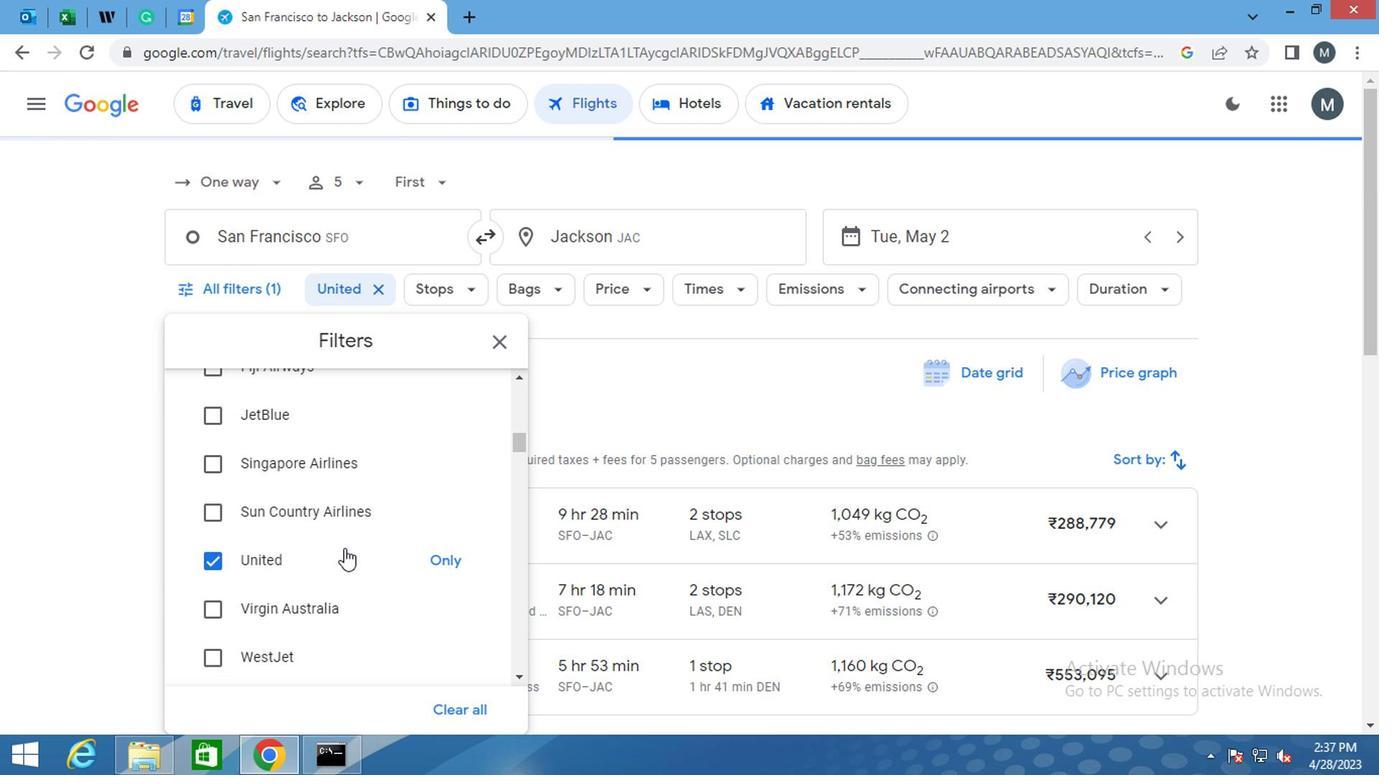 
Action: Mouse scrolled (340, 550) with delta (0, 0)
Screenshot: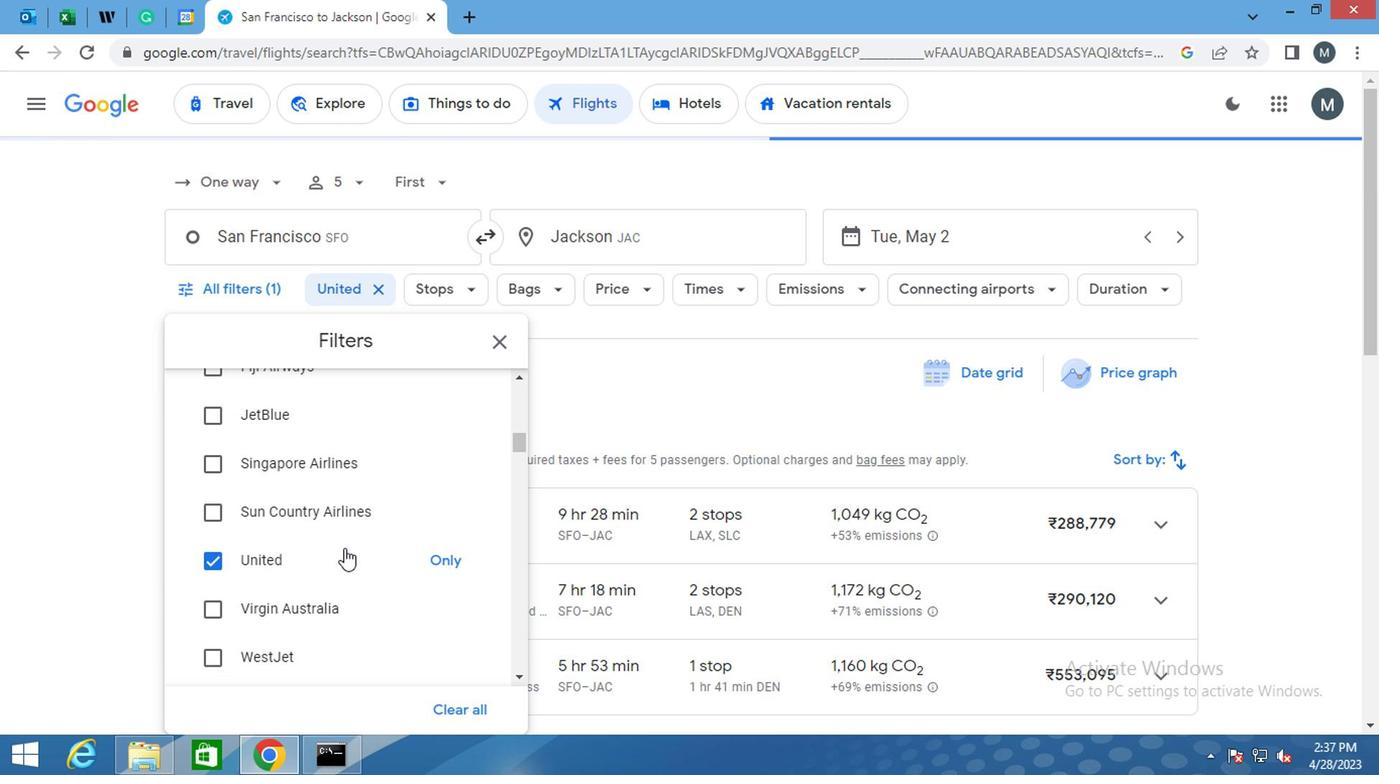 
Action: Mouse moved to (339, 551)
Screenshot: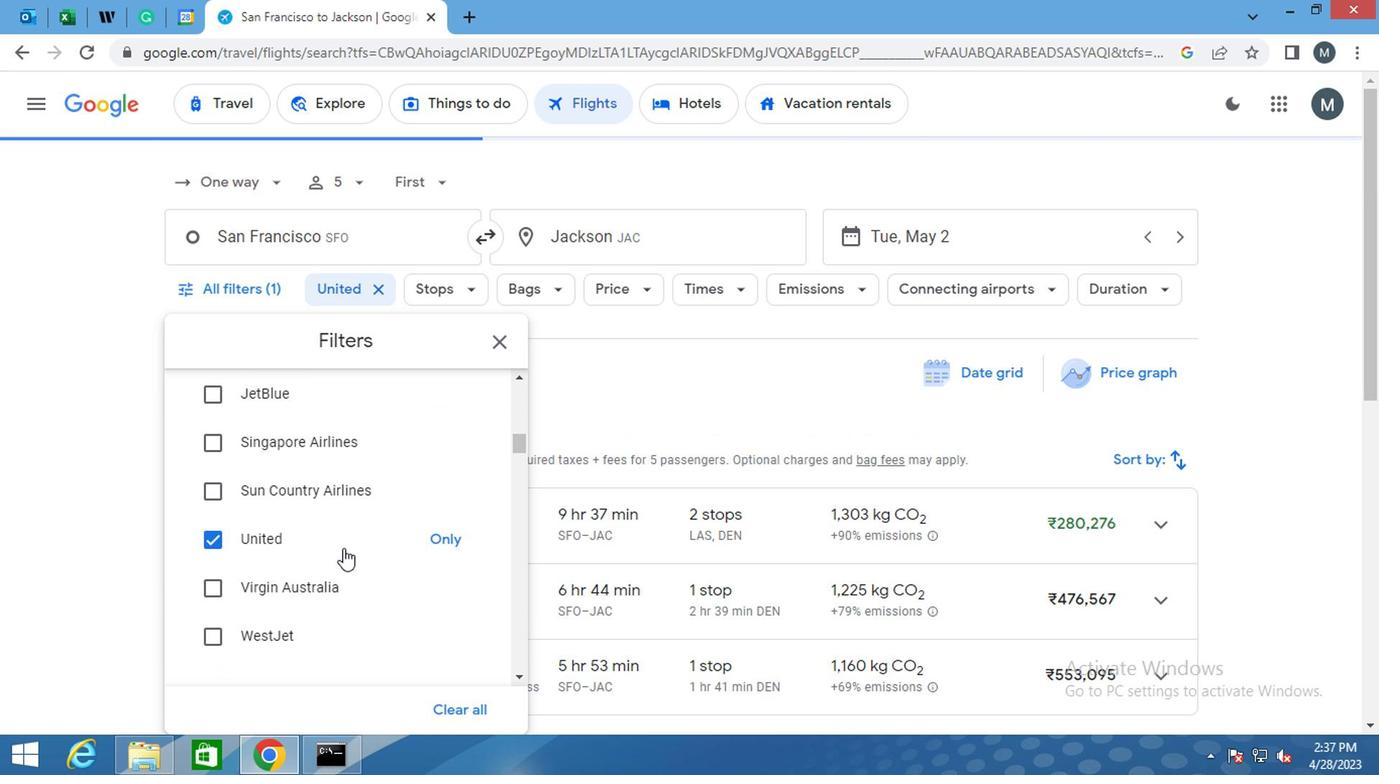 
Action: Mouse scrolled (339, 550) with delta (0, 0)
Screenshot: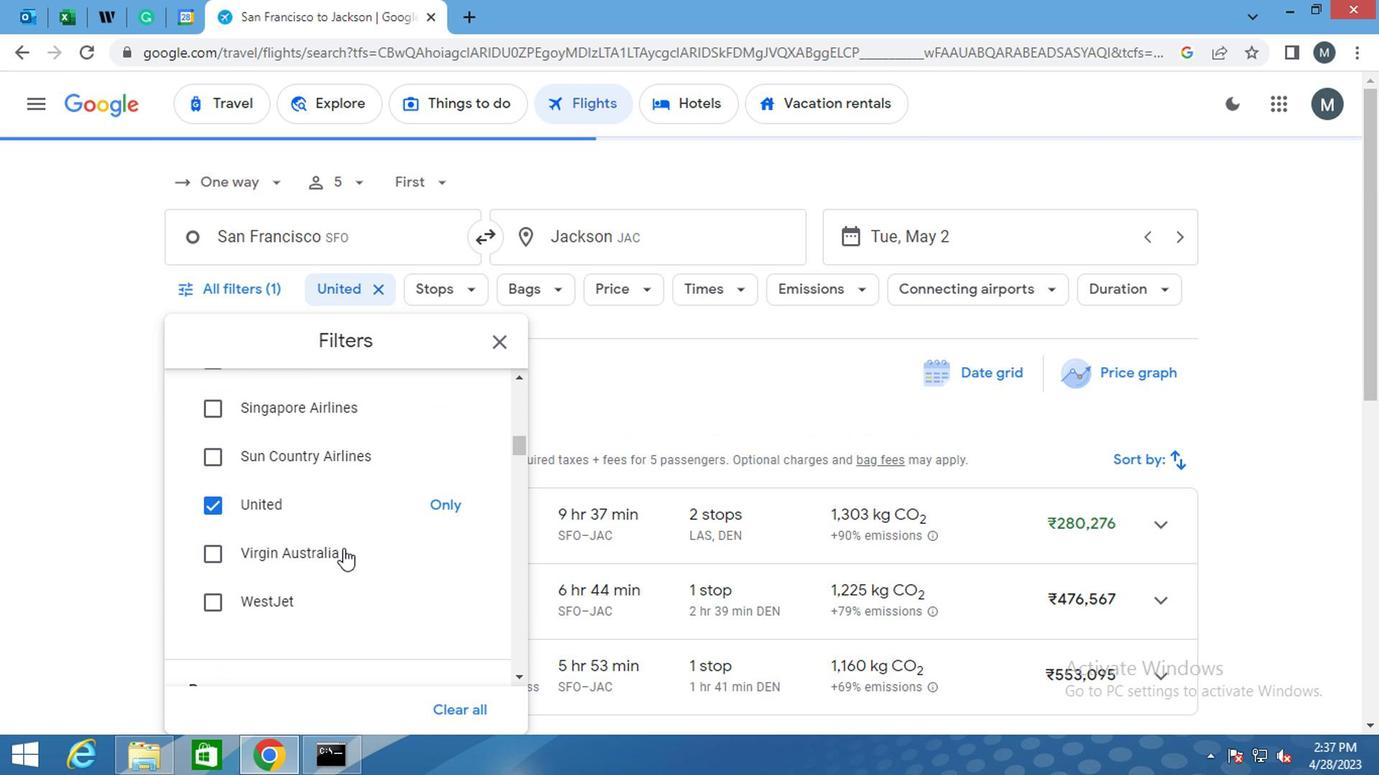 
Action: Mouse moved to (337, 562)
Screenshot: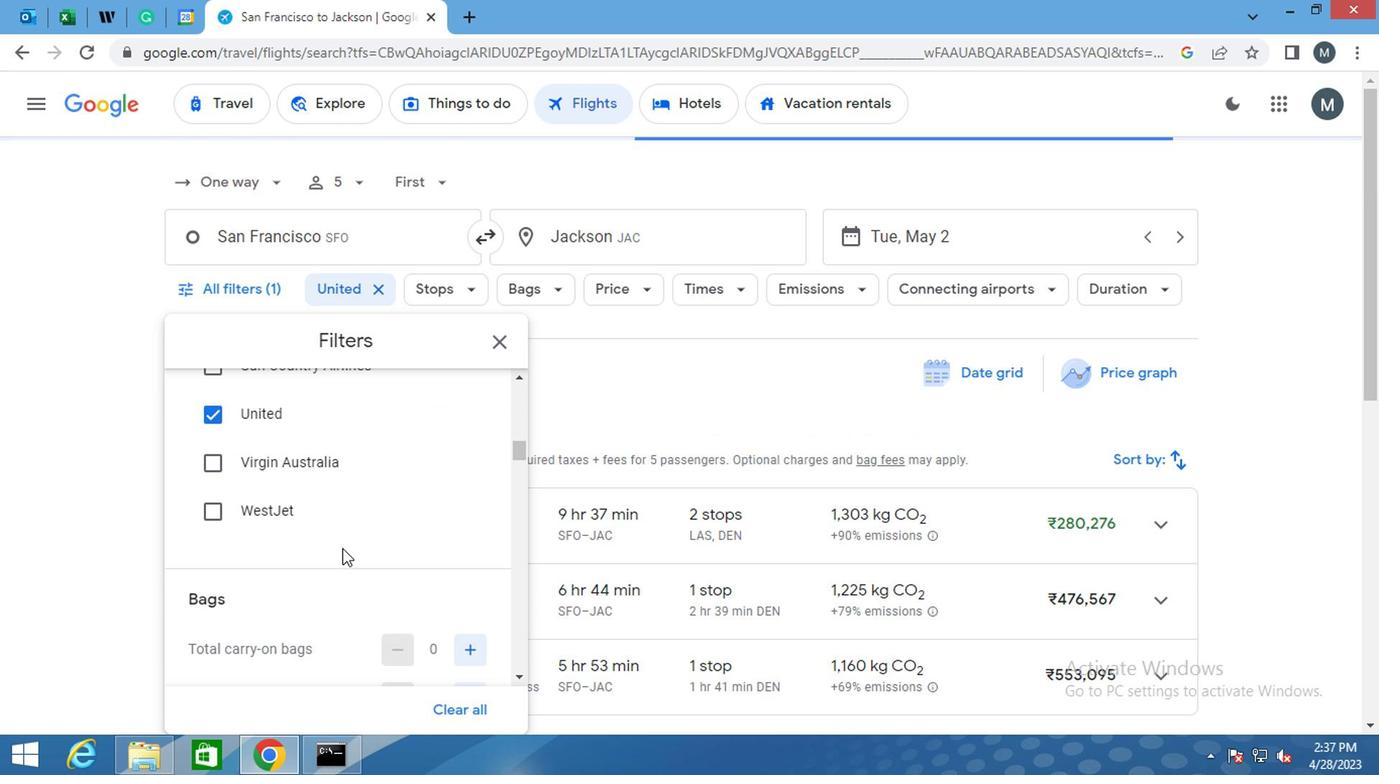
Action: Mouse scrolled (337, 561) with delta (0, 0)
Screenshot: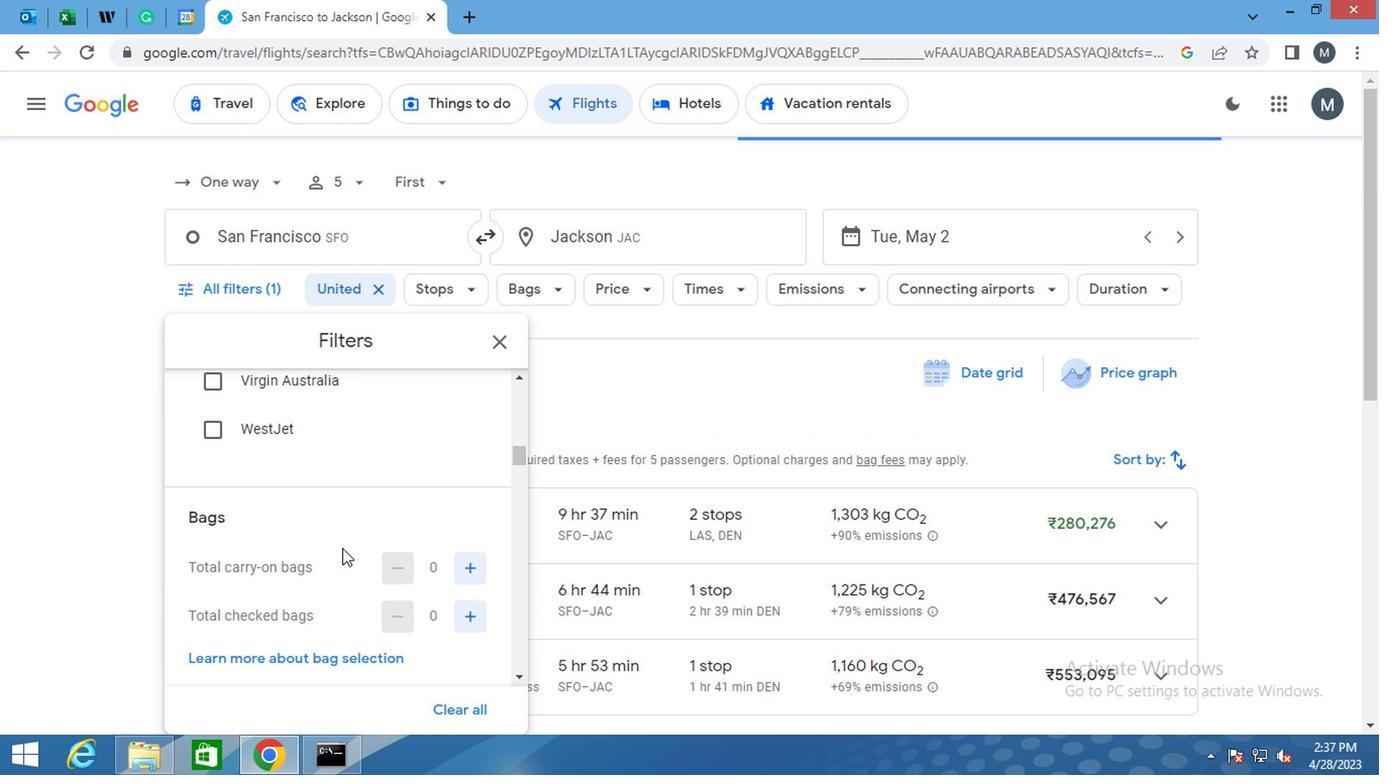 
Action: Mouse moved to (464, 448)
Screenshot: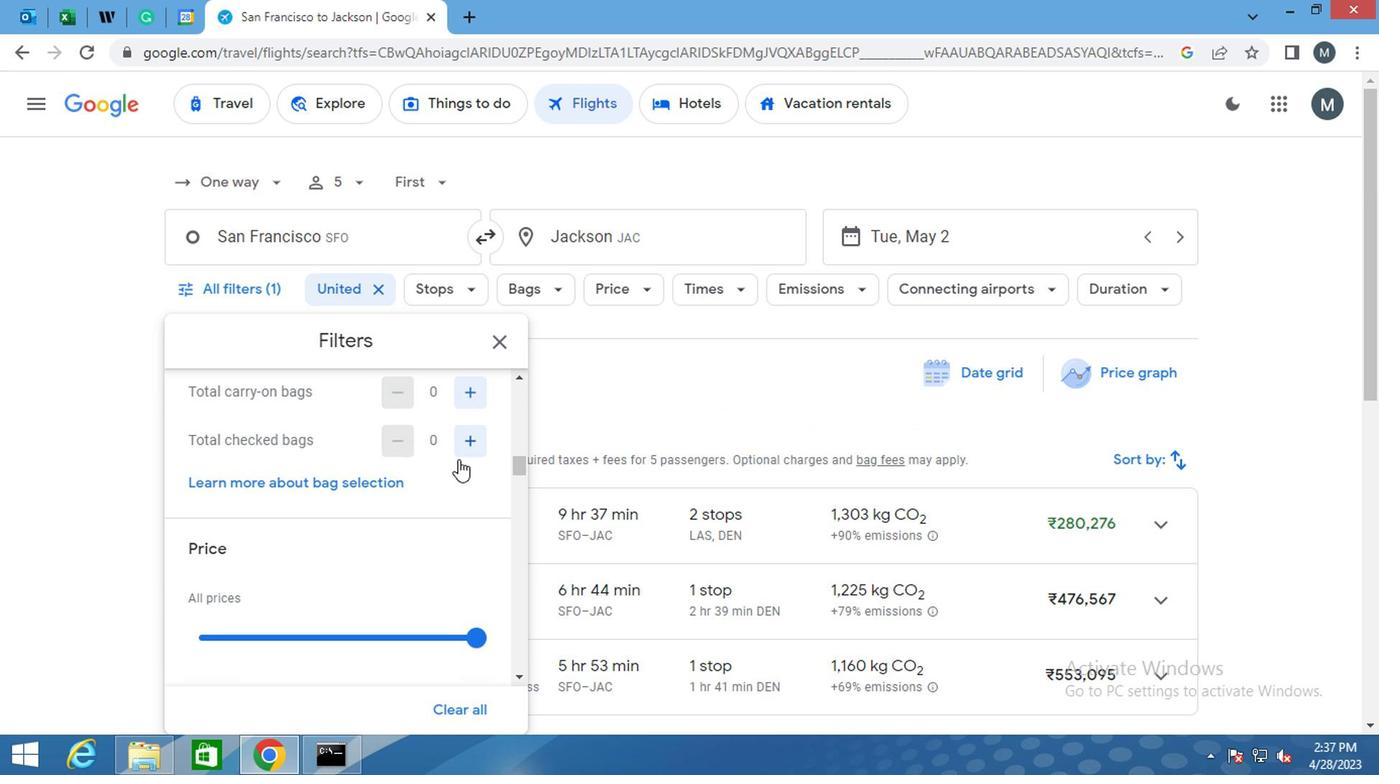 
Action: Mouse pressed left at (464, 448)
Screenshot: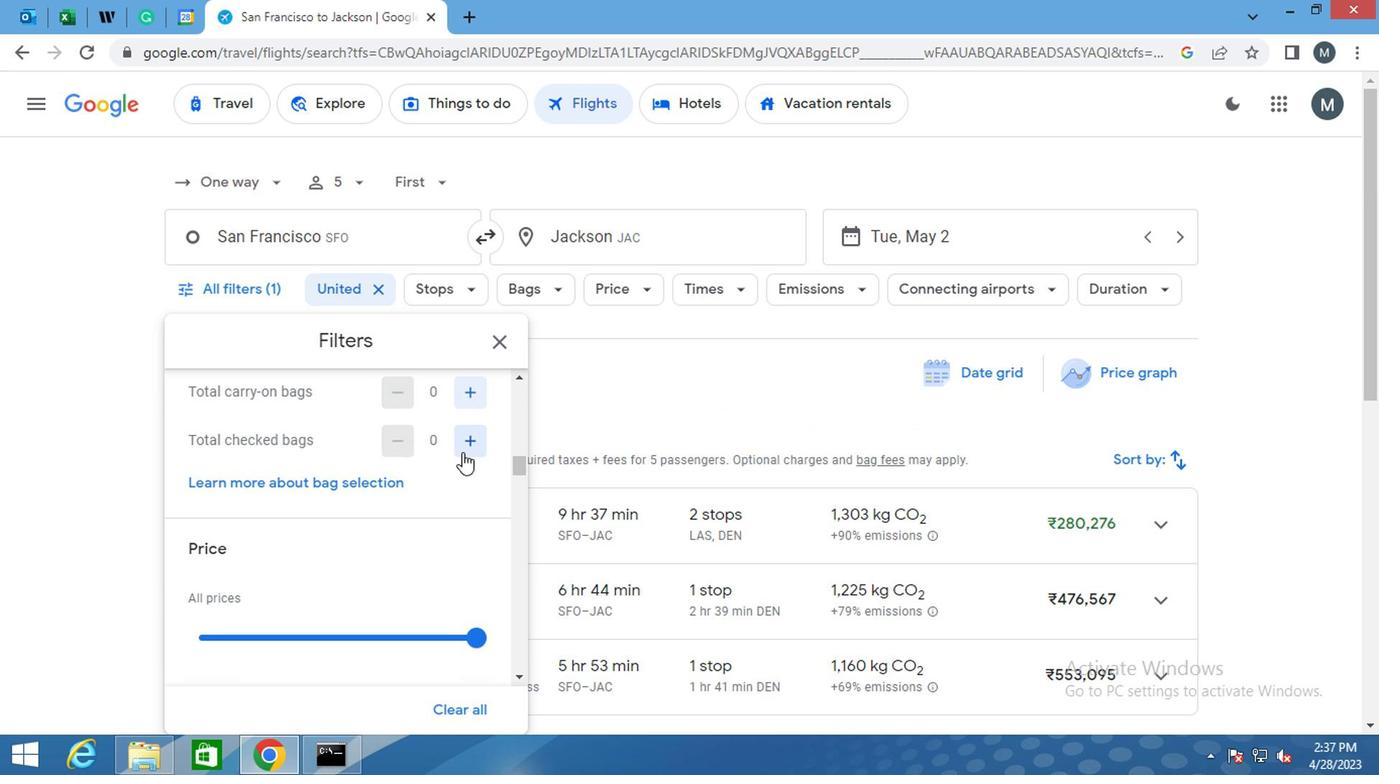 
Action: Mouse moved to (330, 533)
Screenshot: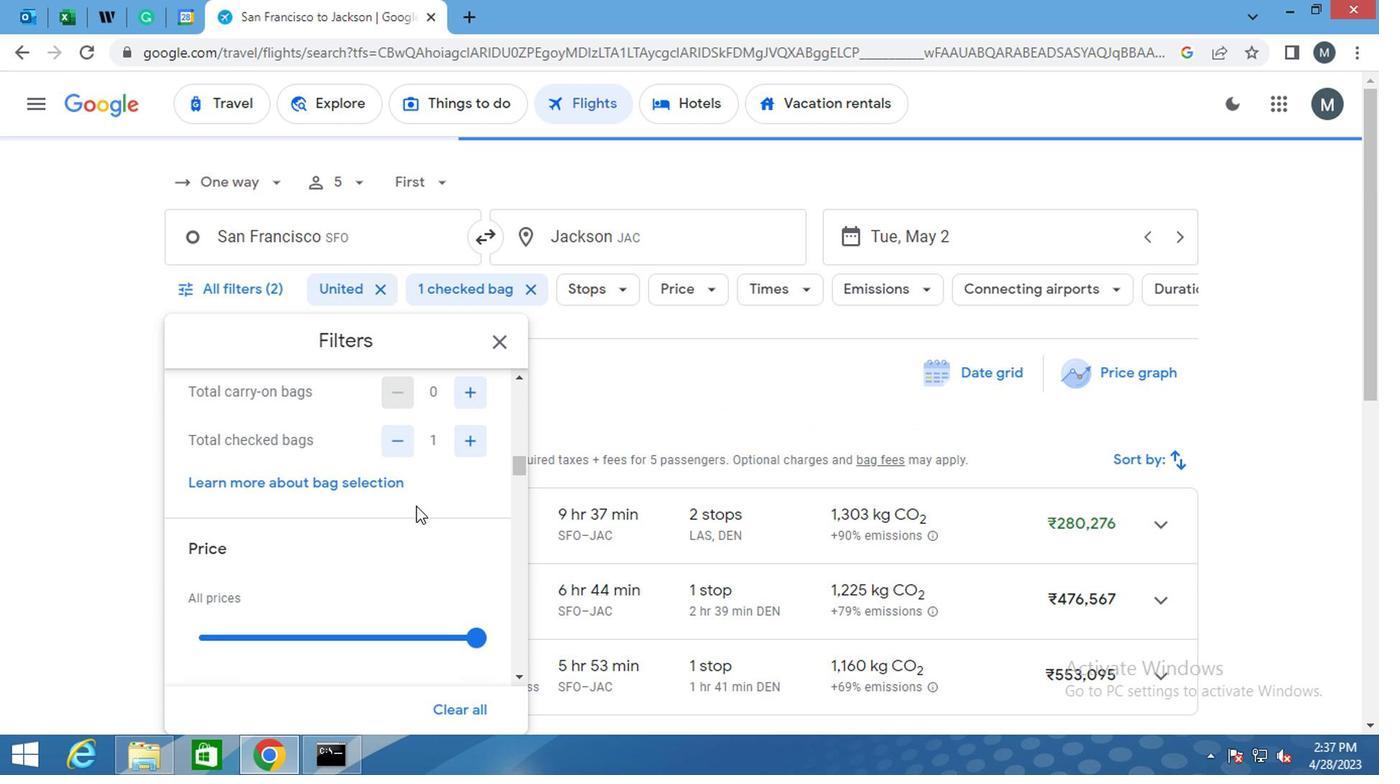 
Action: Mouse scrolled (330, 532) with delta (0, 0)
Screenshot: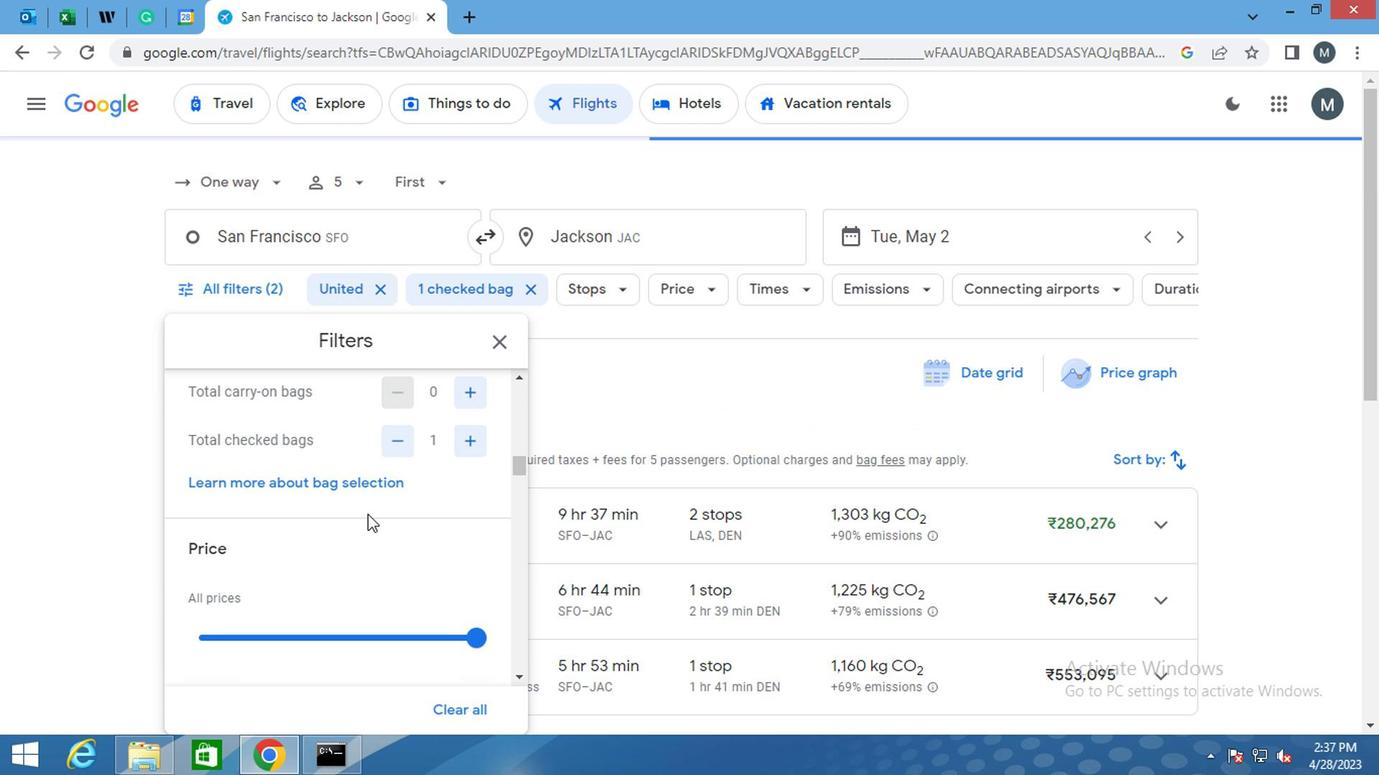 
Action: Mouse moved to (305, 539)
Screenshot: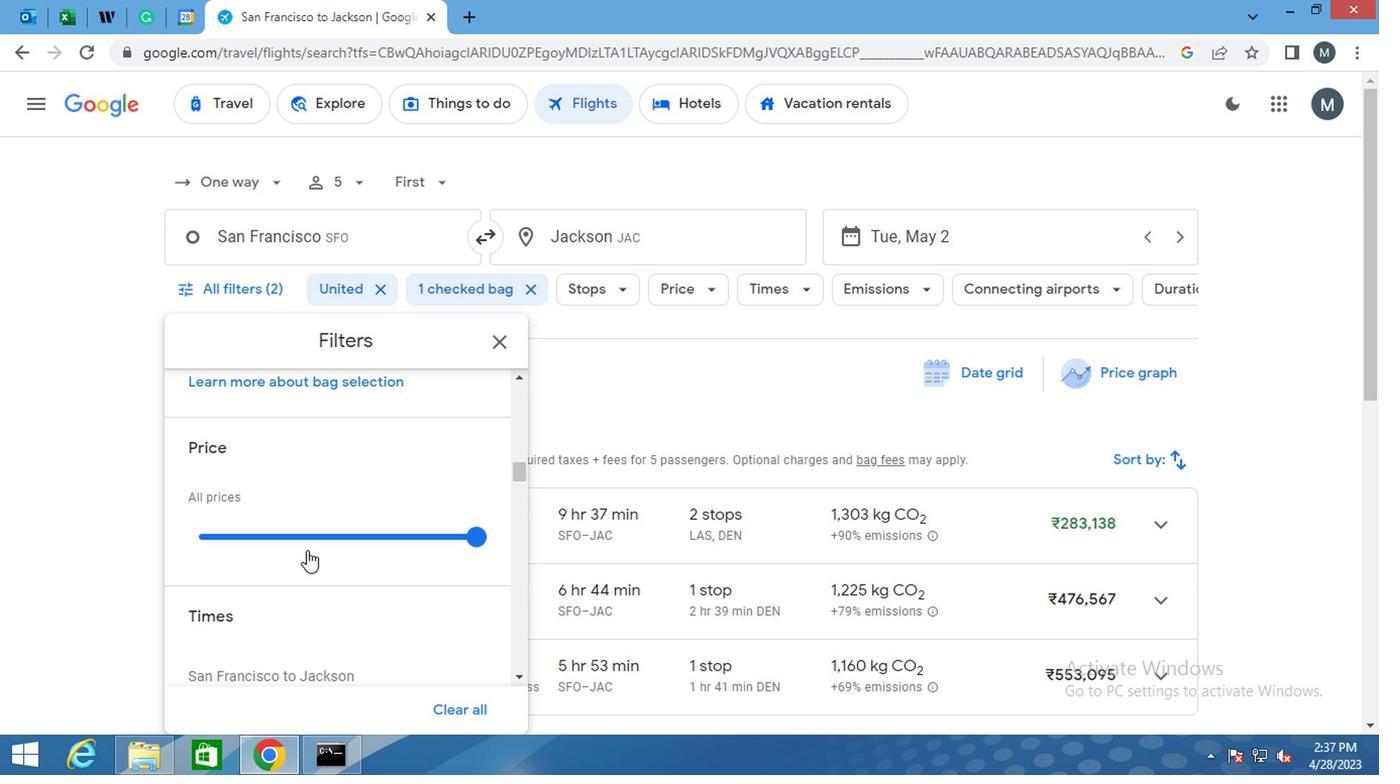 
Action: Mouse pressed left at (305, 539)
Screenshot: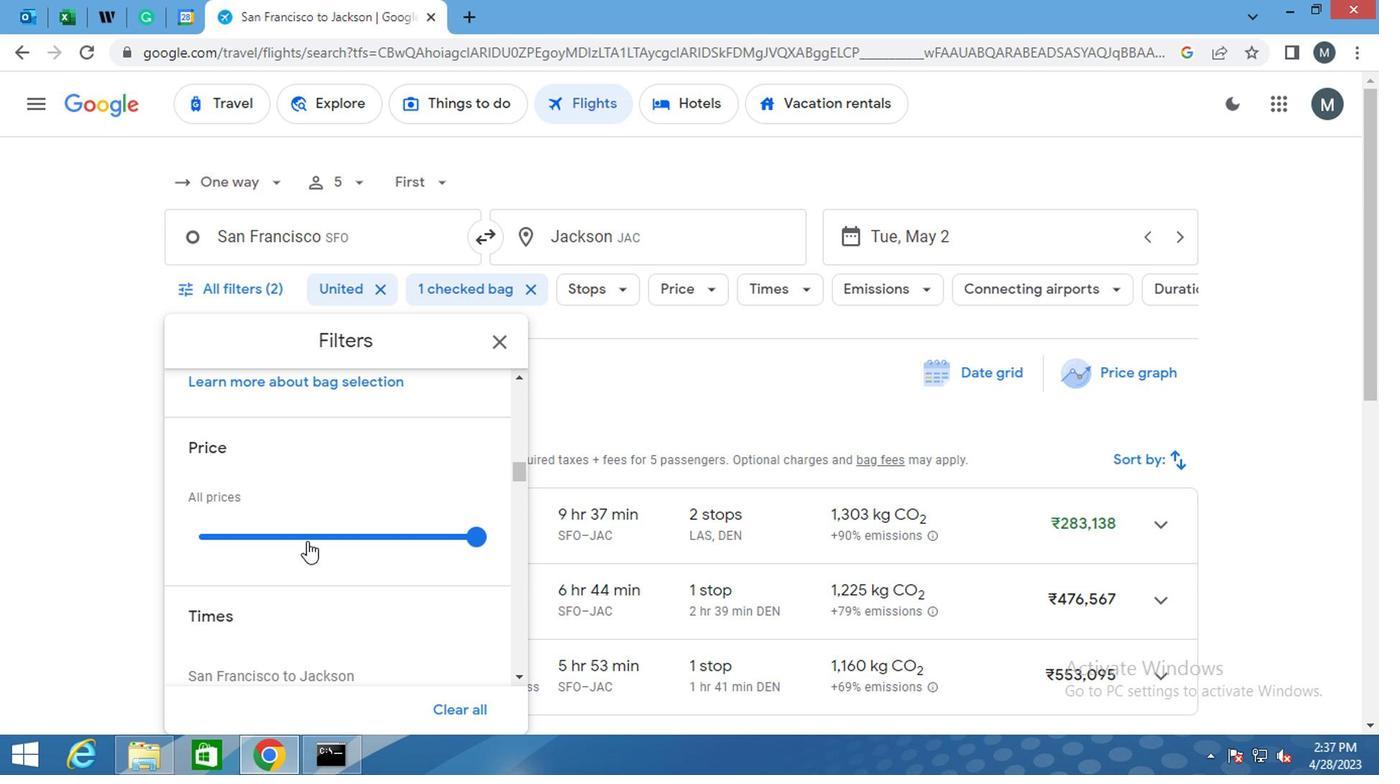 
Action: Mouse moved to (302, 539)
Screenshot: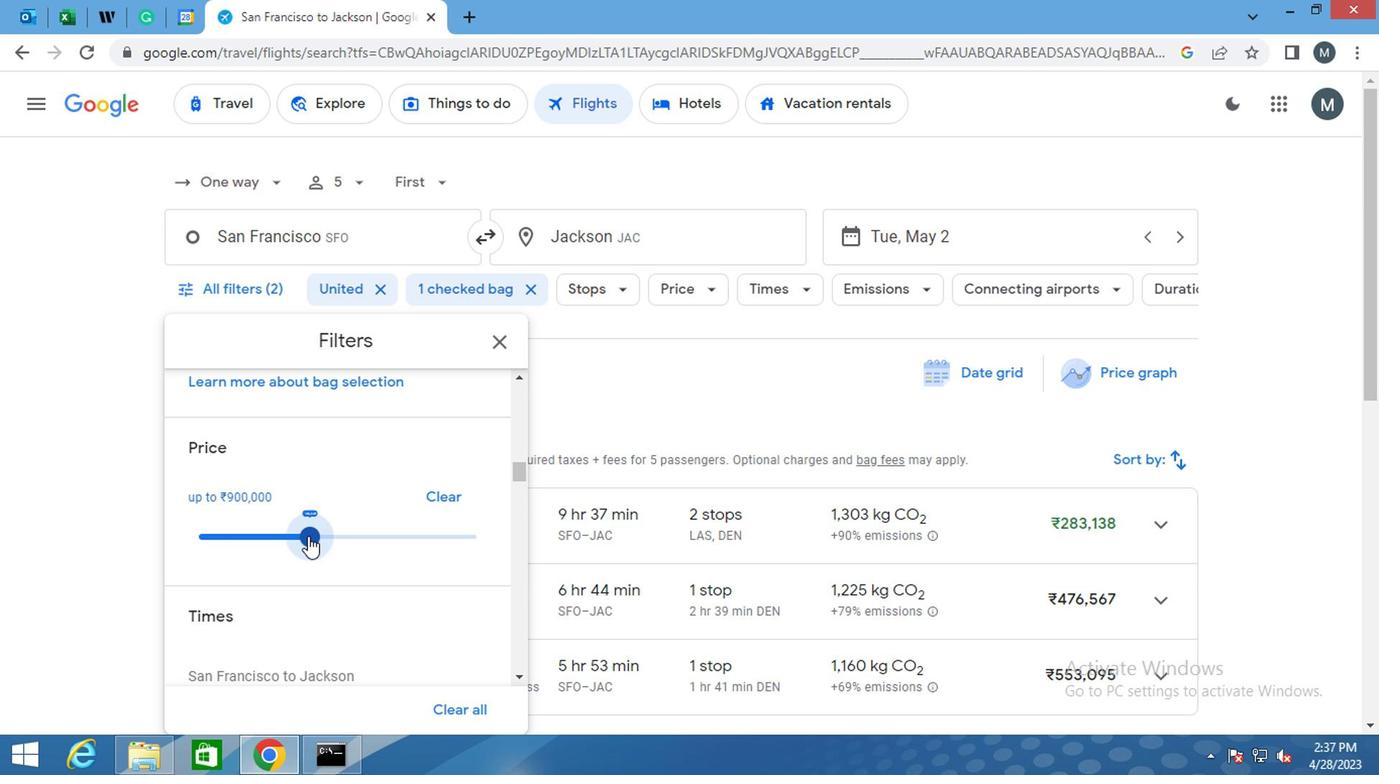 
Action: Mouse pressed left at (302, 539)
Screenshot: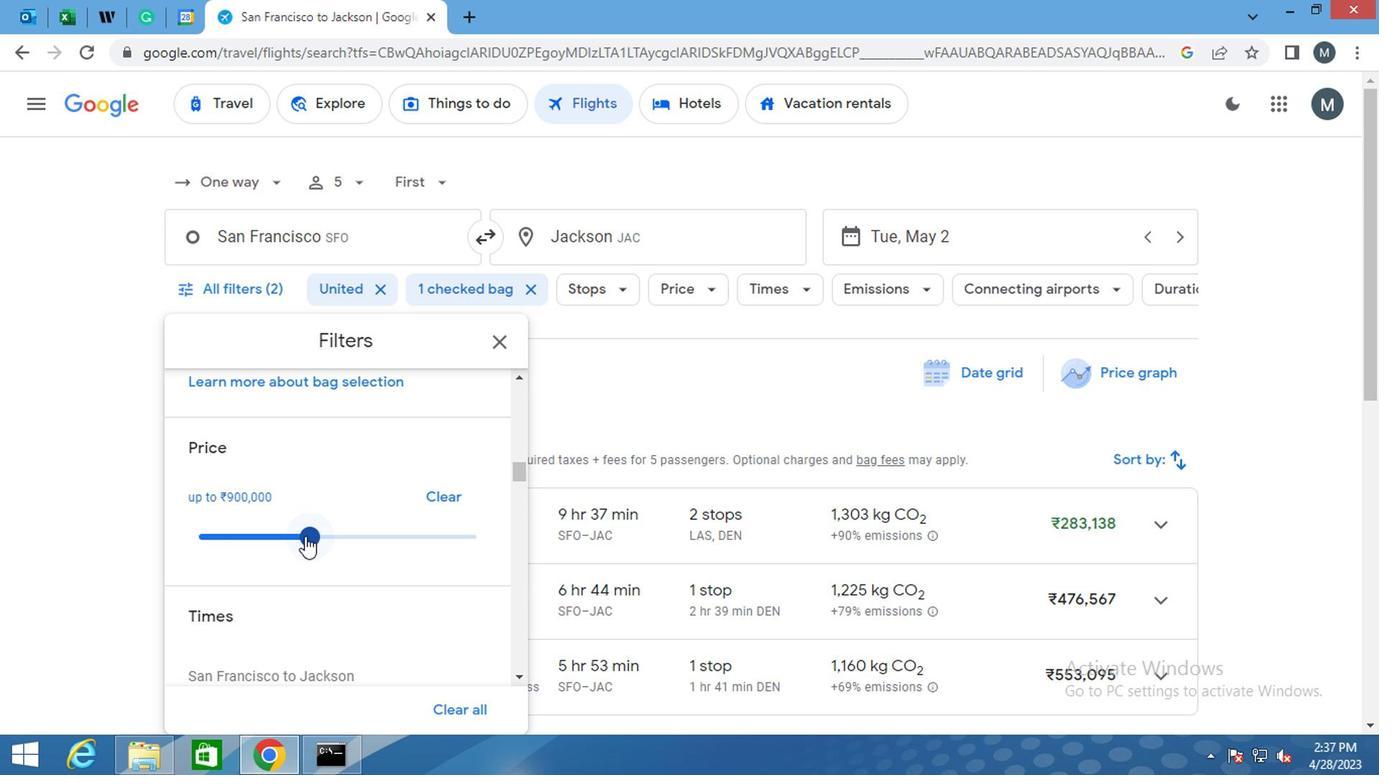 
Action: Mouse moved to (341, 517)
Screenshot: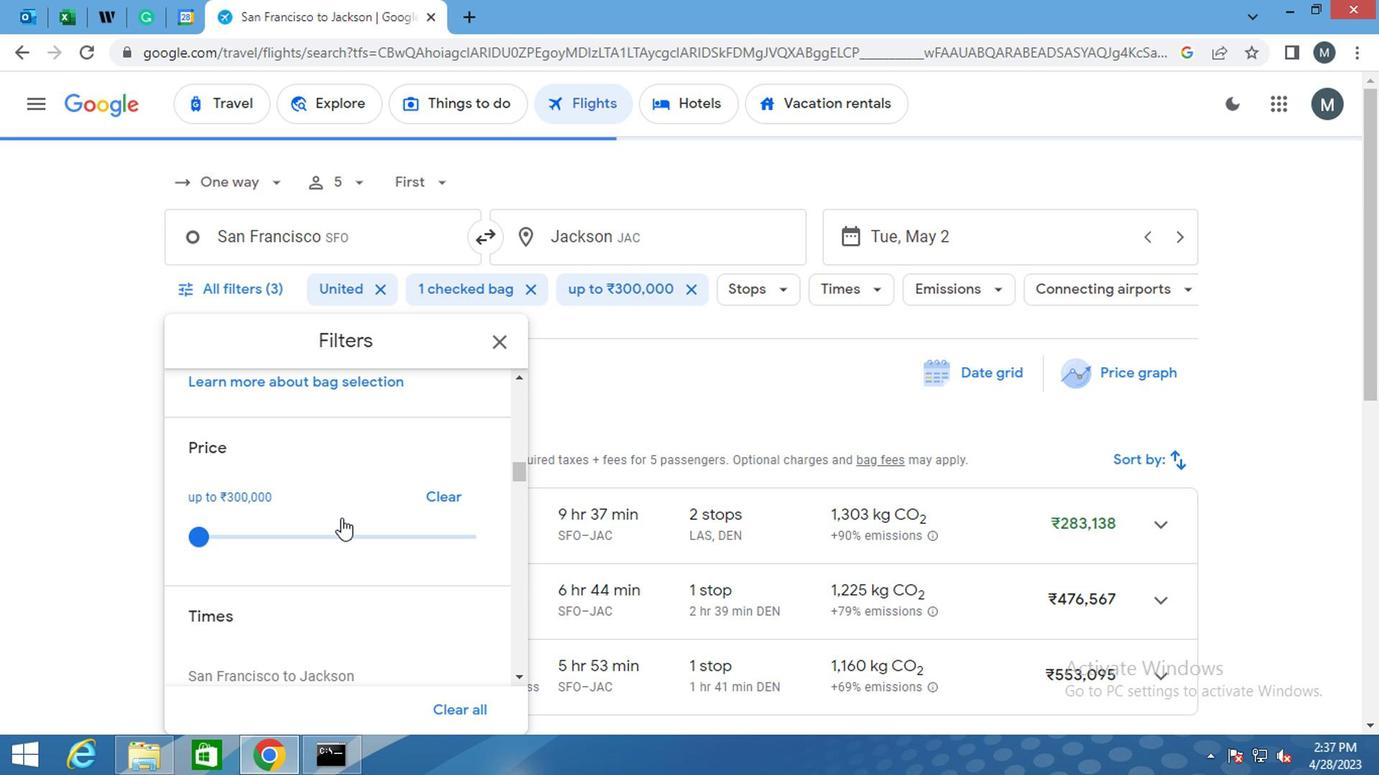
Action: Mouse scrolled (341, 517) with delta (0, 0)
Screenshot: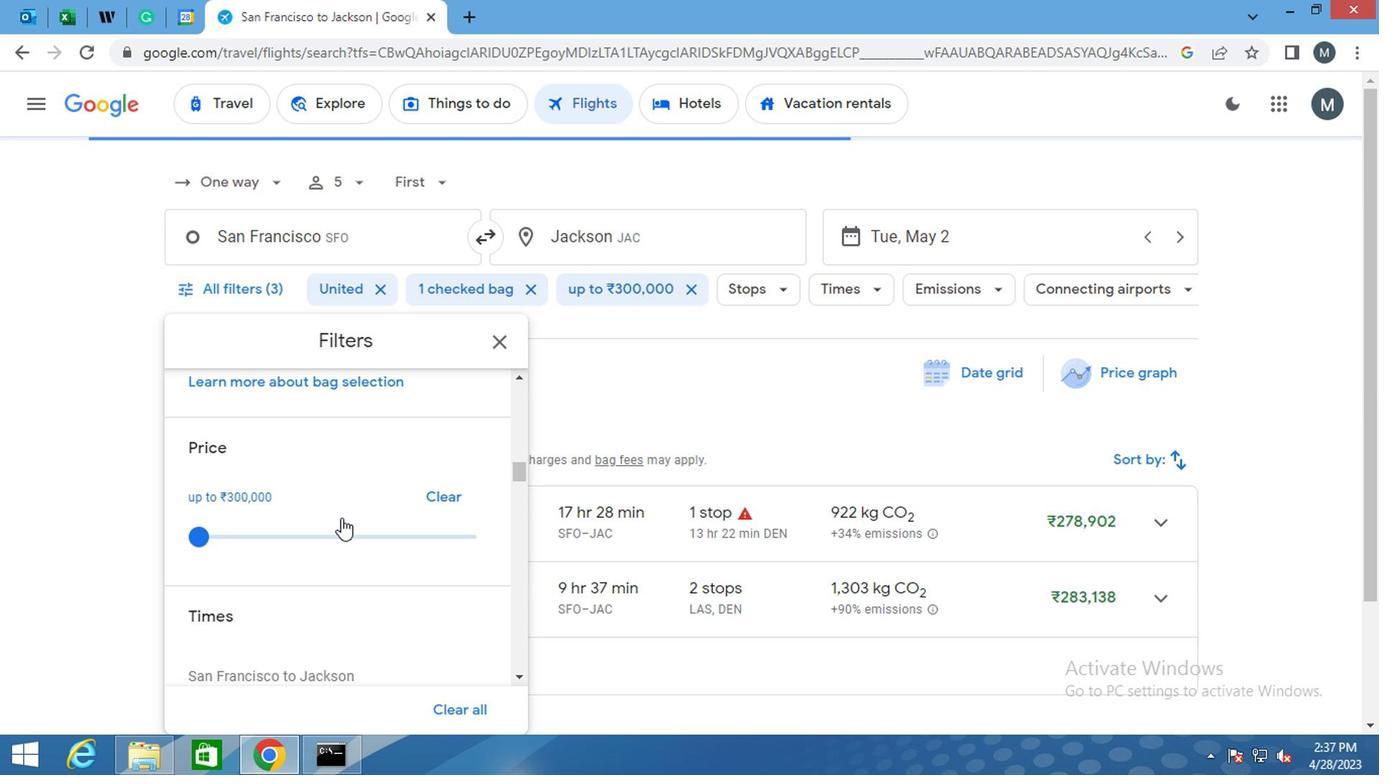 
Action: Mouse scrolled (341, 517) with delta (0, 0)
Screenshot: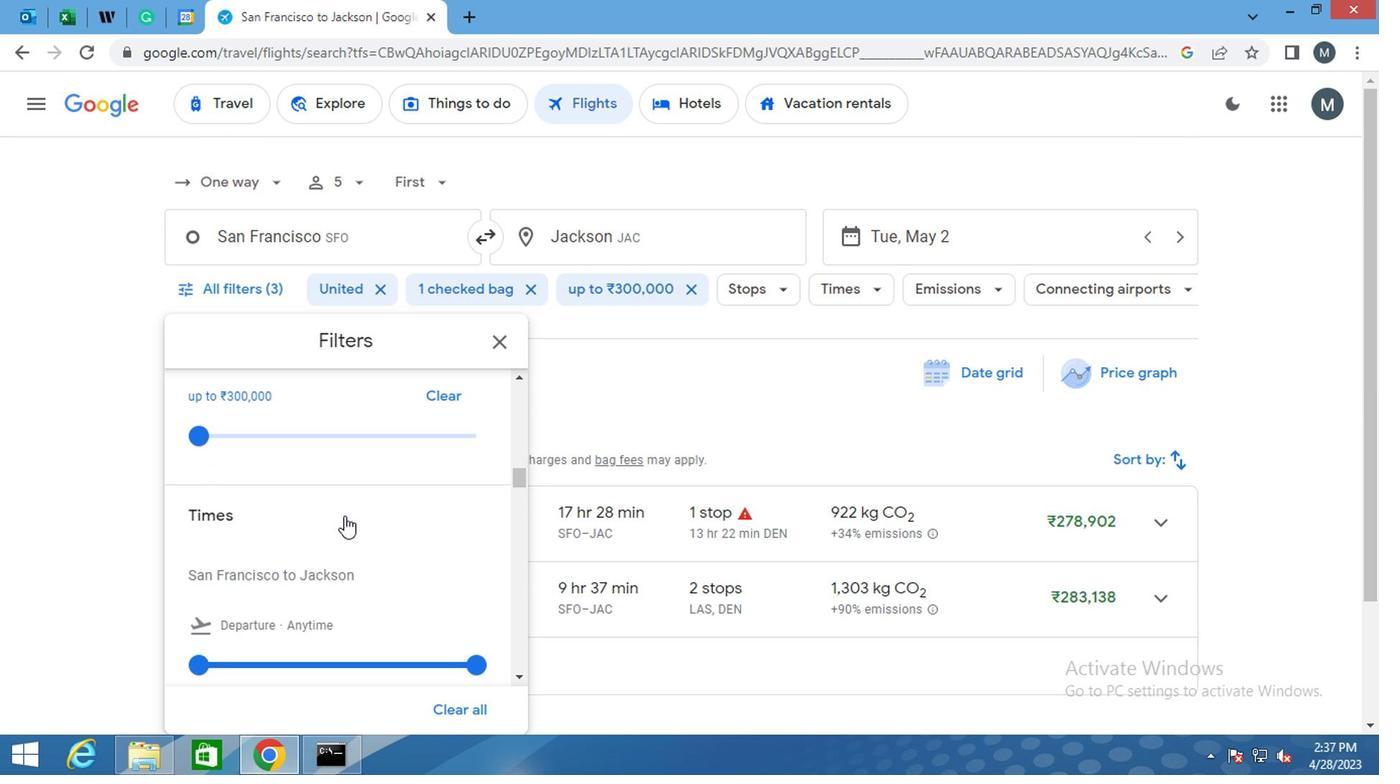 
Action: Mouse moved to (301, 561)
Screenshot: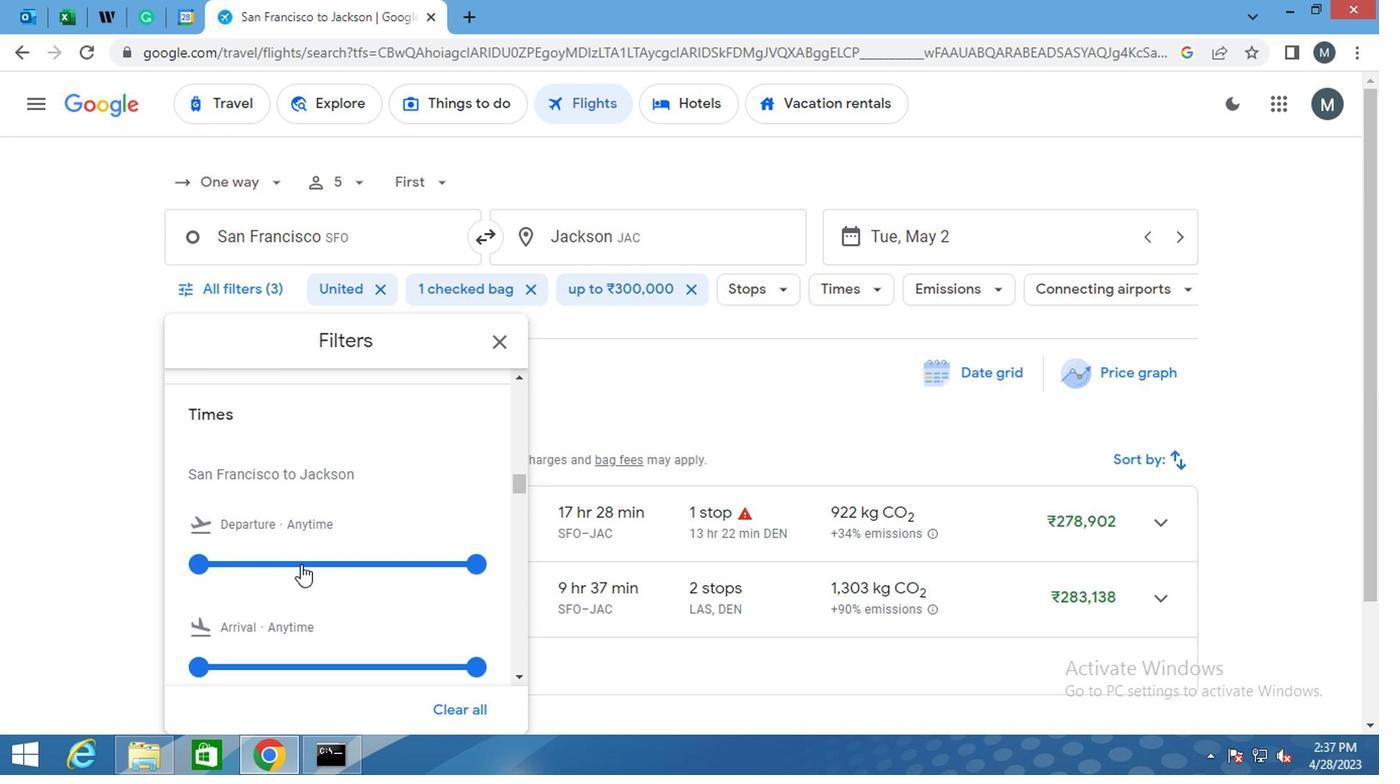 
Action: Mouse pressed left at (301, 561)
Screenshot: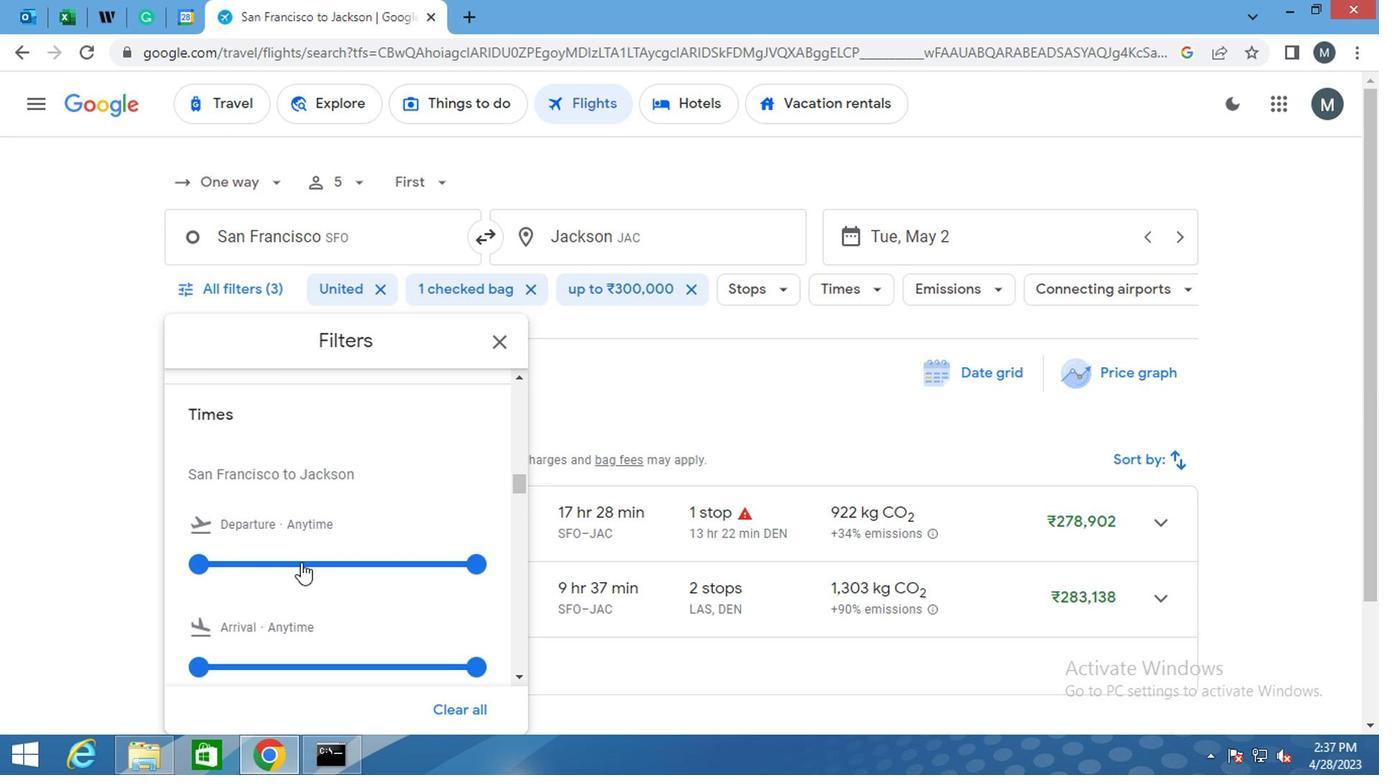 
Action: Mouse moved to (303, 559)
Screenshot: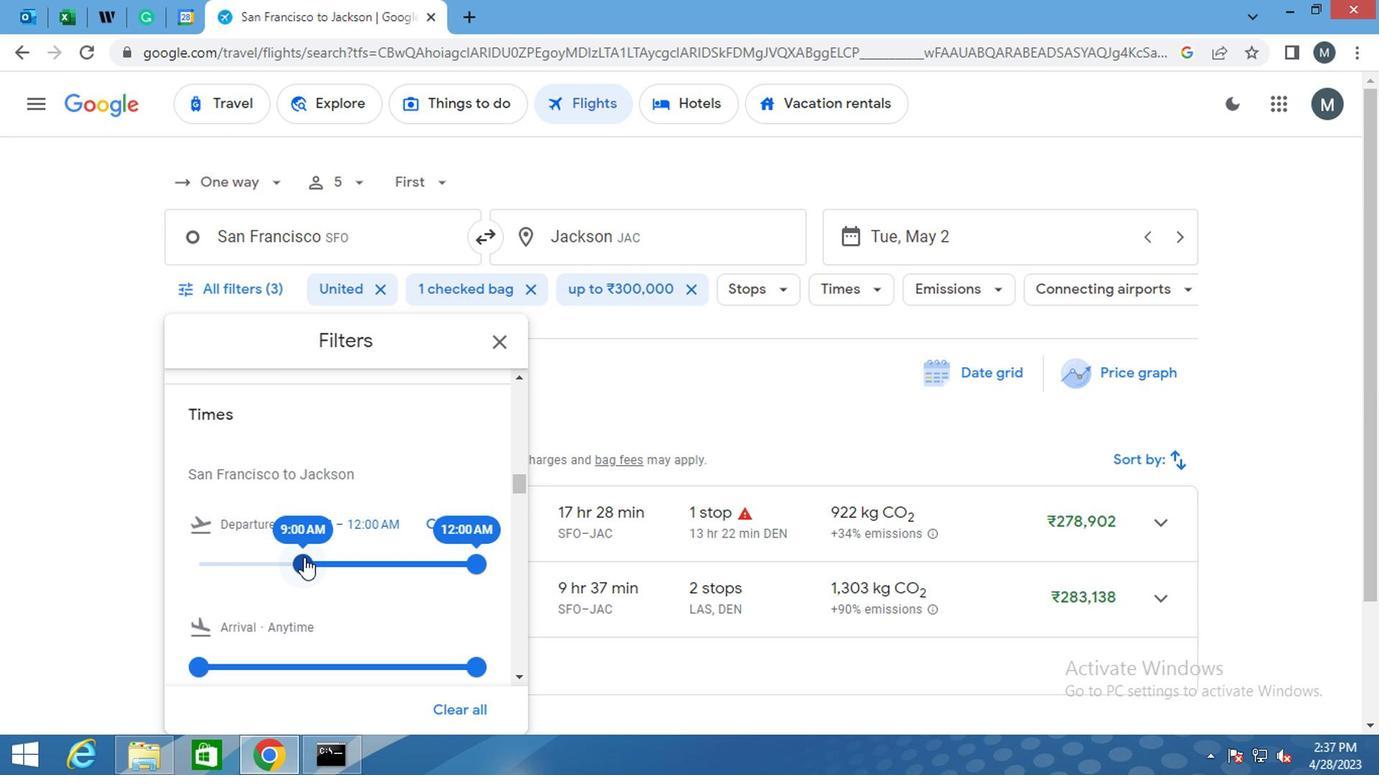 
Action: Mouse pressed left at (303, 559)
Screenshot: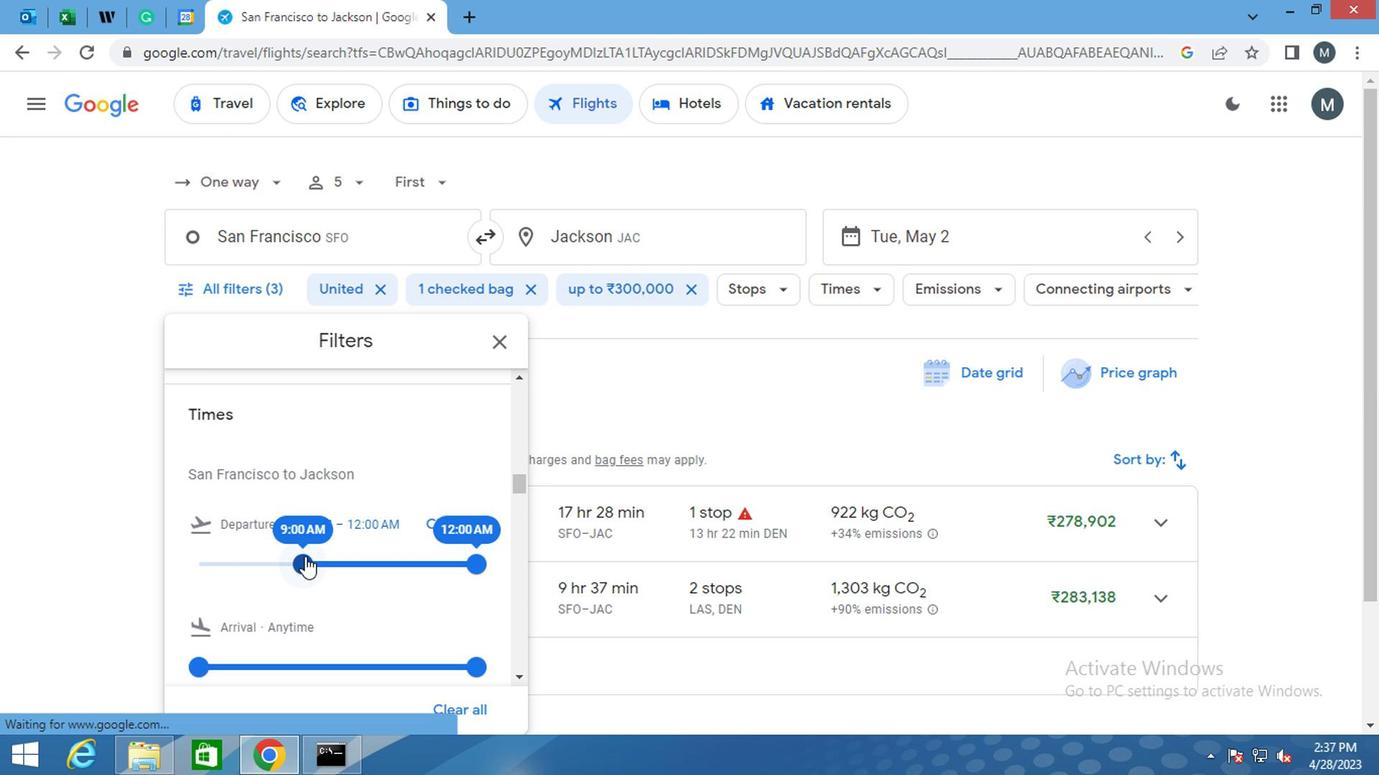 
Action: Mouse moved to (469, 571)
Screenshot: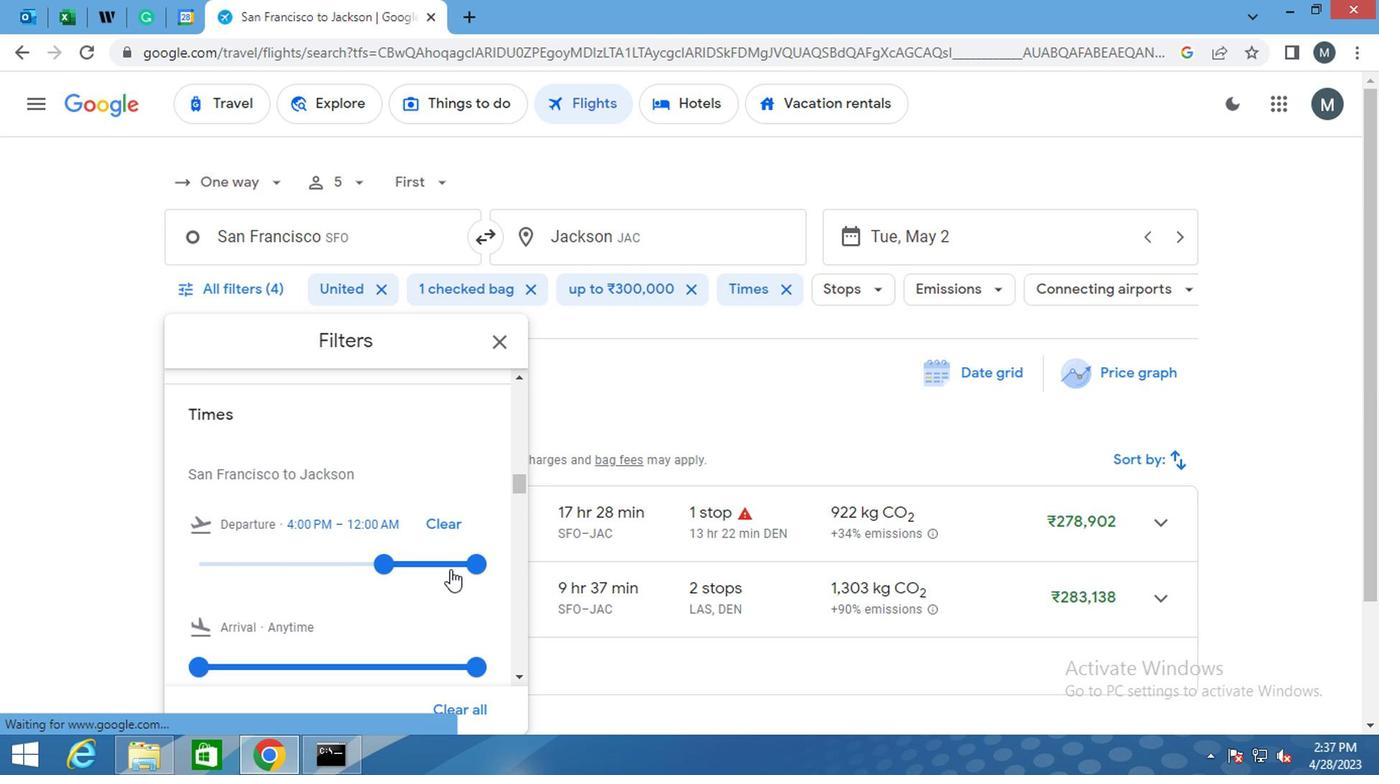 
Action: Mouse pressed left at (469, 571)
Screenshot: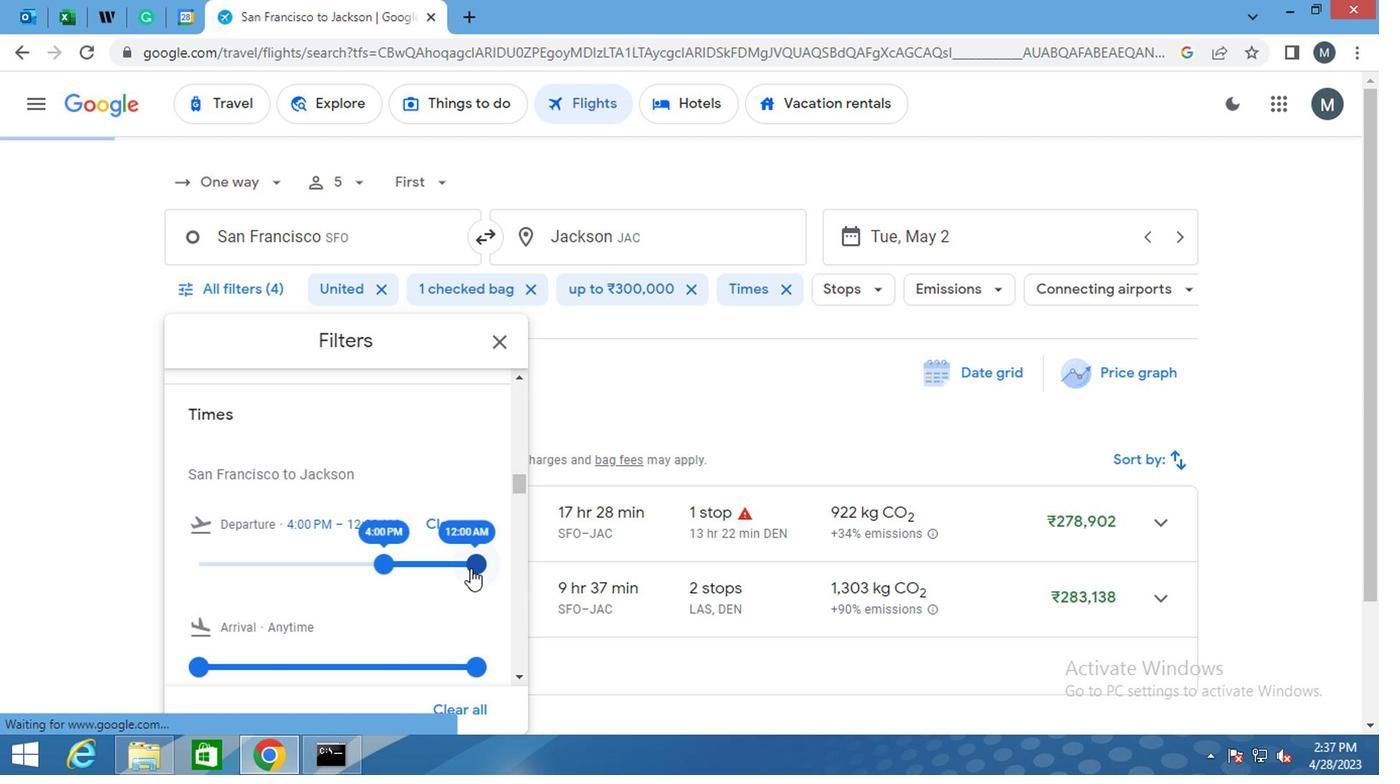 
Action: Mouse moved to (405, 532)
Screenshot: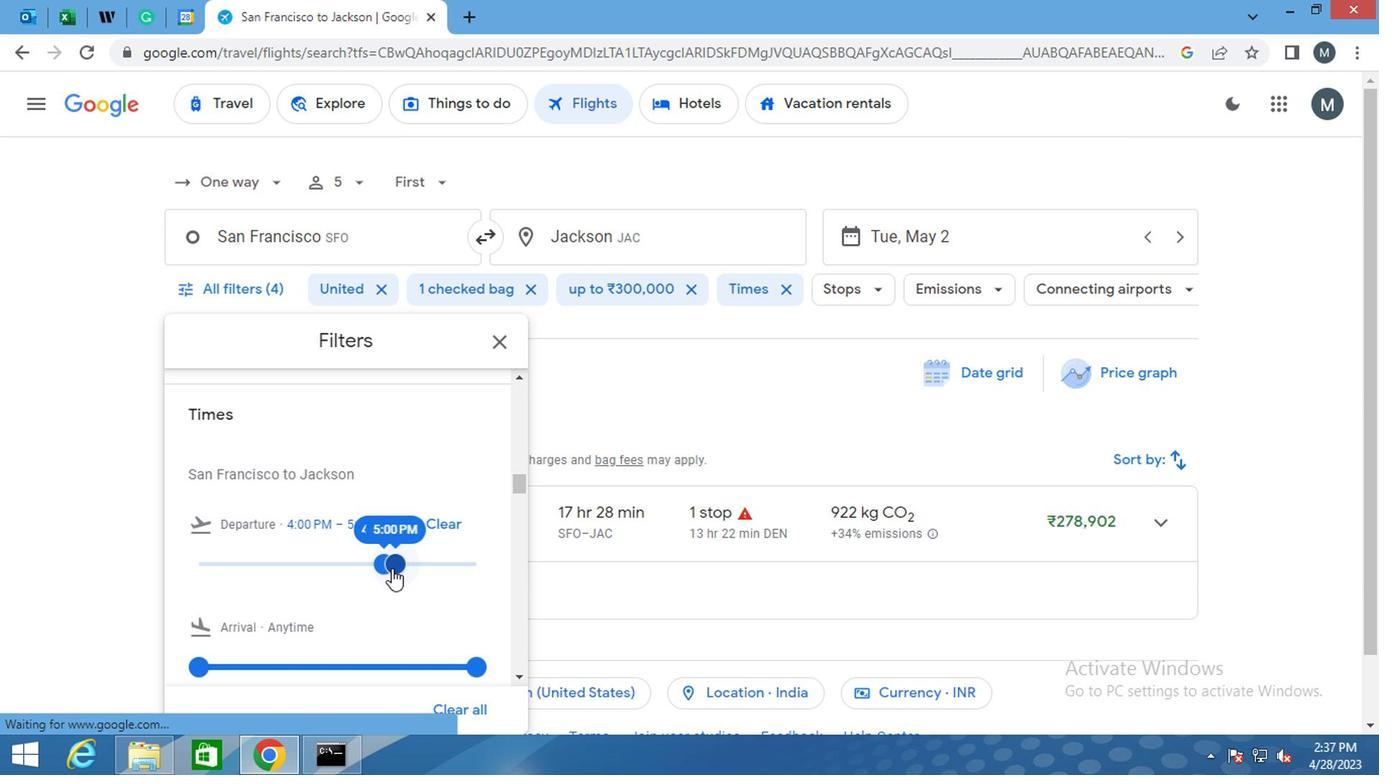 
Action: Mouse scrolled (405, 531) with delta (0, -1)
Screenshot: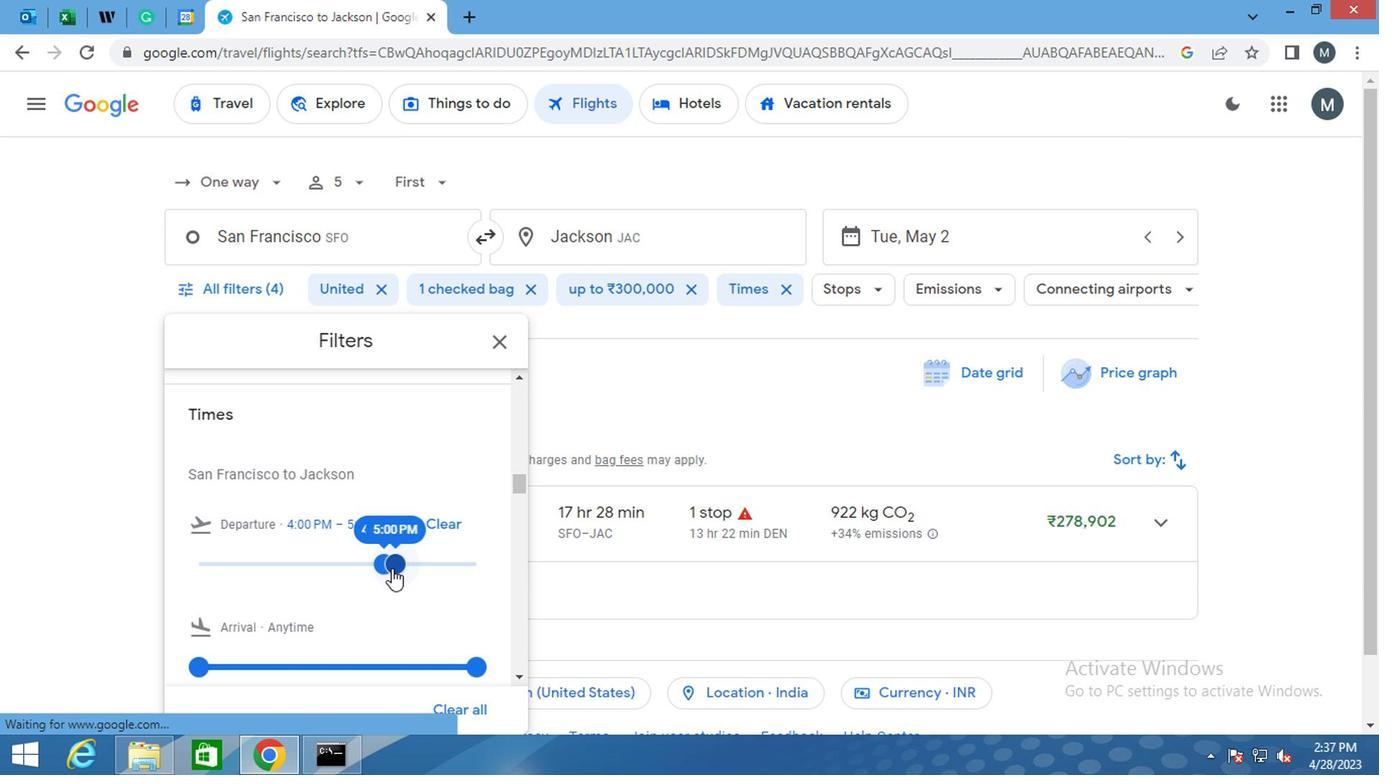 
Action: Mouse moved to (402, 532)
Screenshot: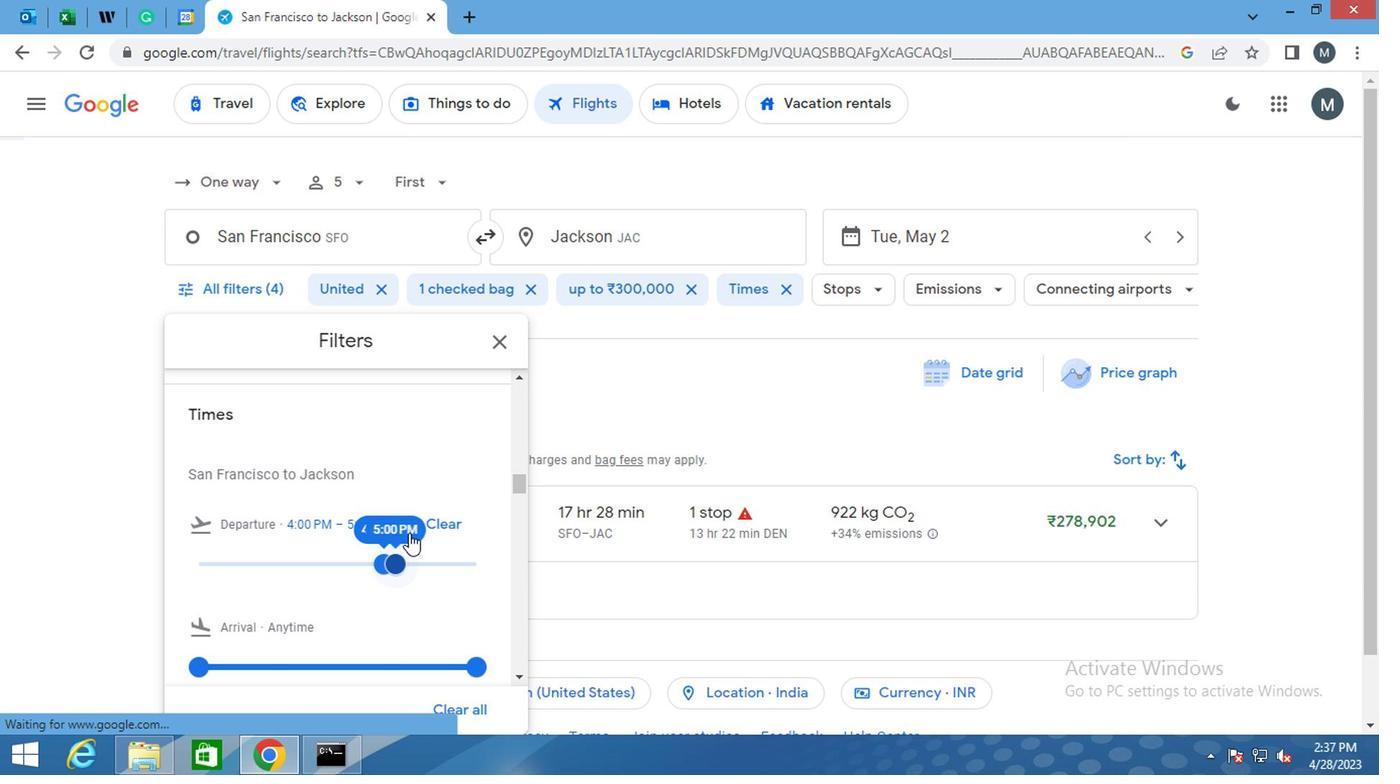 
Action: Mouse scrolled (402, 531) with delta (0, -1)
Screenshot: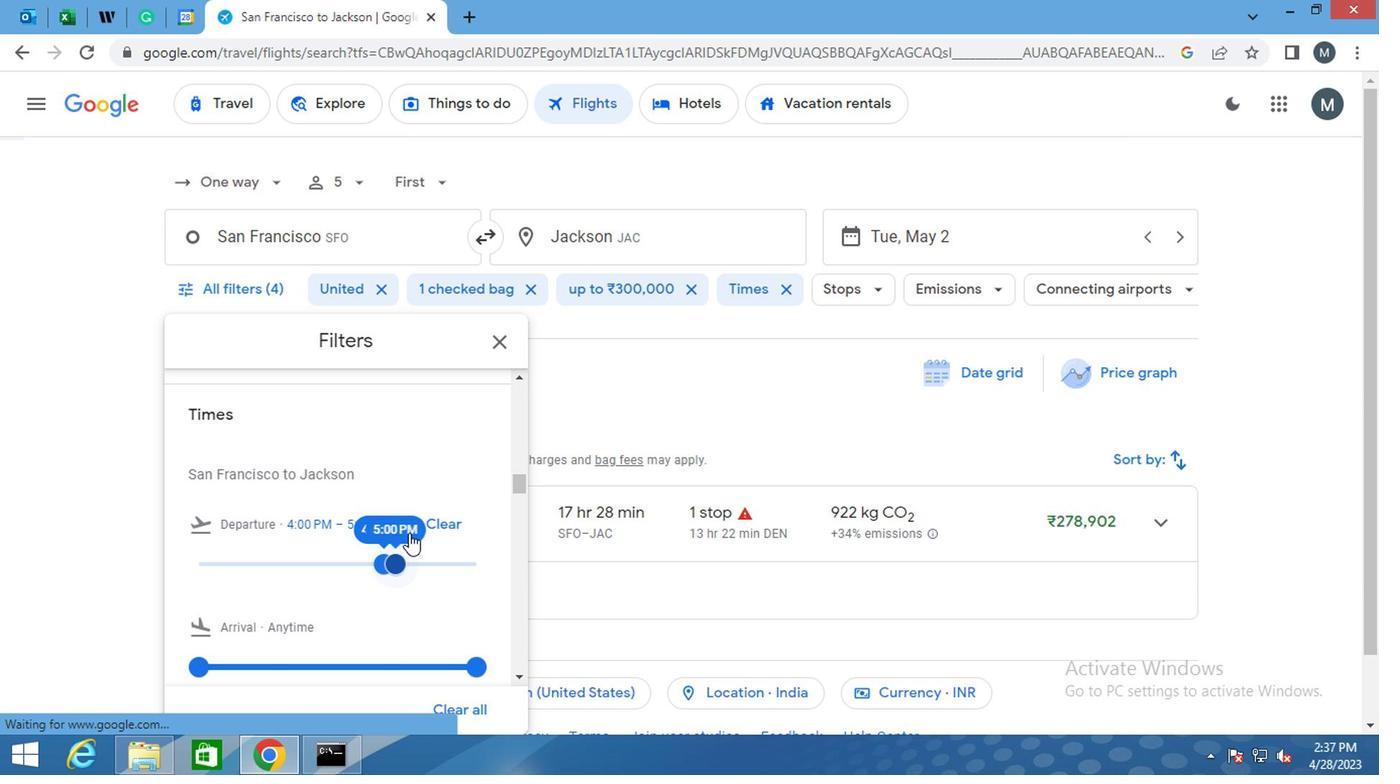 
Action: Mouse moved to (402, 537)
Screenshot: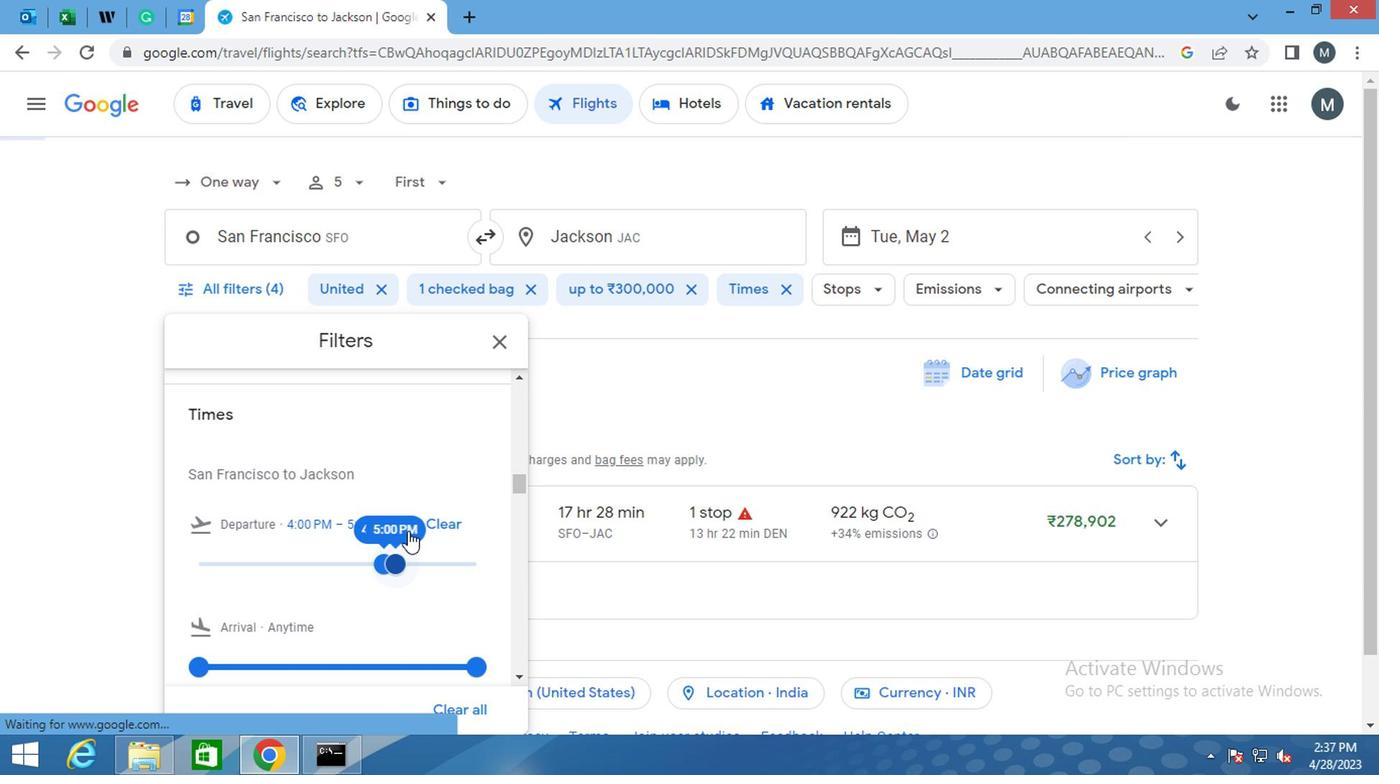 
Action: Mouse scrolled (402, 535) with delta (0, -1)
Screenshot: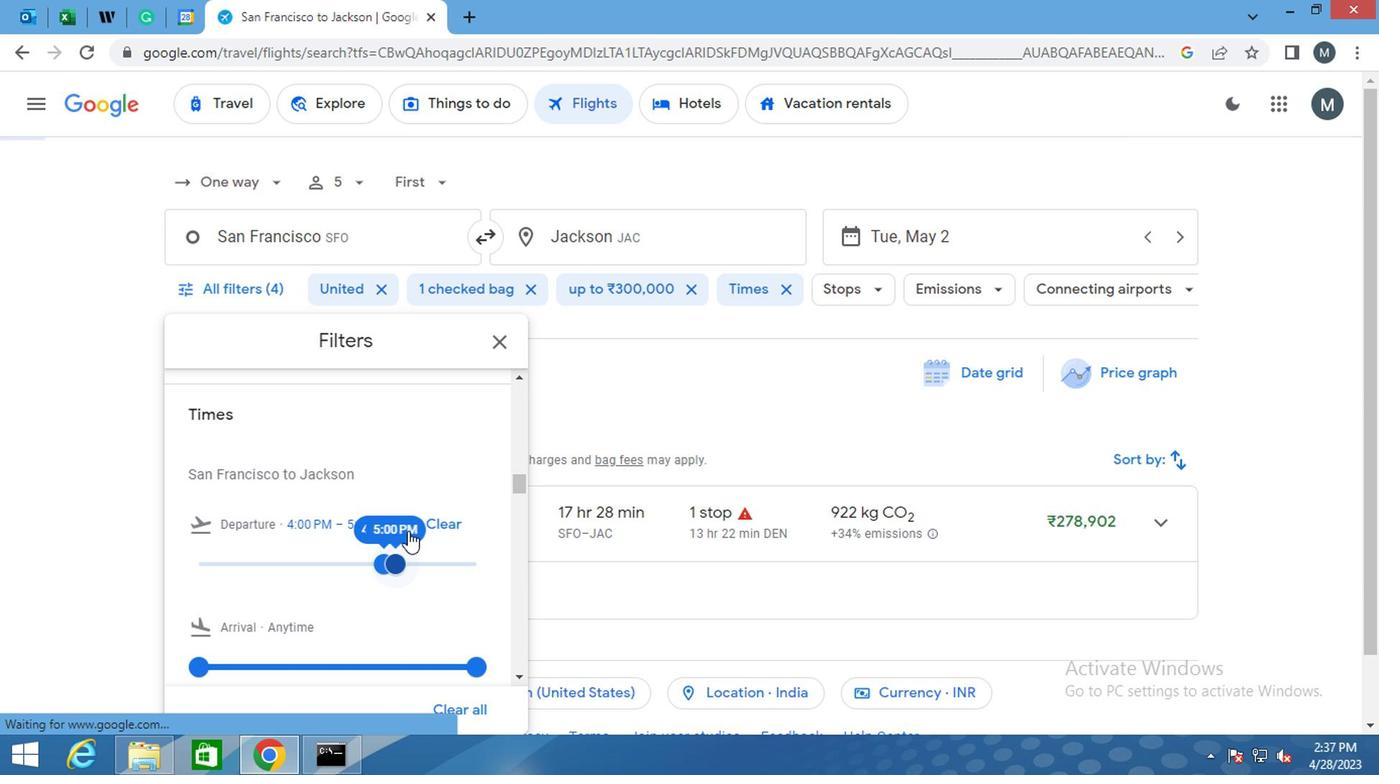 
Action: Mouse moved to (446, 474)
Screenshot: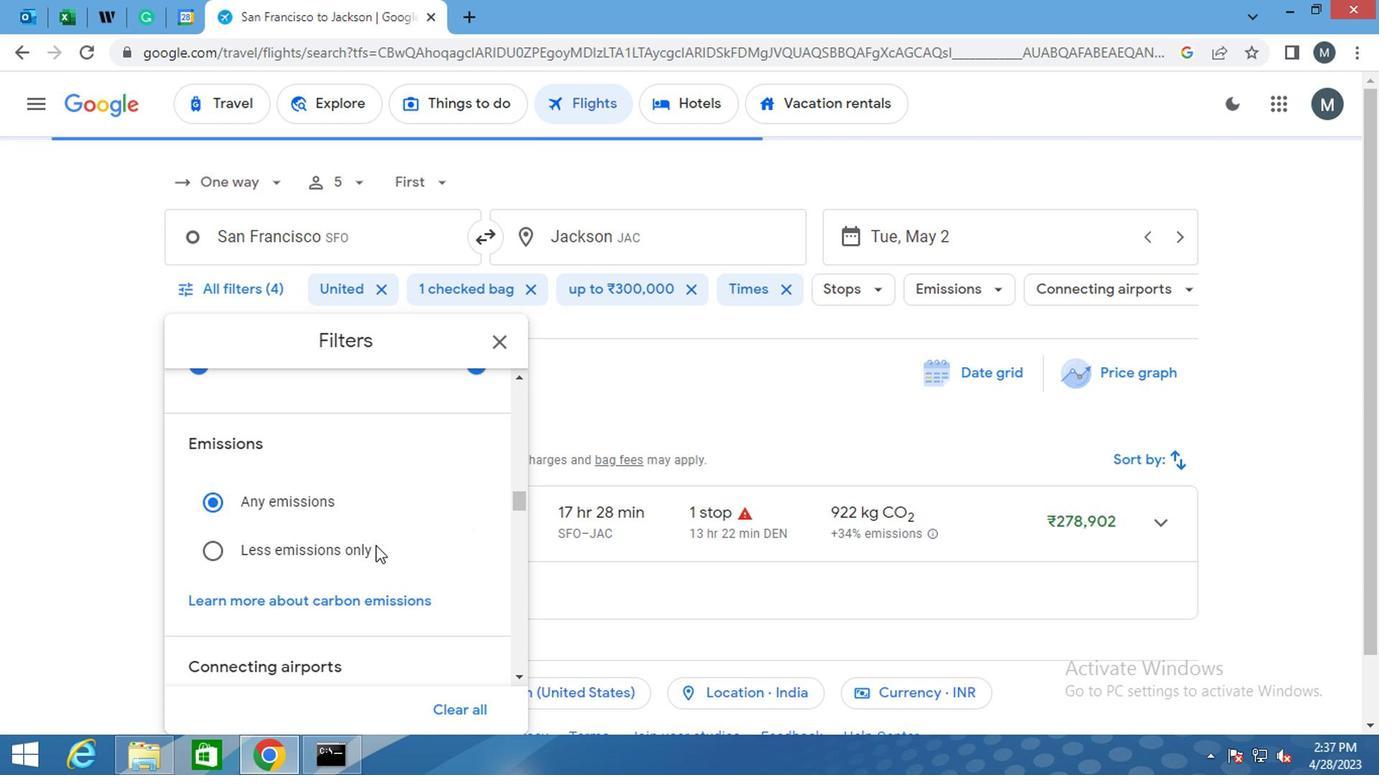 
Action: Mouse scrolled (446, 473) with delta (0, -1)
Screenshot: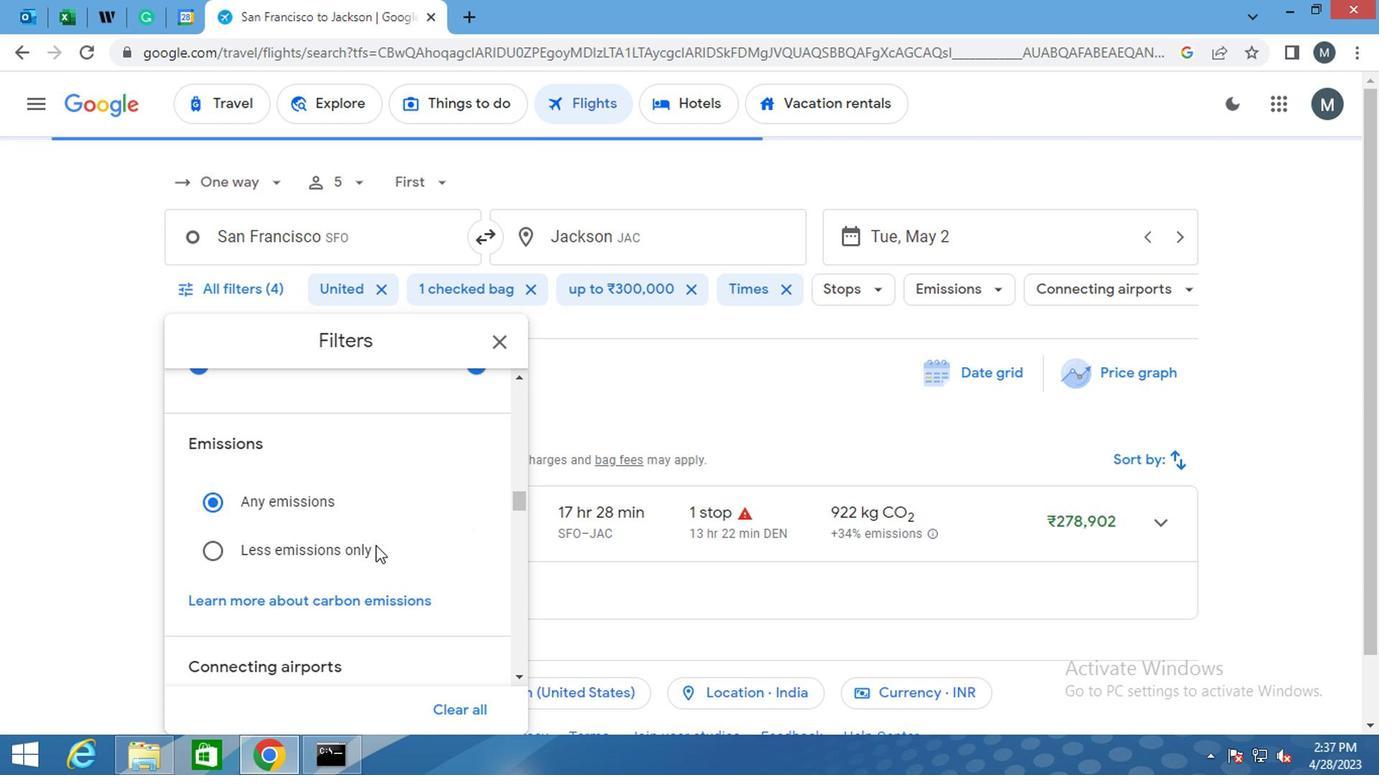 
Action: Mouse moved to (492, 342)
Screenshot: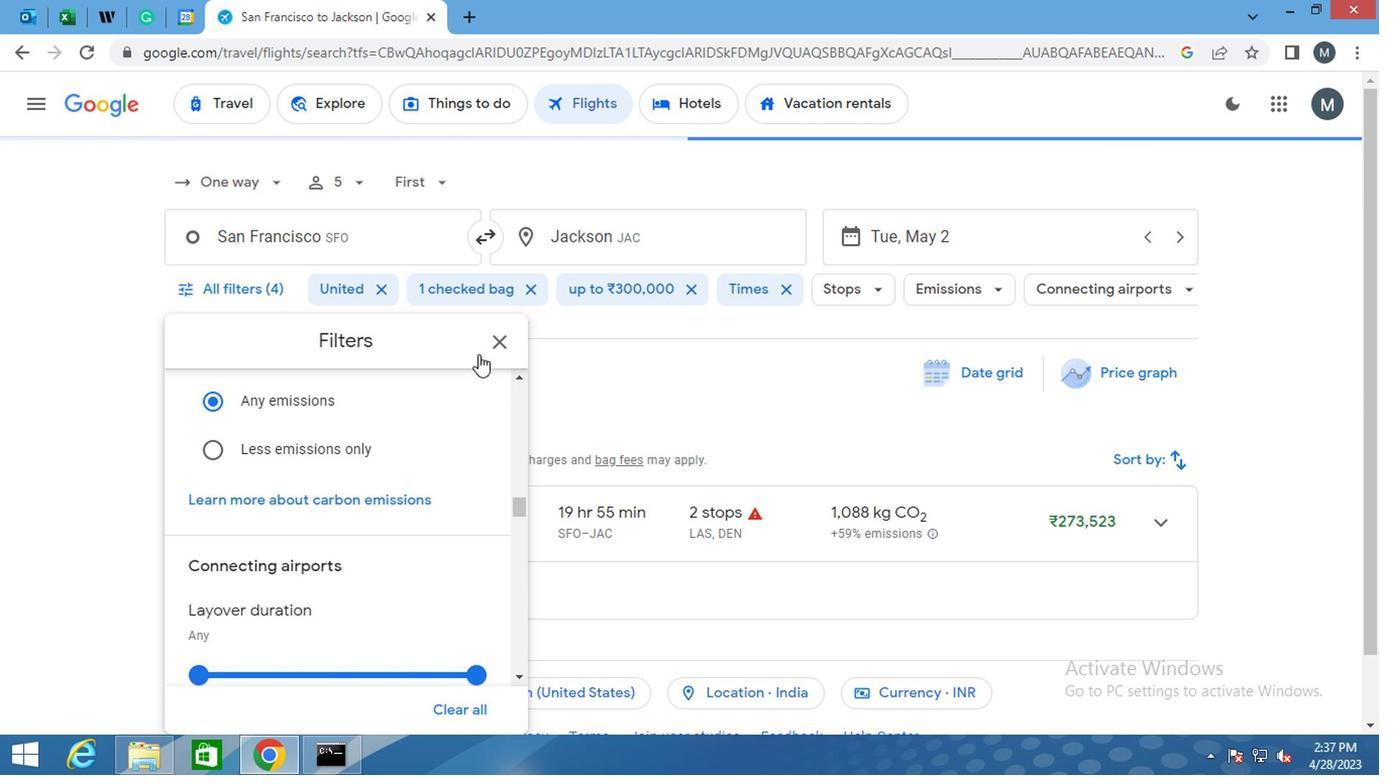 
Action: Mouse pressed left at (492, 342)
Screenshot: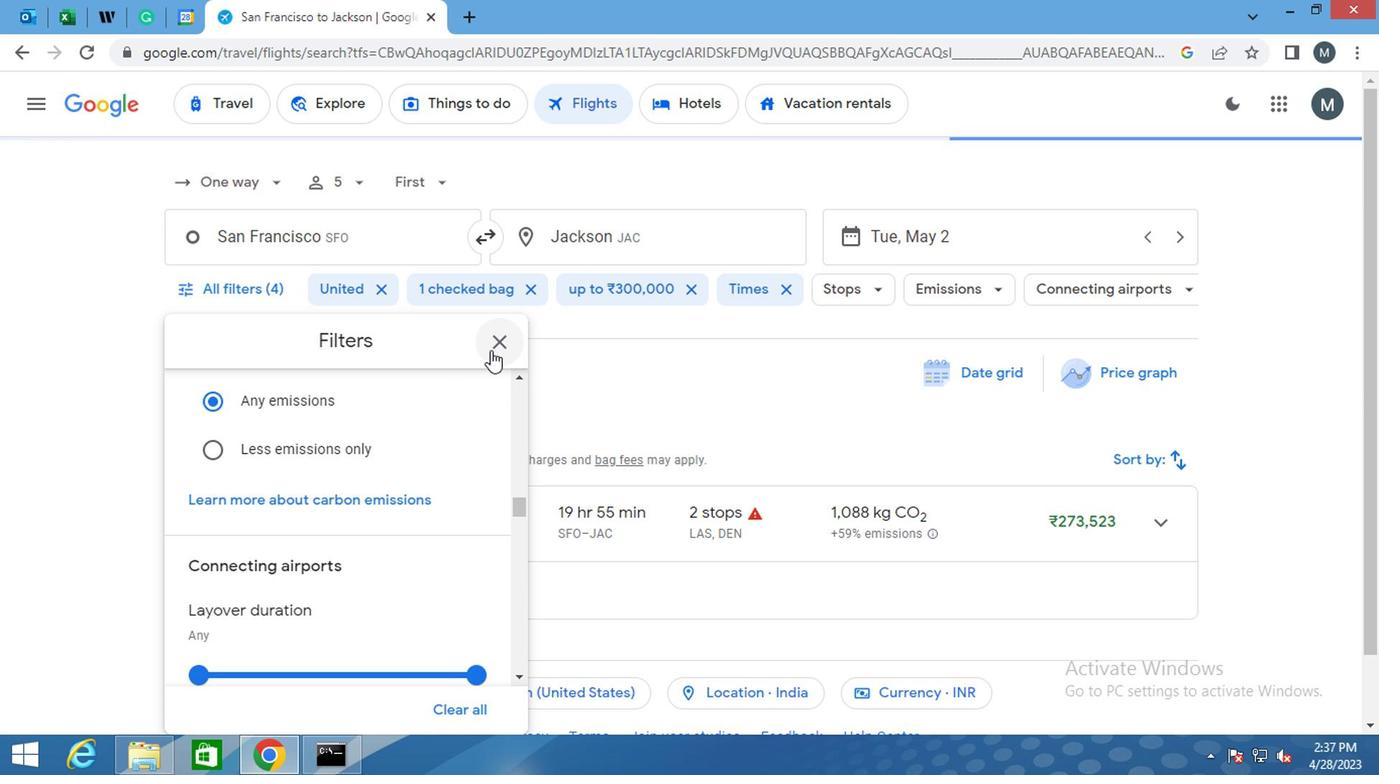 
Action: Mouse moved to (488, 342)
Screenshot: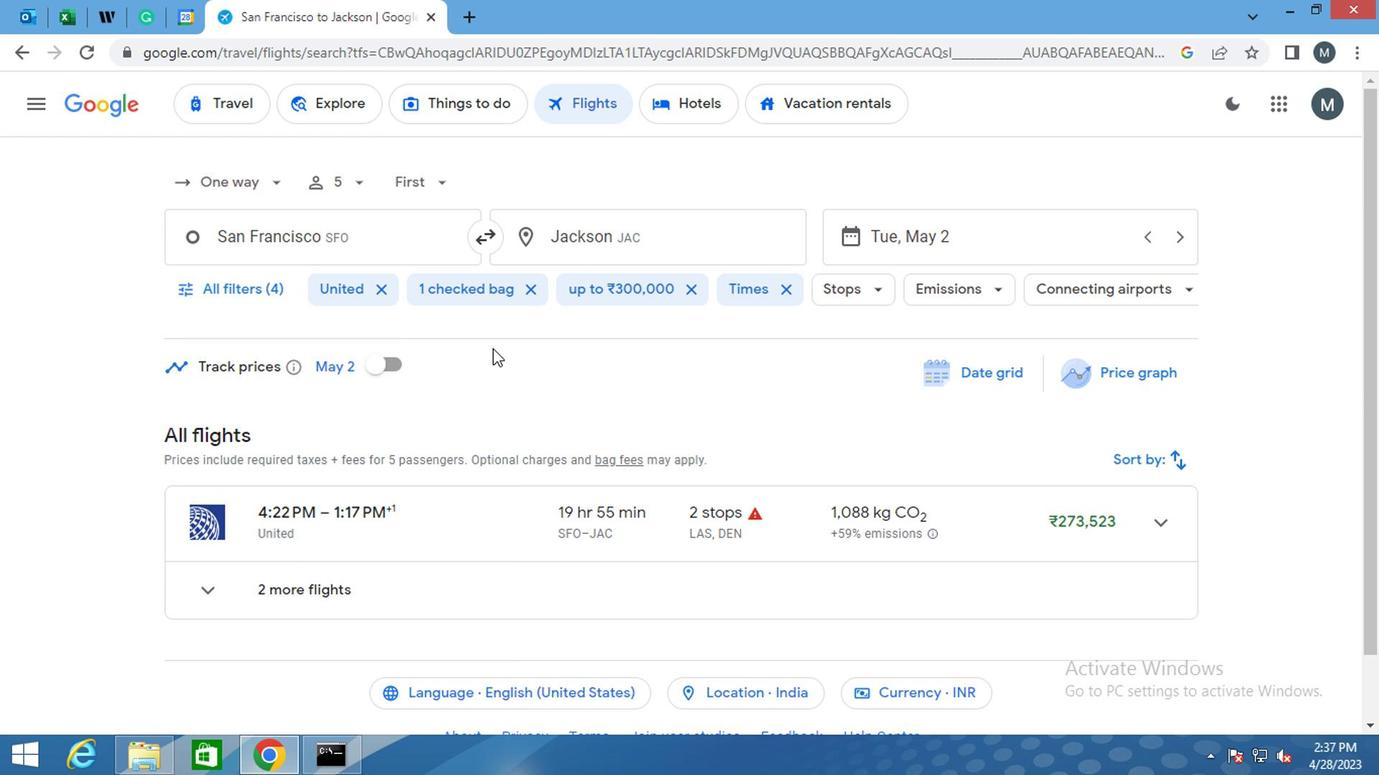
